 Task: Look for space in Rubio, Venezuela from 10th August, 2023 to 18th August, 2023 for 2 adults in price range Rs.10000 to Rs.14000. Place can be private room with 1  bedroom having 1 bed and 1 bathroom. Property type can be house, flat, guest house. Amenities needed are: wifi, TV, free parkinig on premises, gym, breakfast. Booking option can be shelf check-in. Required host language is English.
Action: Mouse moved to (491, 121)
Screenshot: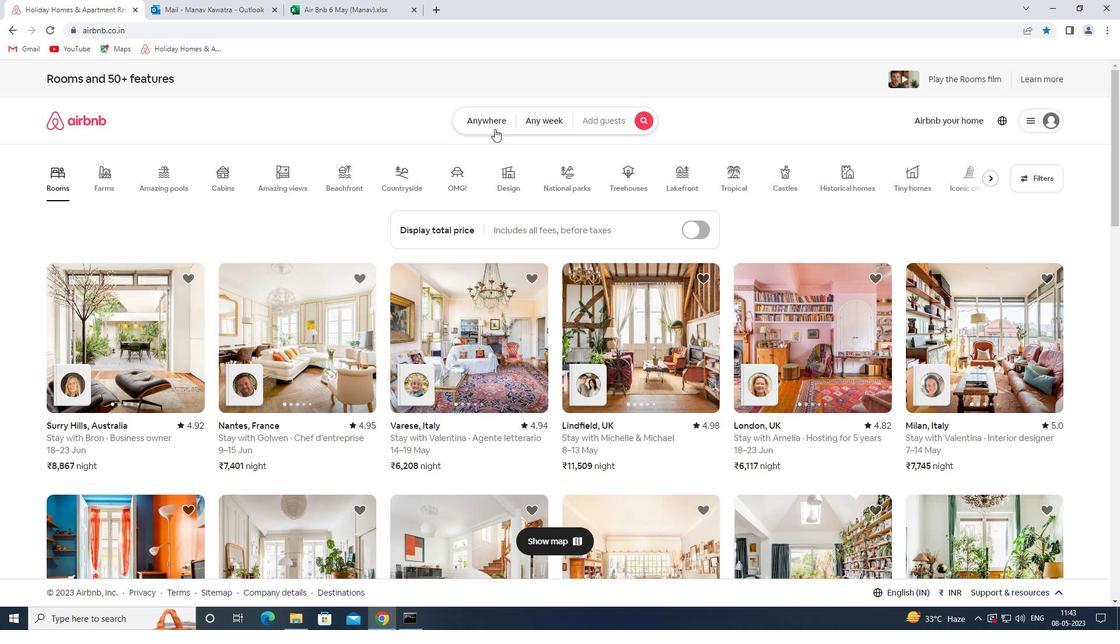 
Action: Mouse pressed left at (491, 121)
Screenshot: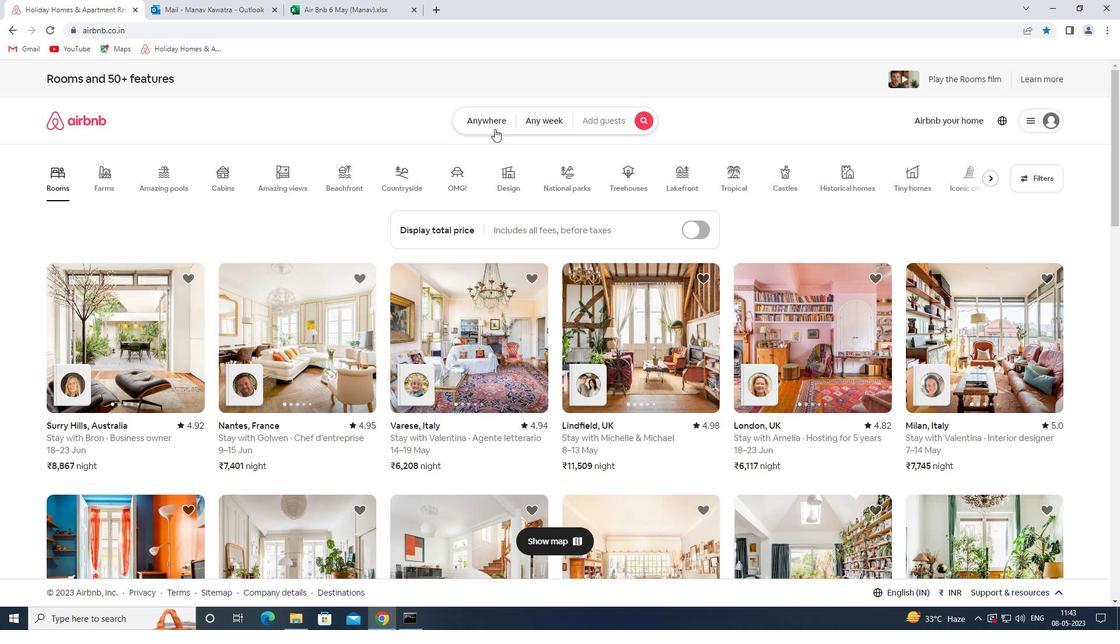 
Action: Mouse moved to (425, 169)
Screenshot: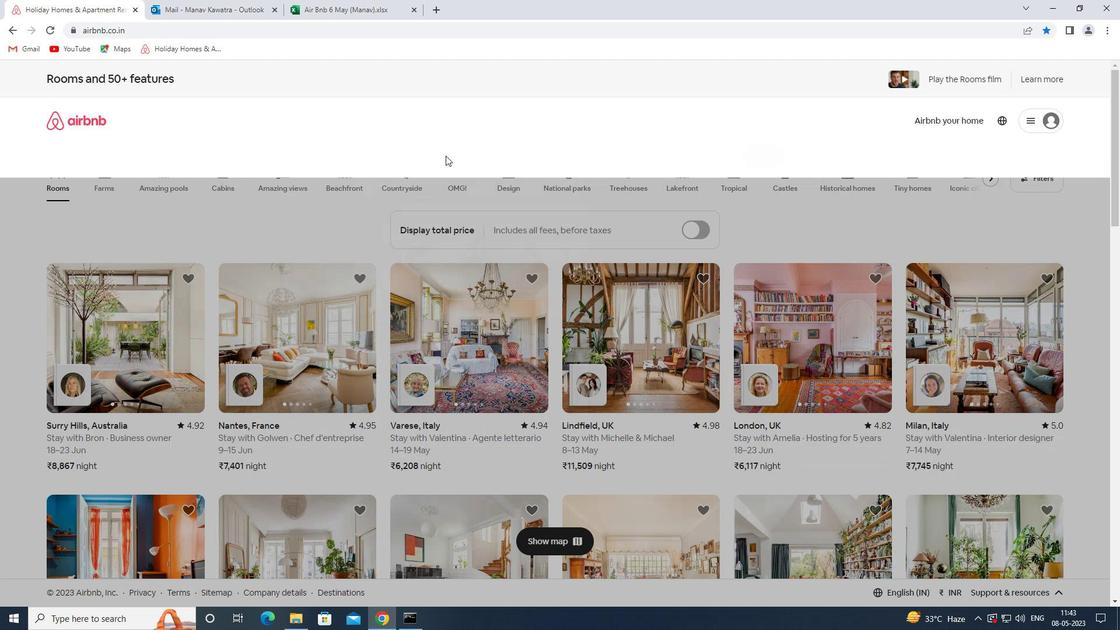 
Action: Mouse pressed left at (425, 169)
Screenshot: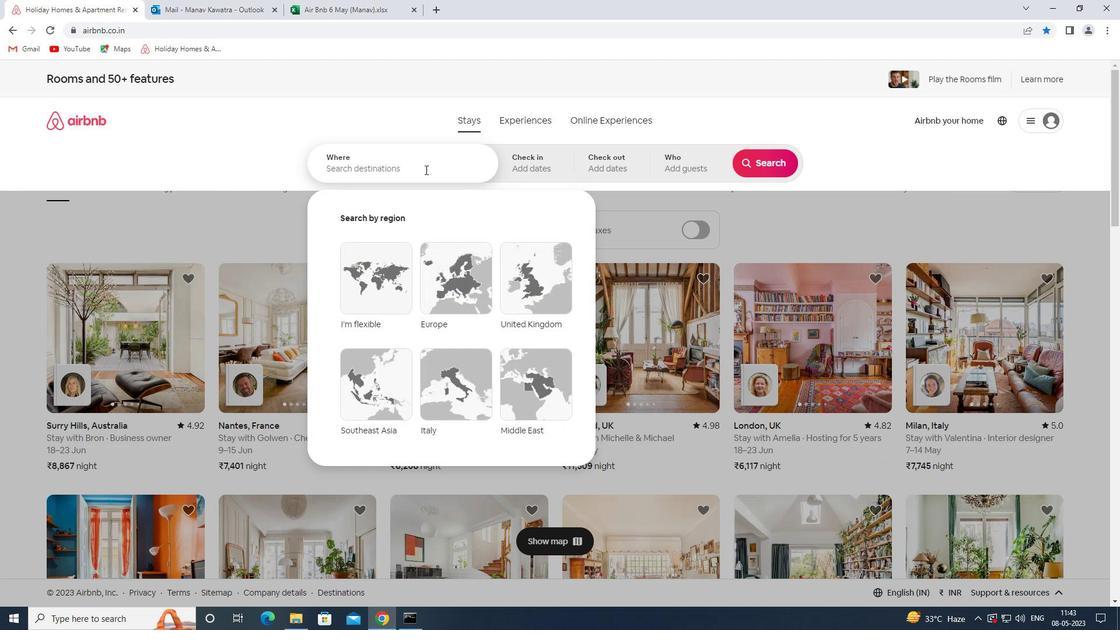 
Action: Mouse moved to (425, 169)
Screenshot: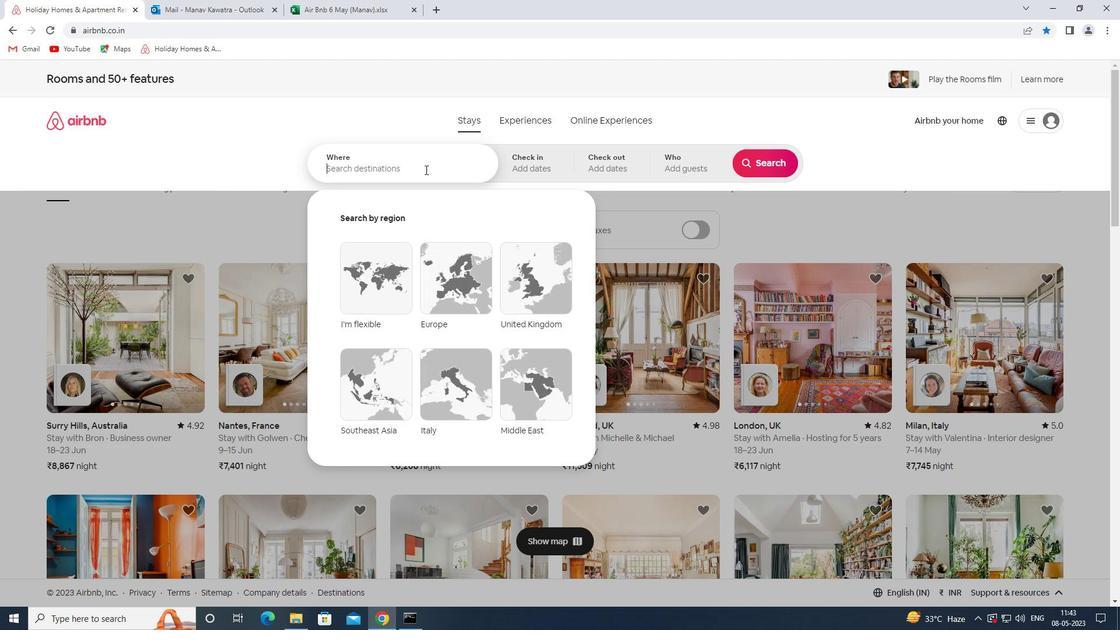 
Action: Key pressed <Key.shift>RUBIO<Key.space><Key.shift>VENEZUELA<Key.enter>
Screenshot: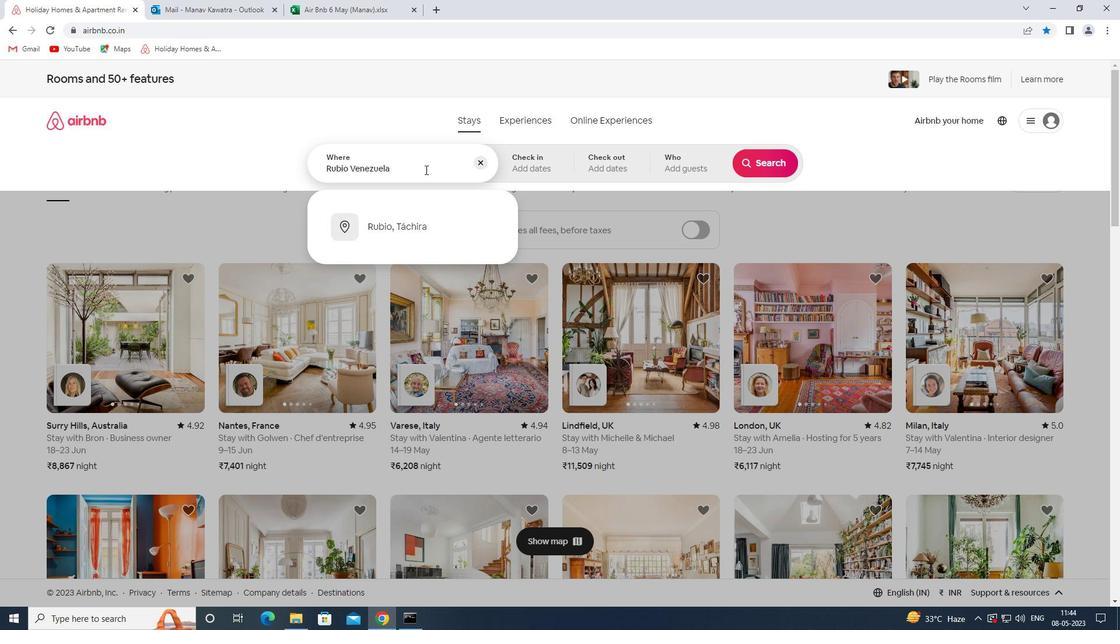 
Action: Mouse moved to (773, 249)
Screenshot: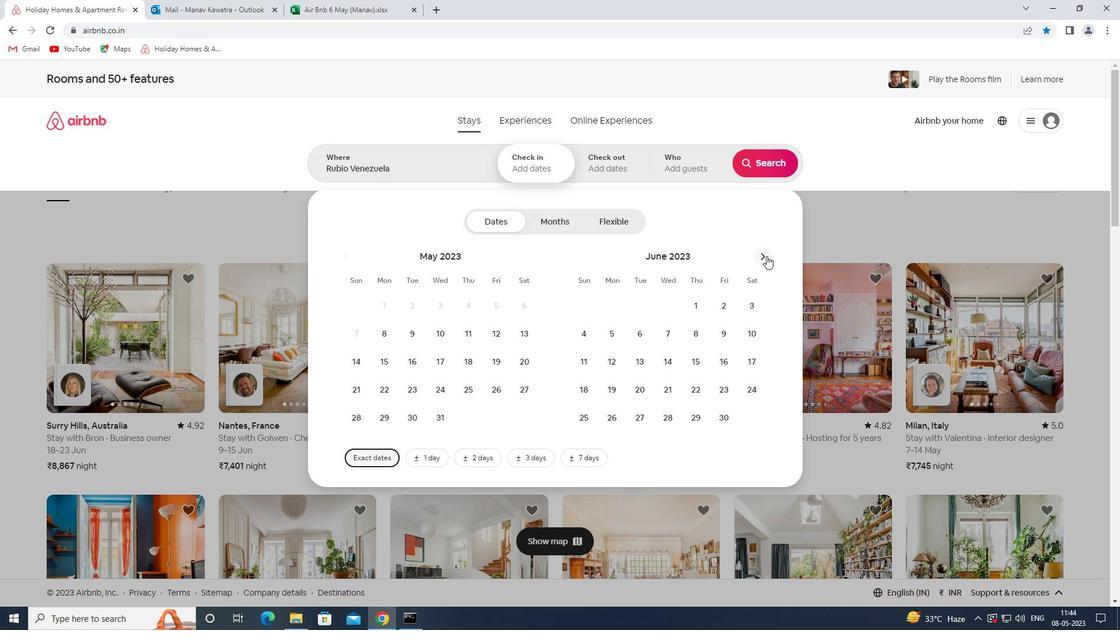 
Action: Mouse pressed left at (773, 249)
Screenshot: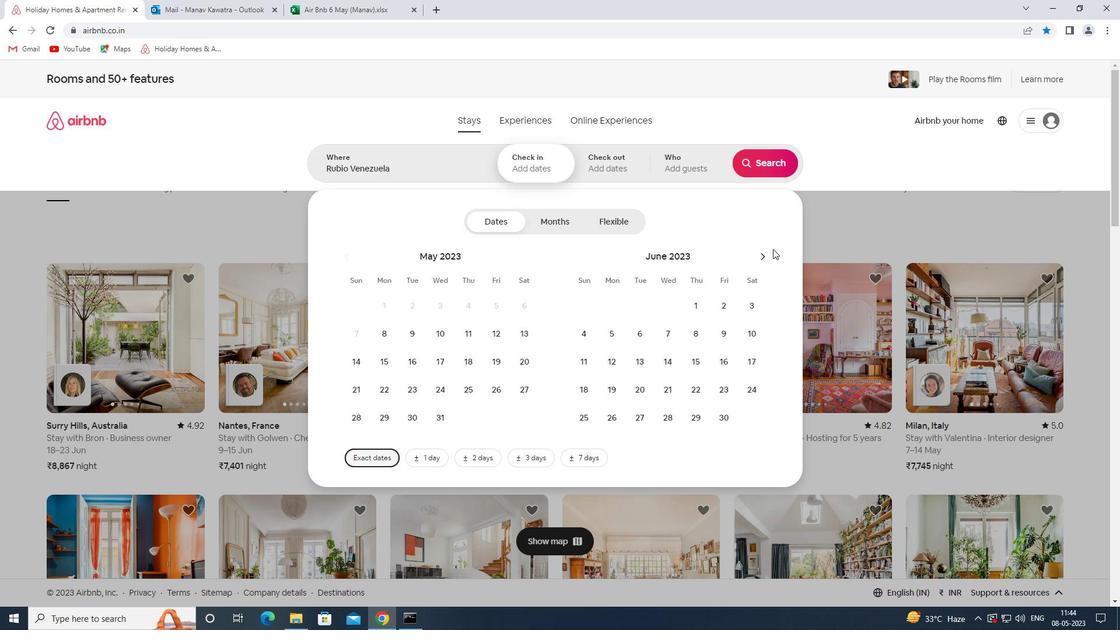 
Action: Mouse moved to (763, 252)
Screenshot: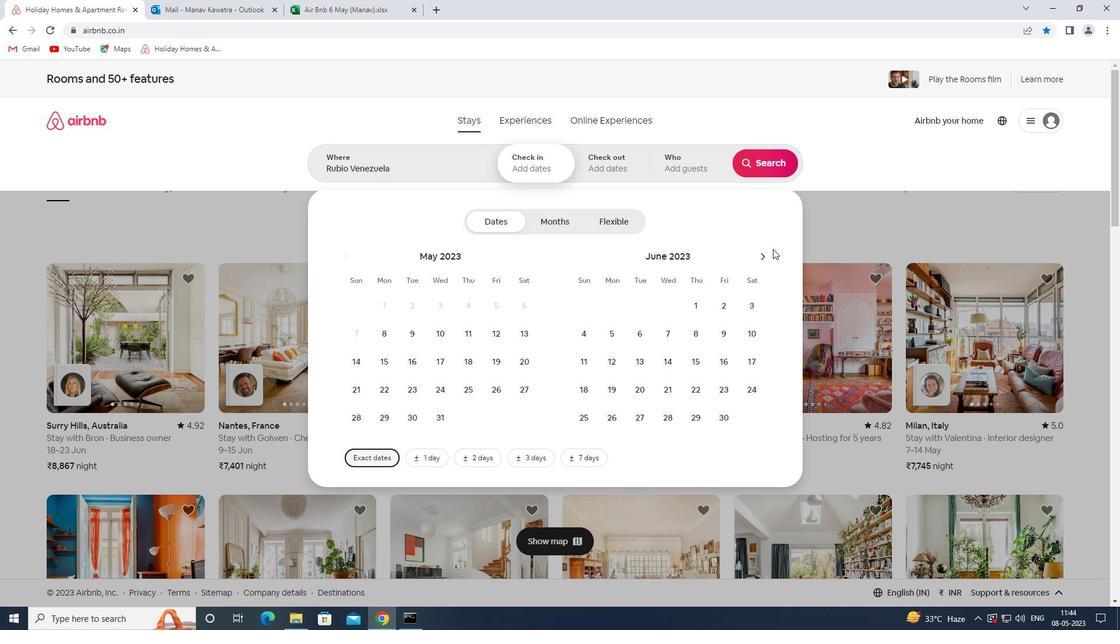 
Action: Mouse pressed left at (763, 252)
Screenshot: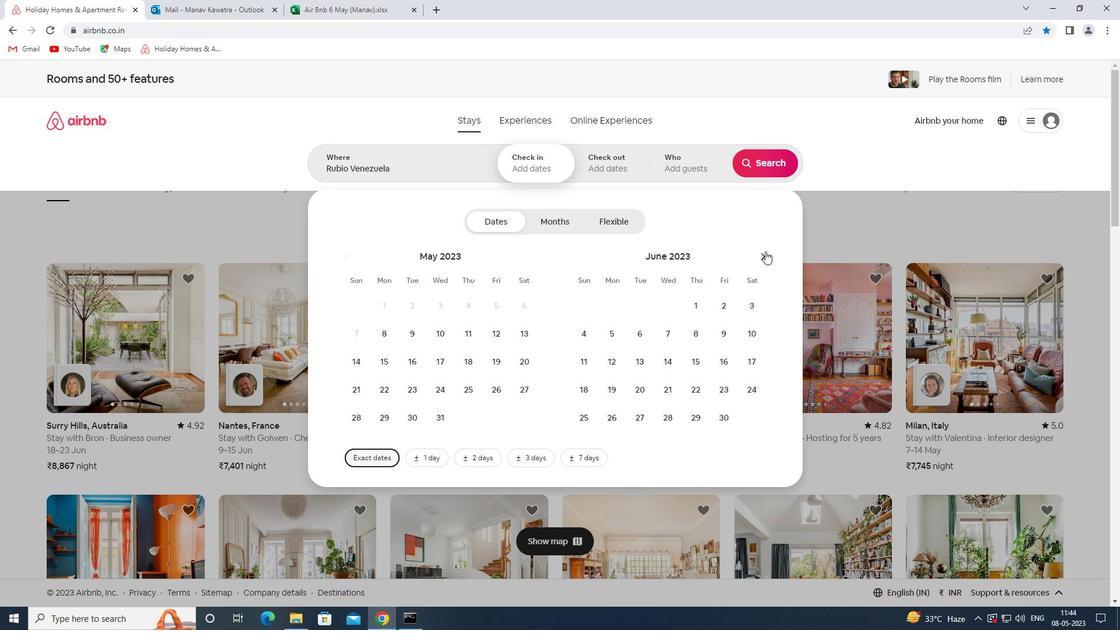 
Action: Mouse moved to (760, 252)
Screenshot: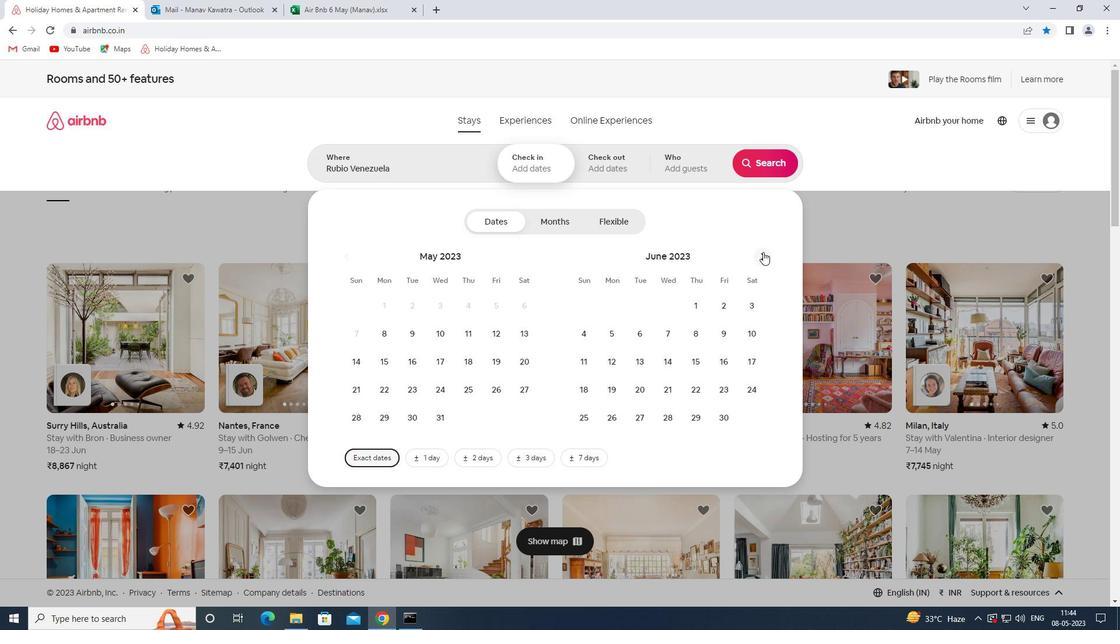 
Action: Mouse pressed left at (760, 252)
Screenshot: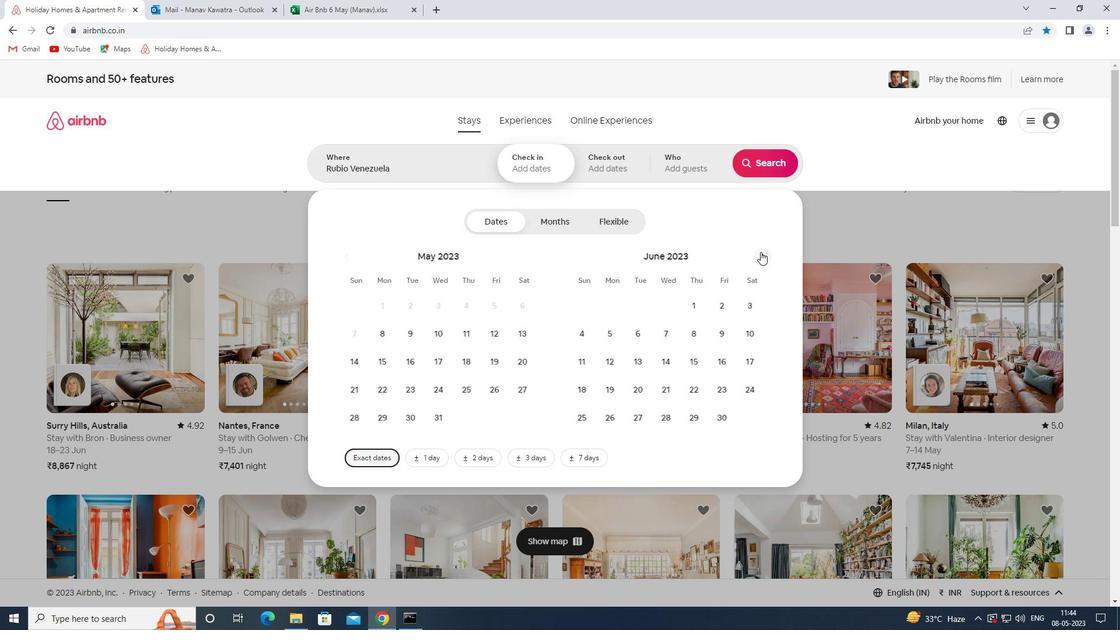 
Action: Mouse moved to (701, 336)
Screenshot: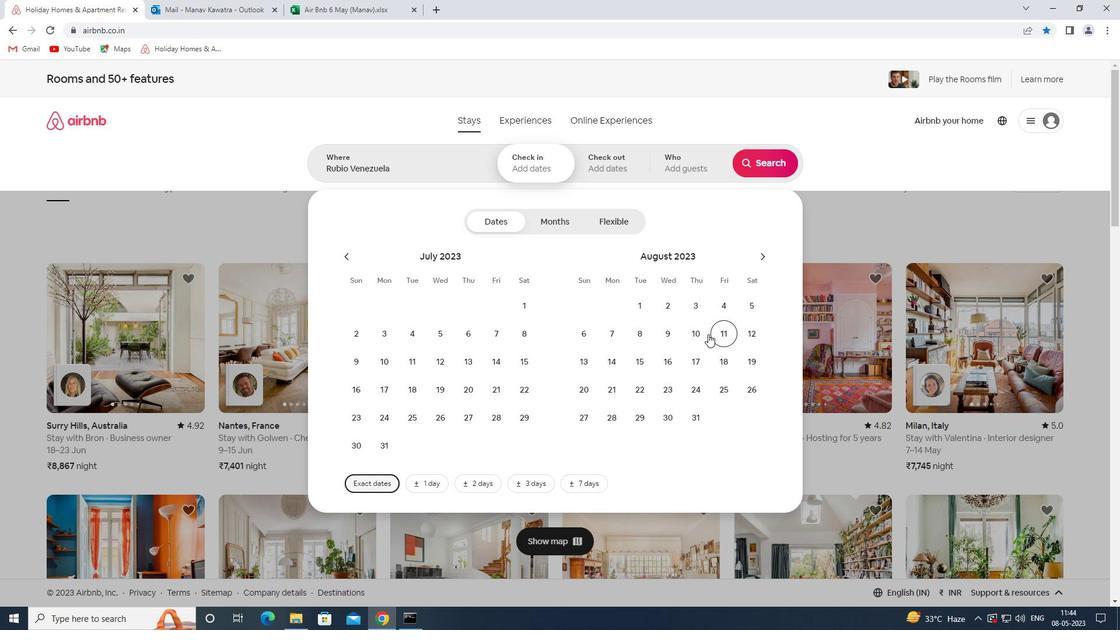 
Action: Mouse pressed left at (701, 336)
Screenshot: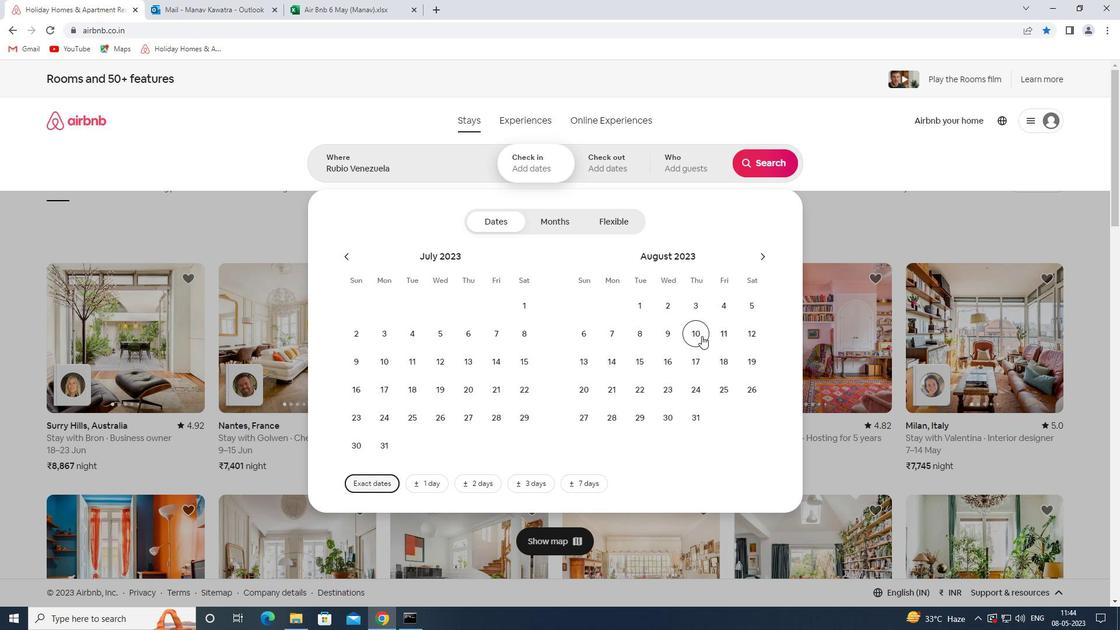 
Action: Mouse moved to (723, 367)
Screenshot: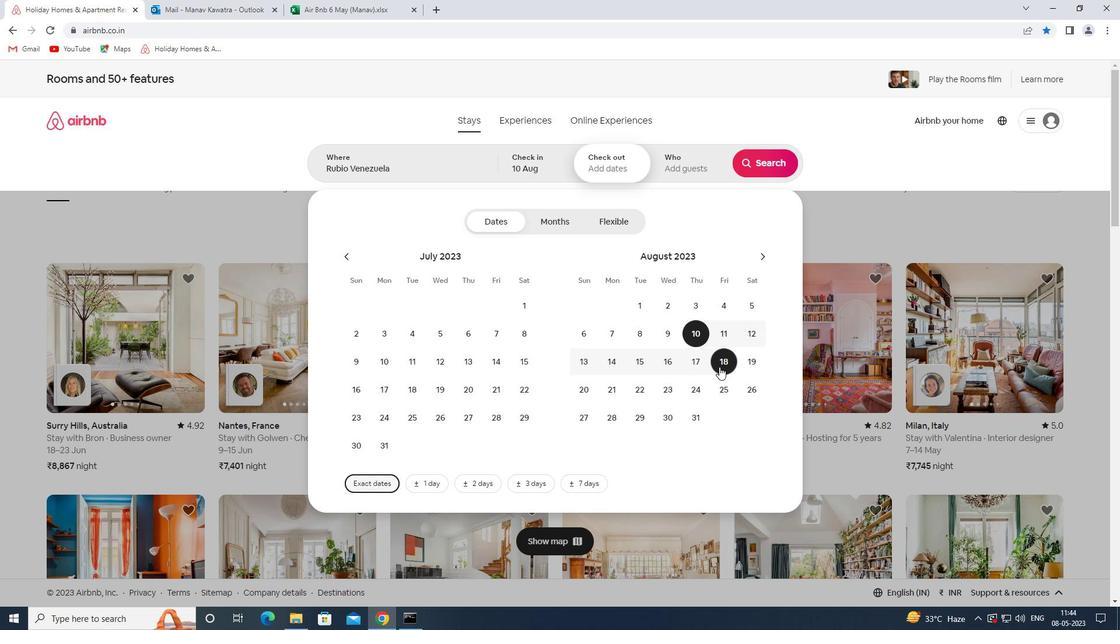 
Action: Mouse pressed left at (723, 367)
Screenshot: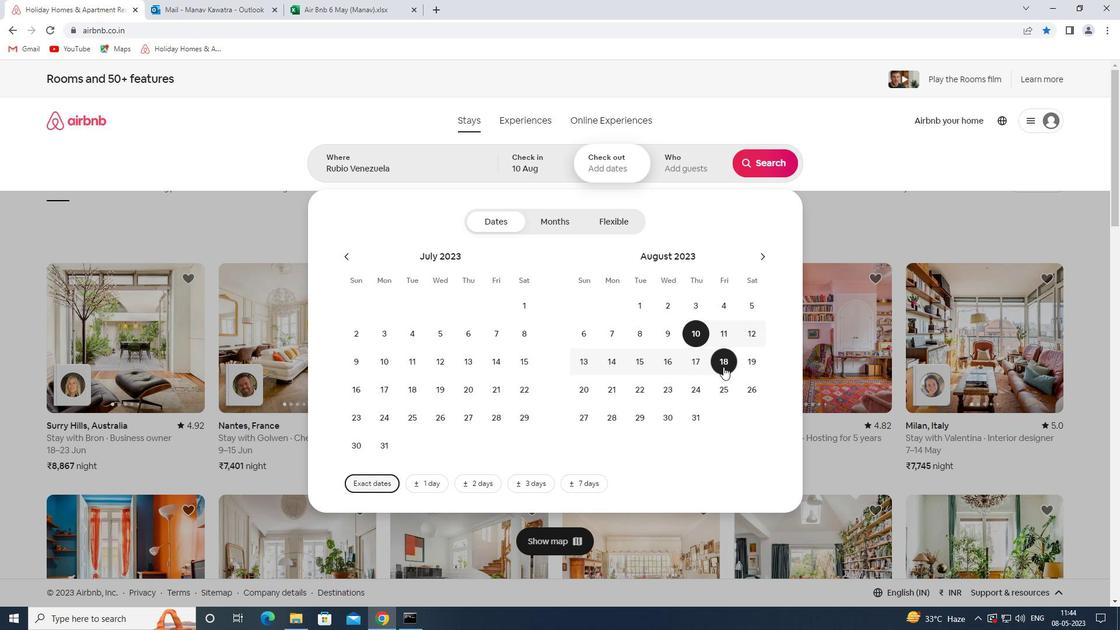 
Action: Mouse moved to (704, 162)
Screenshot: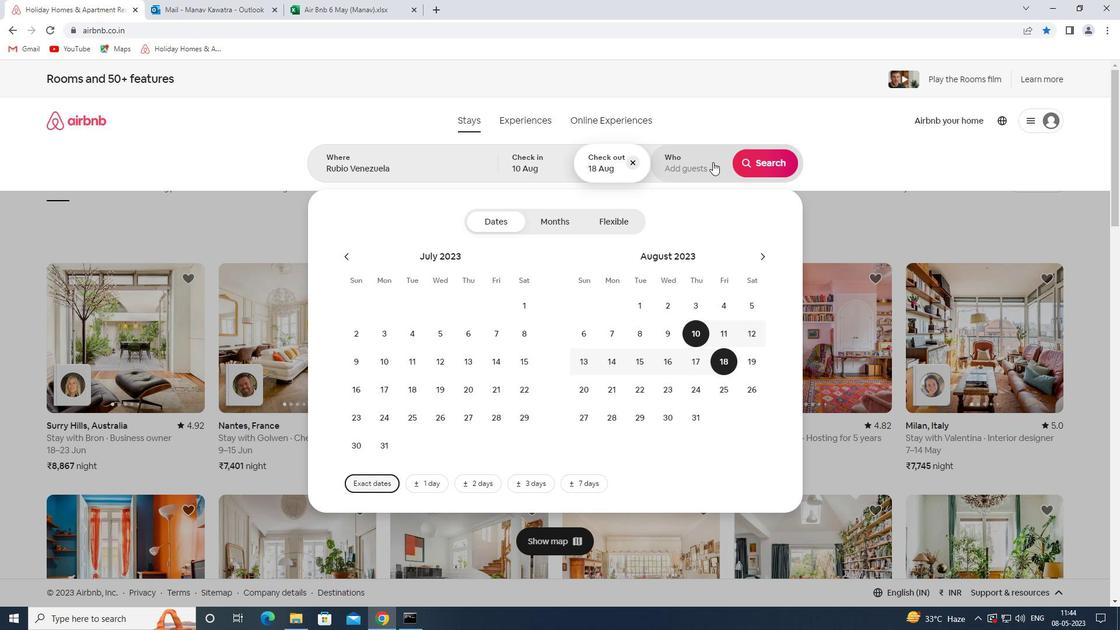 
Action: Mouse pressed left at (704, 162)
Screenshot: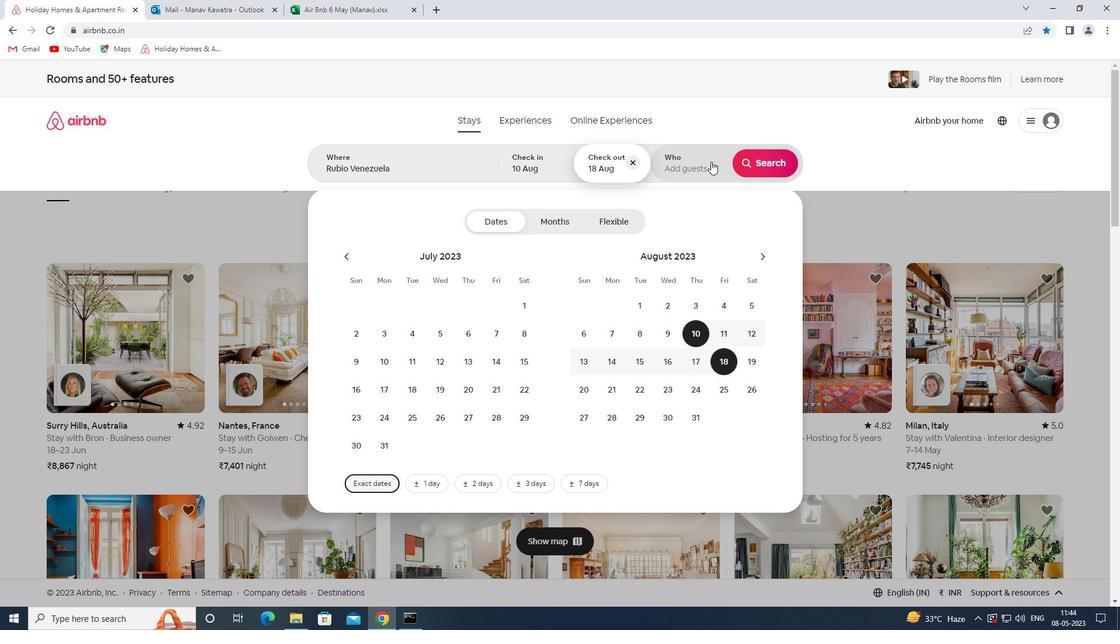 
Action: Mouse moved to (765, 221)
Screenshot: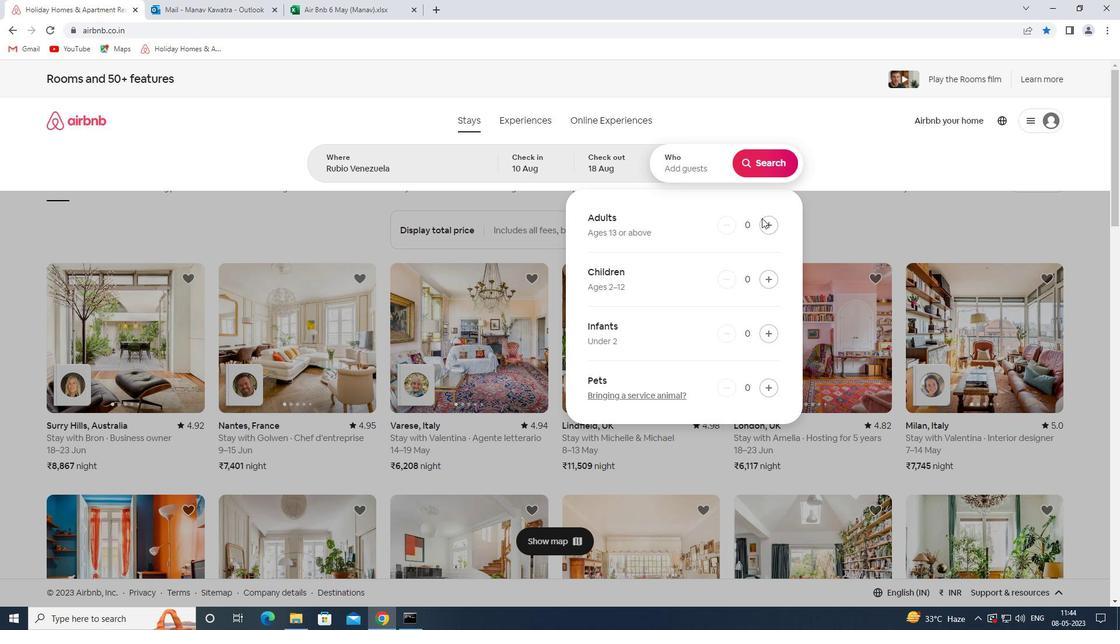 
Action: Mouse pressed left at (765, 221)
Screenshot: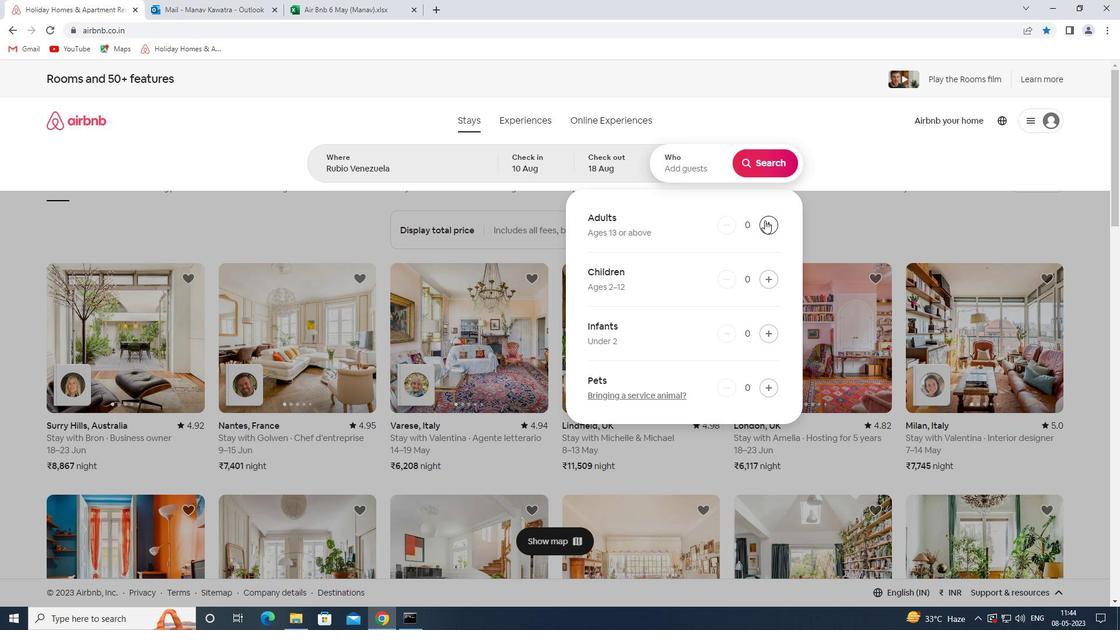 
Action: Mouse moved to (766, 221)
Screenshot: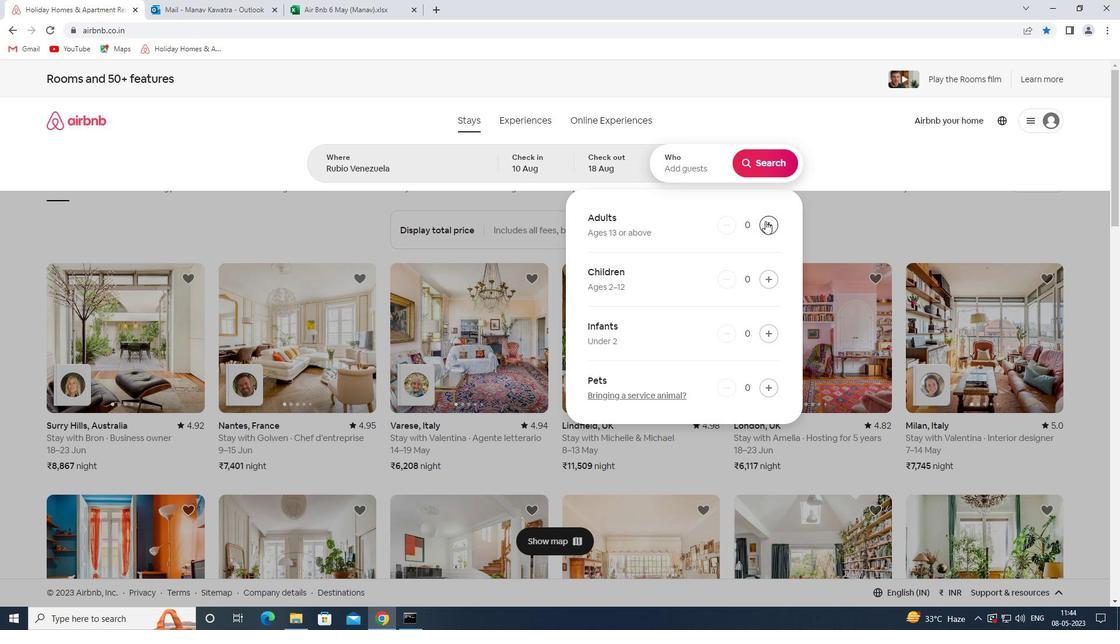 
Action: Mouse pressed left at (766, 221)
Screenshot: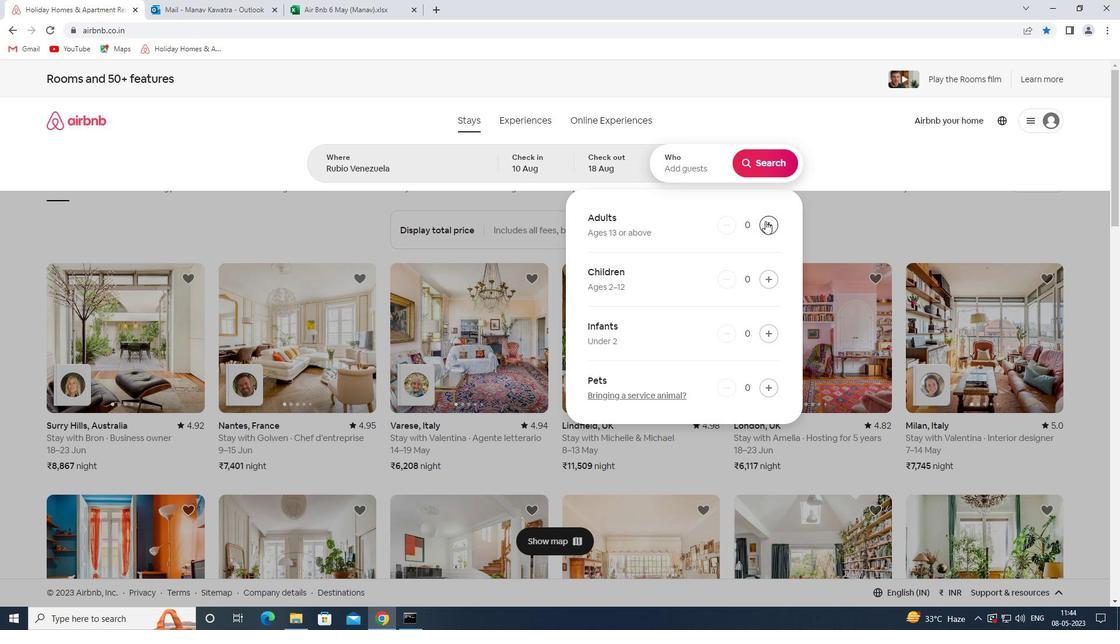 
Action: Mouse moved to (766, 158)
Screenshot: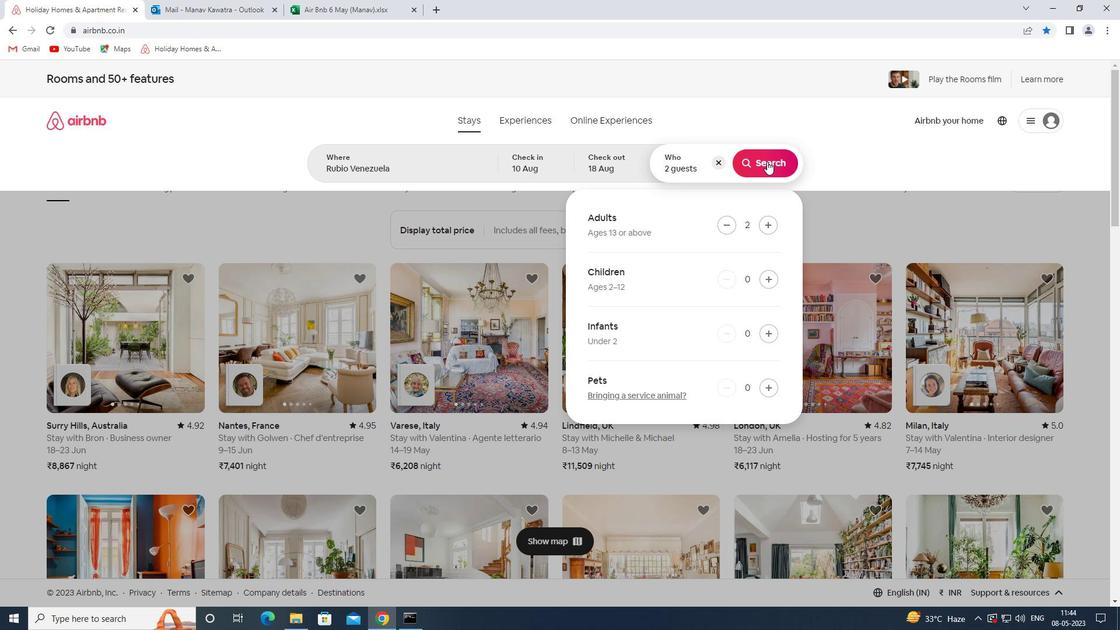 
Action: Mouse pressed left at (766, 158)
Screenshot: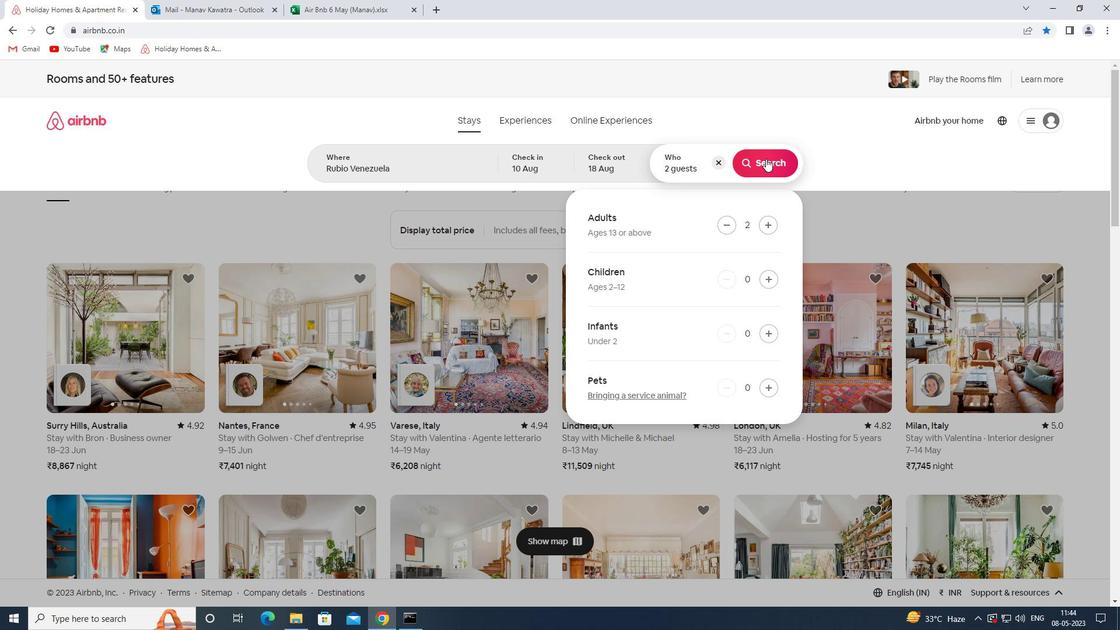 
Action: Mouse moved to (1057, 130)
Screenshot: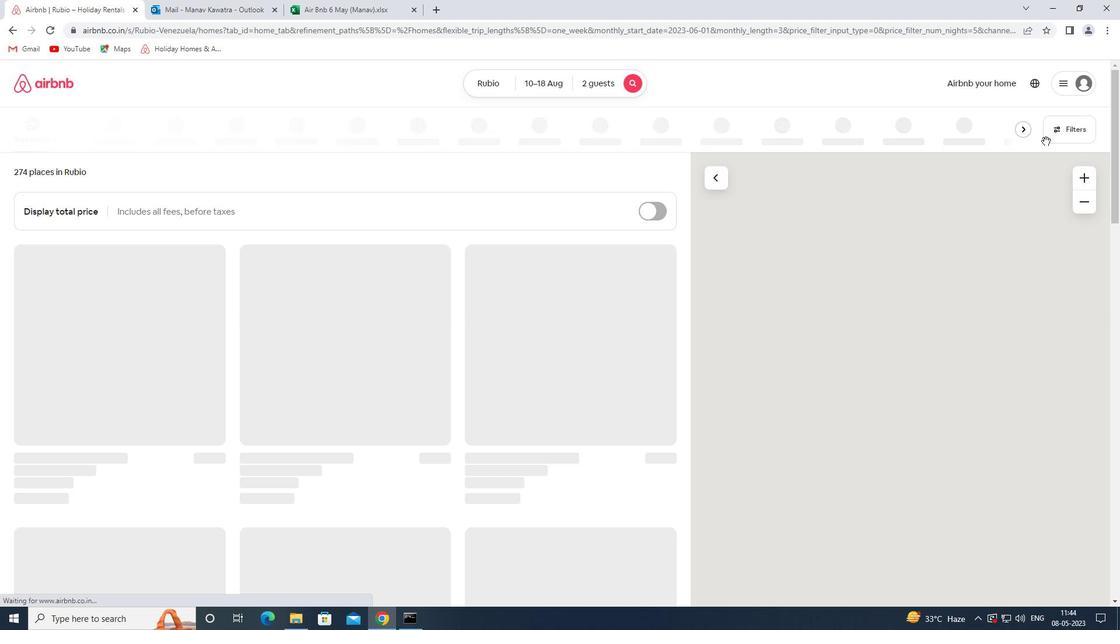 
Action: Mouse pressed left at (1057, 130)
Screenshot: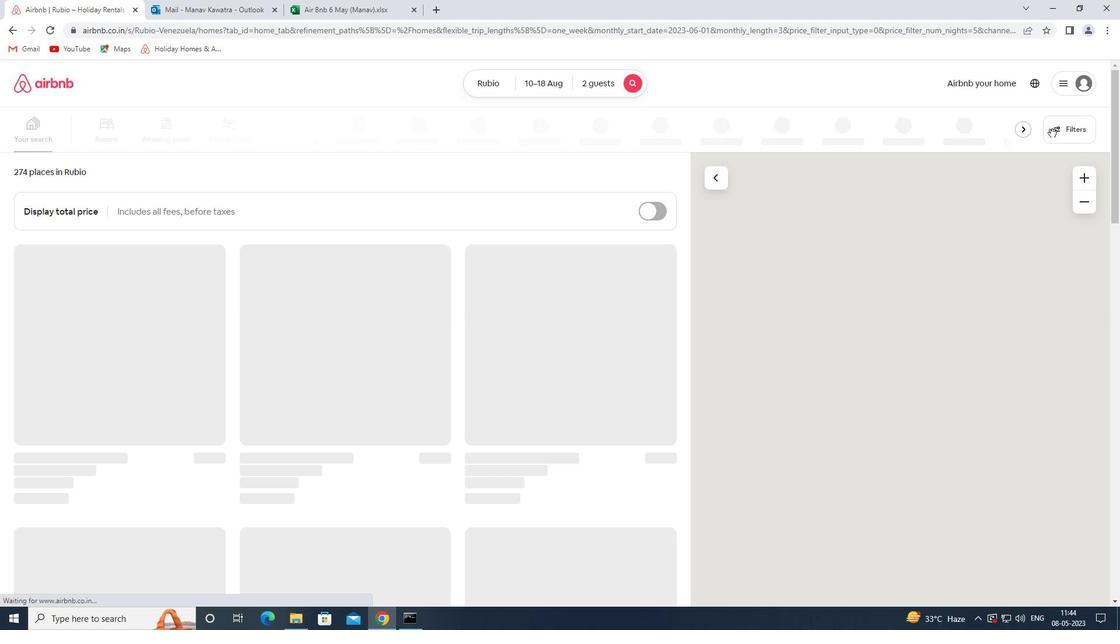 
Action: Mouse moved to (413, 413)
Screenshot: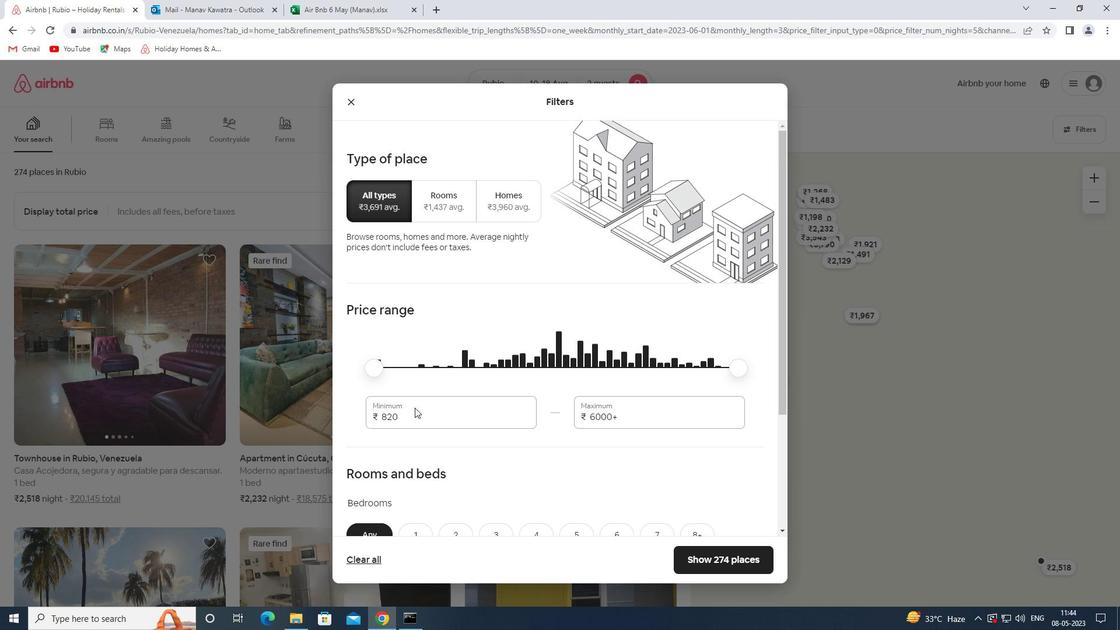 
Action: Mouse pressed left at (413, 413)
Screenshot: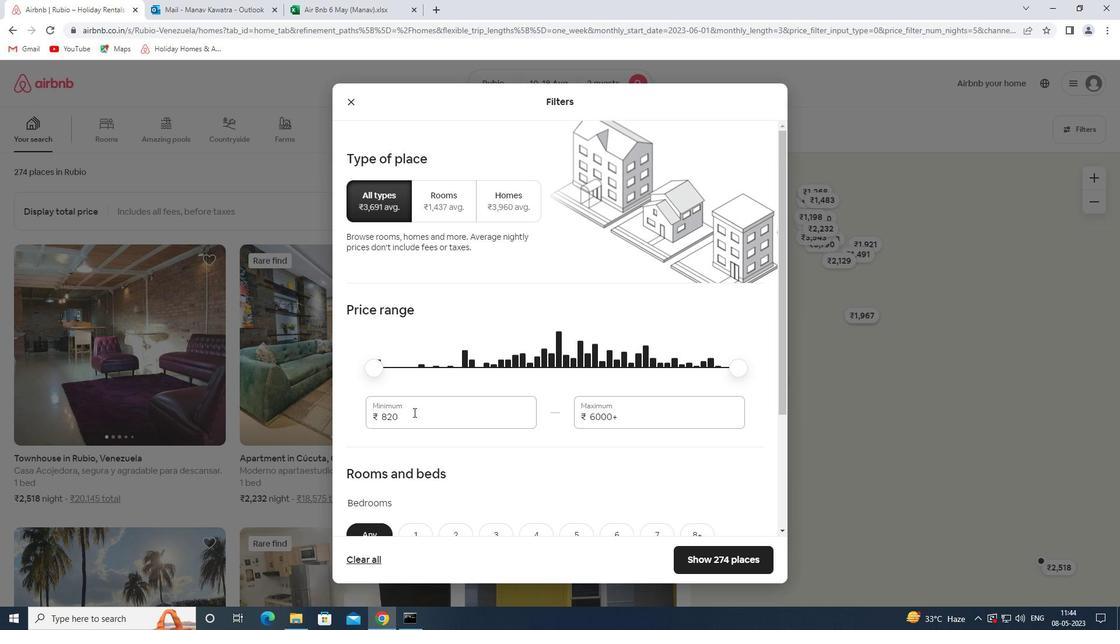 
Action: Mouse pressed left at (413, 413)
Screenshot: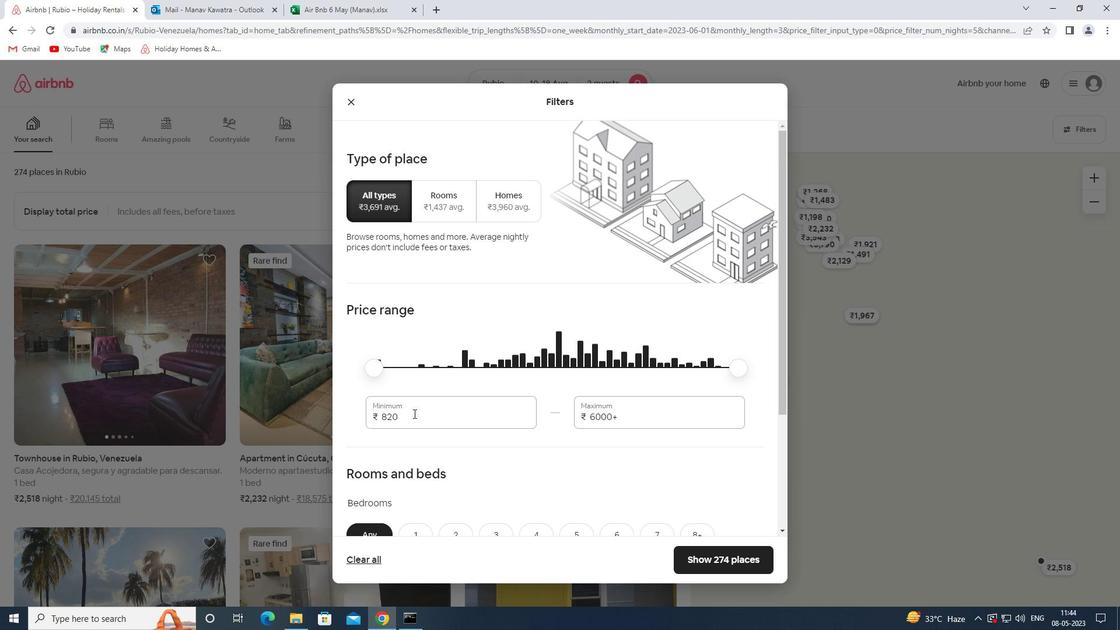 
Action: Key pressed 10000<Key.tab>14000
Screenshot: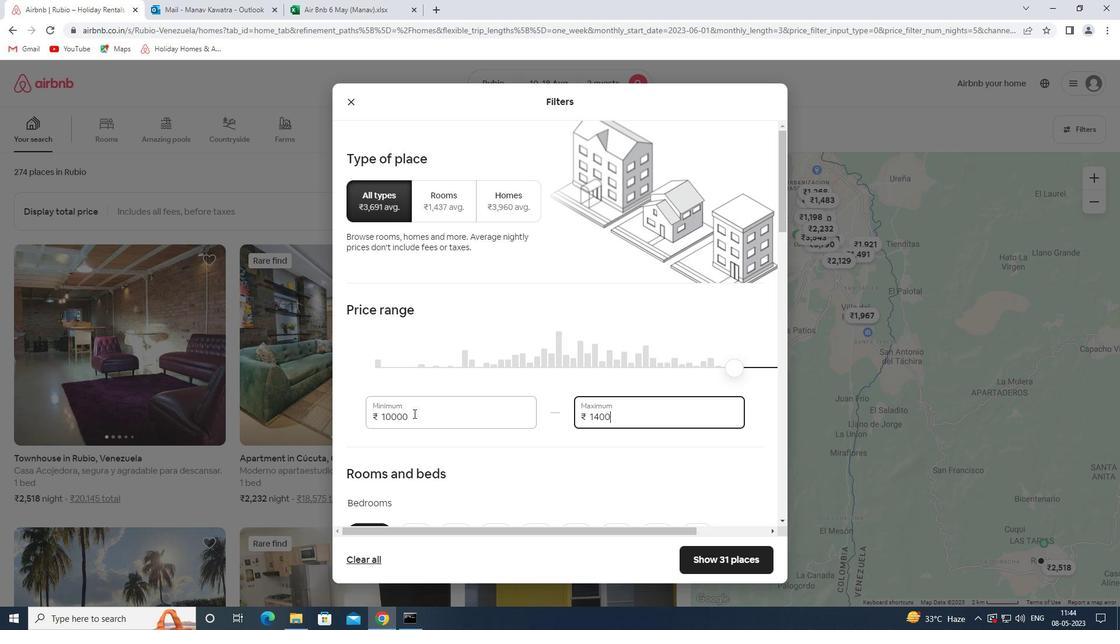 
Action: Mouse moved to (552, 435)
Screenshot: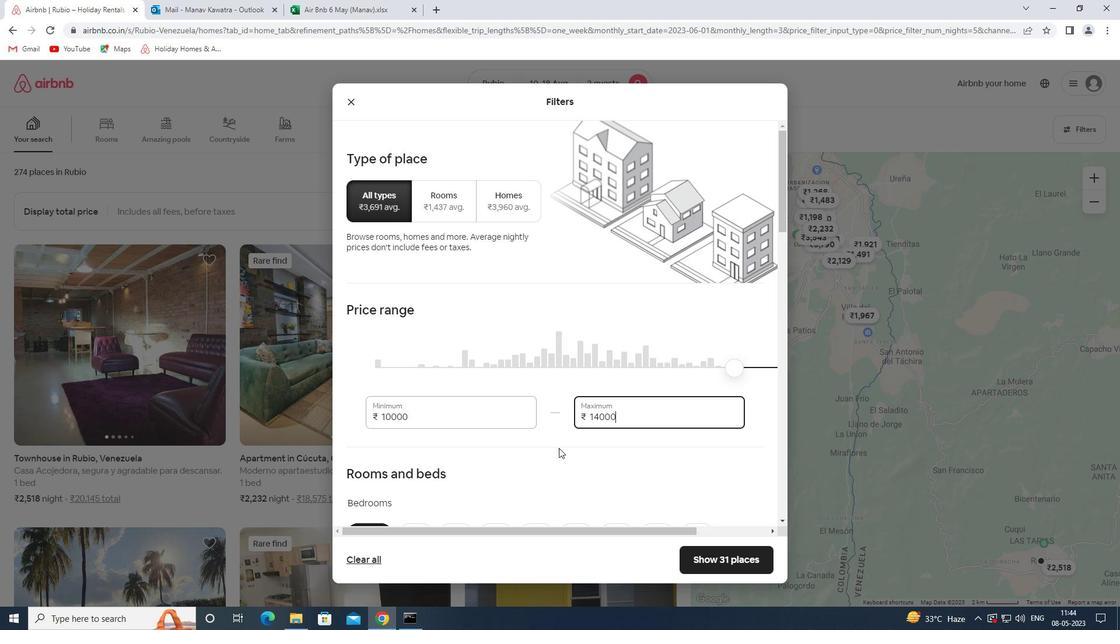 
Action: Mouse scrolled (552, 434) with delta (0, 0)
Screenshot: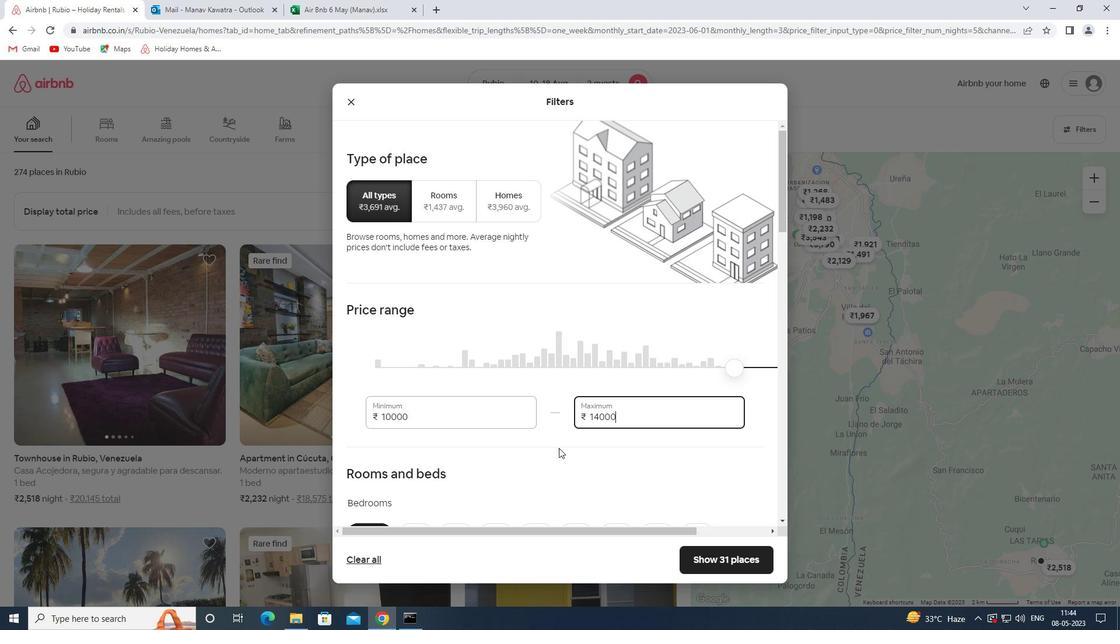
Action: Mouse moved to (549, 432)
Screenshot: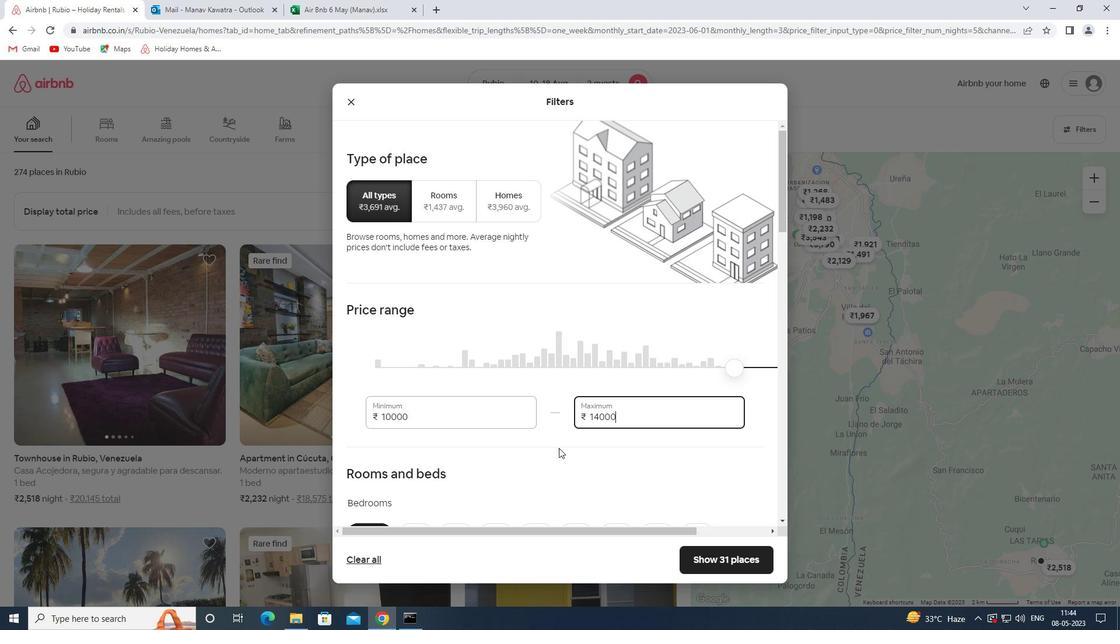 
Action: Mouse scrolled (549, 431) with delta (0, 0)
Screenshot: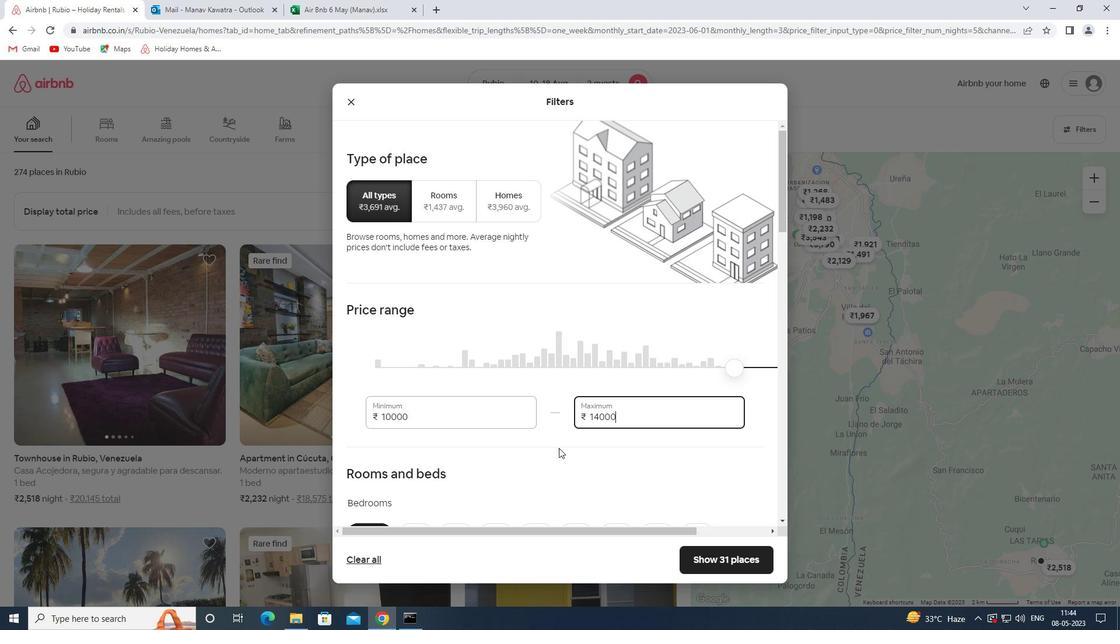 
Action: Mouse scrolled (549, 431) with delta (0, 0)
Screenshot: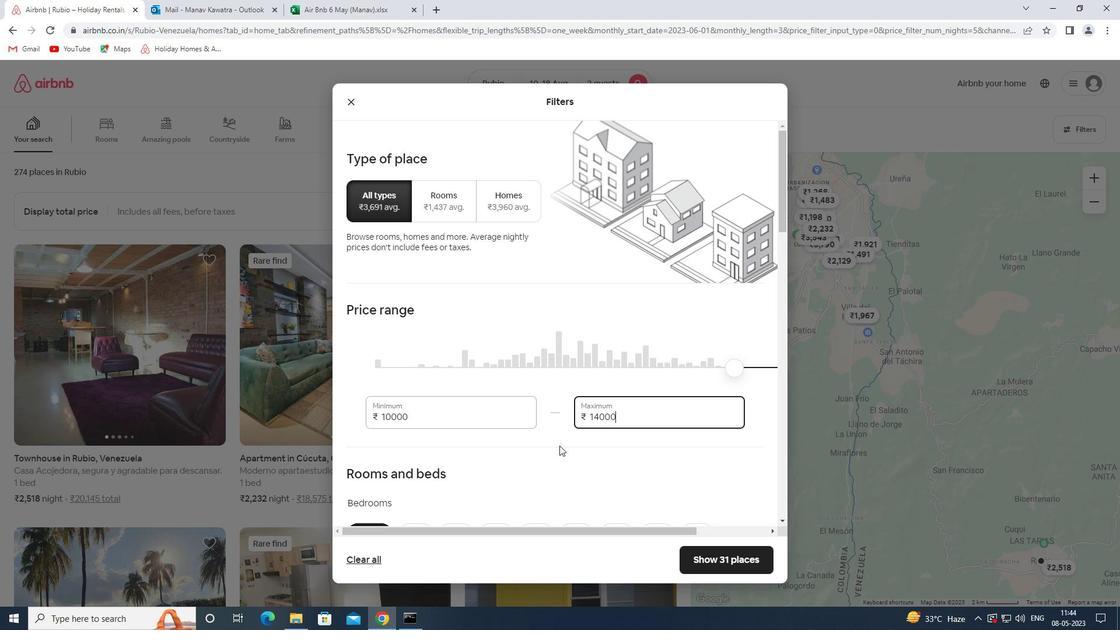 
Action: Mouse scrolled (549, 431) with delta (0, 0)
Screenshot: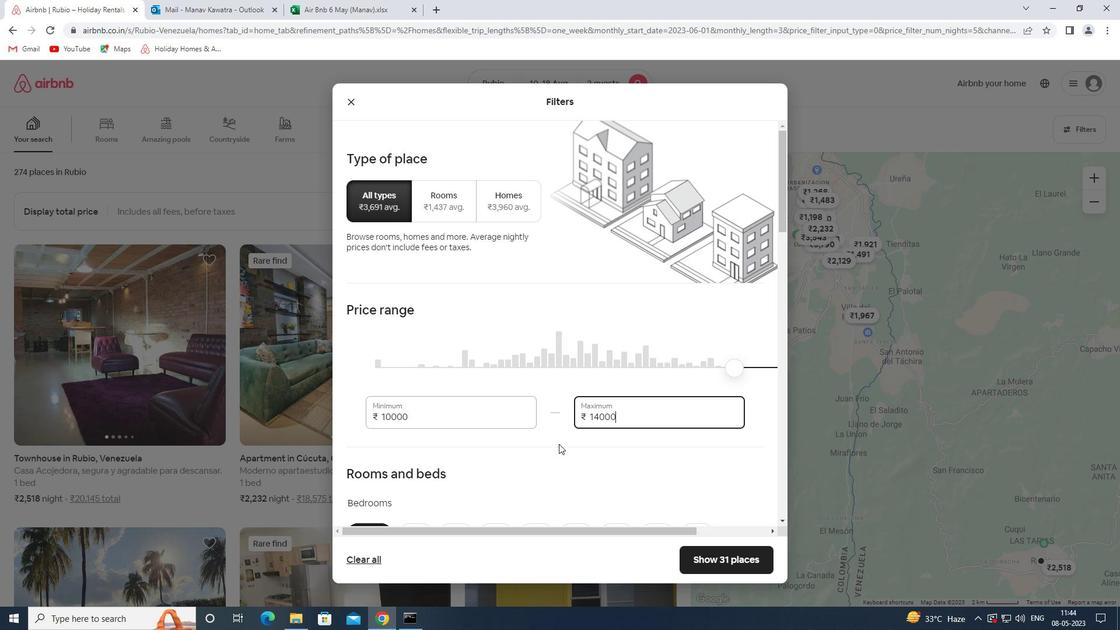 
Action: Mouse moved to (417, 303)
Screenshot: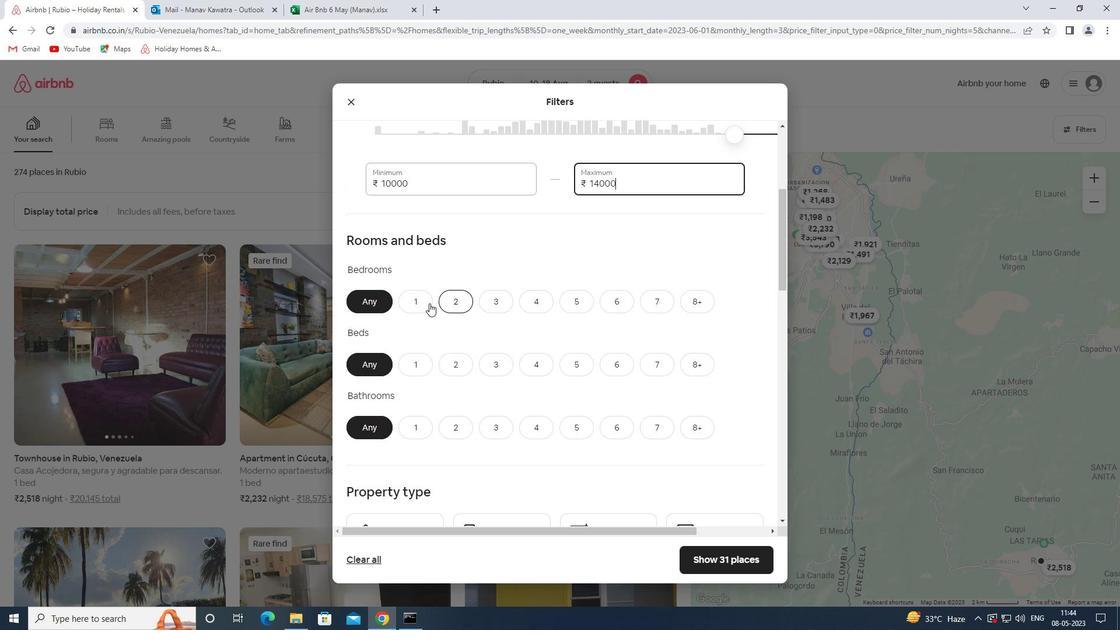 
Action: Mouse pressed left at (417, 303)
Screenshot: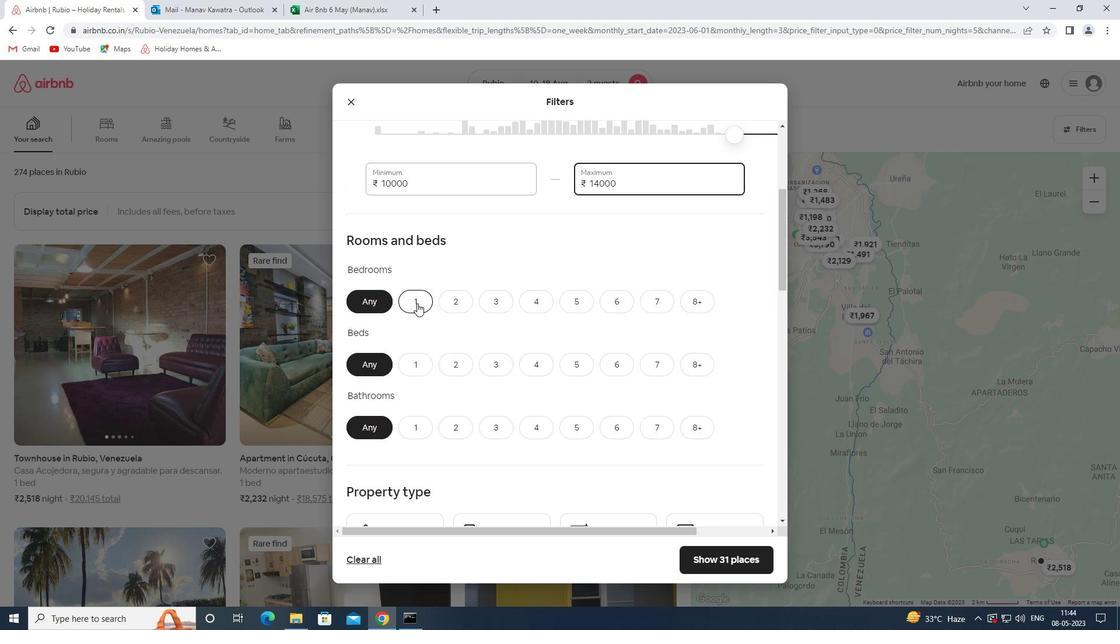 
Action: Mouse moved to (411, 363)
Screenshot: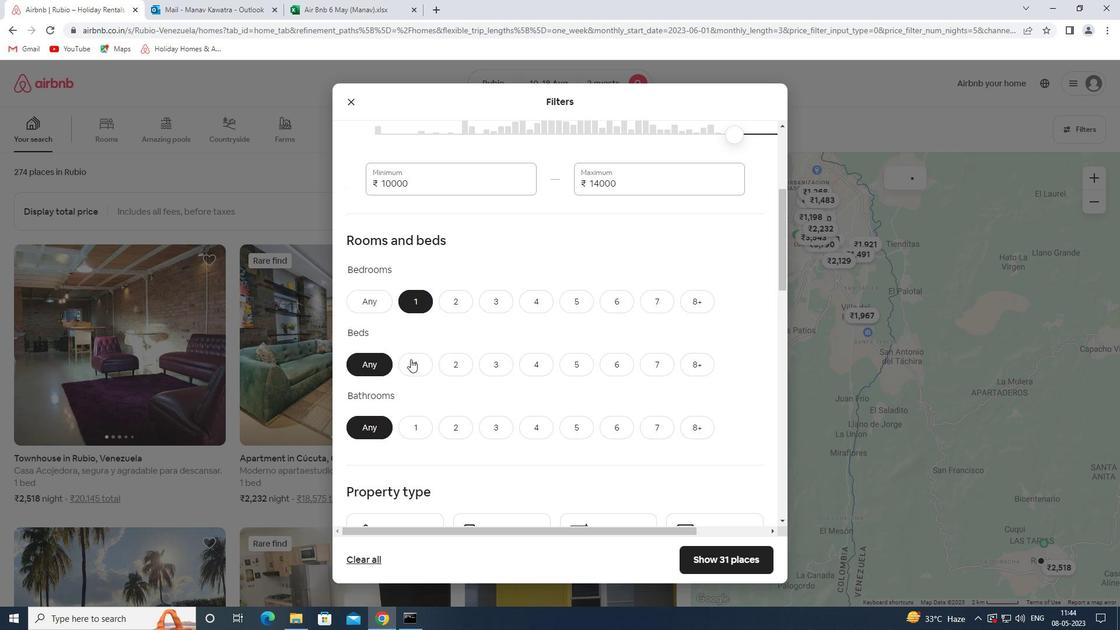 
Action: Mouse pressed left at (411, 363)
Screenshot: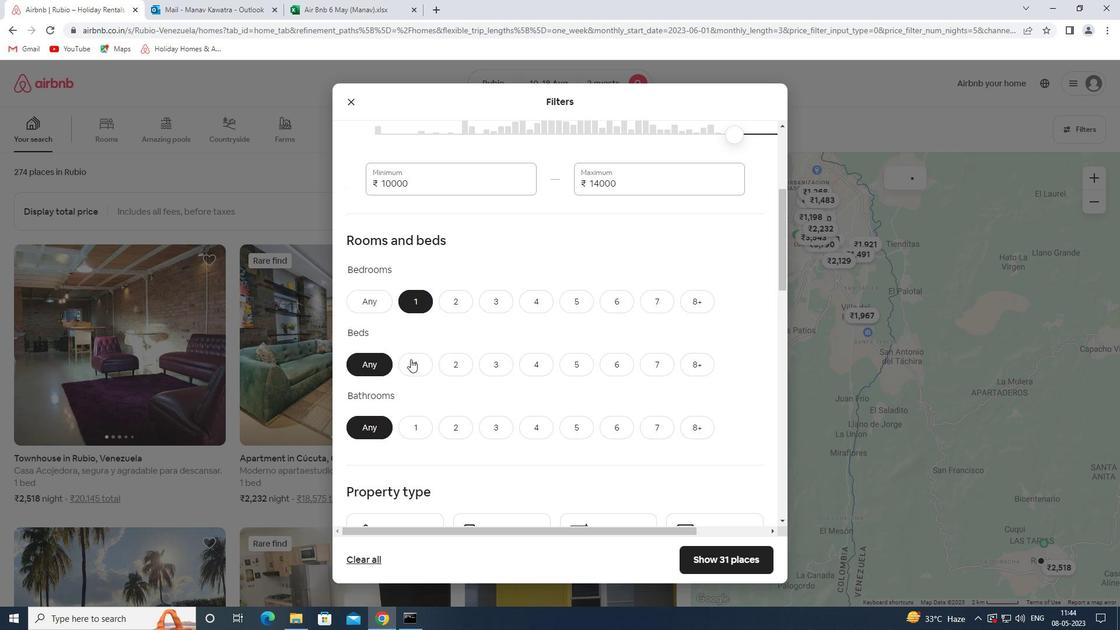 
Action: Mouse moved to (421, 430)
Screenshot: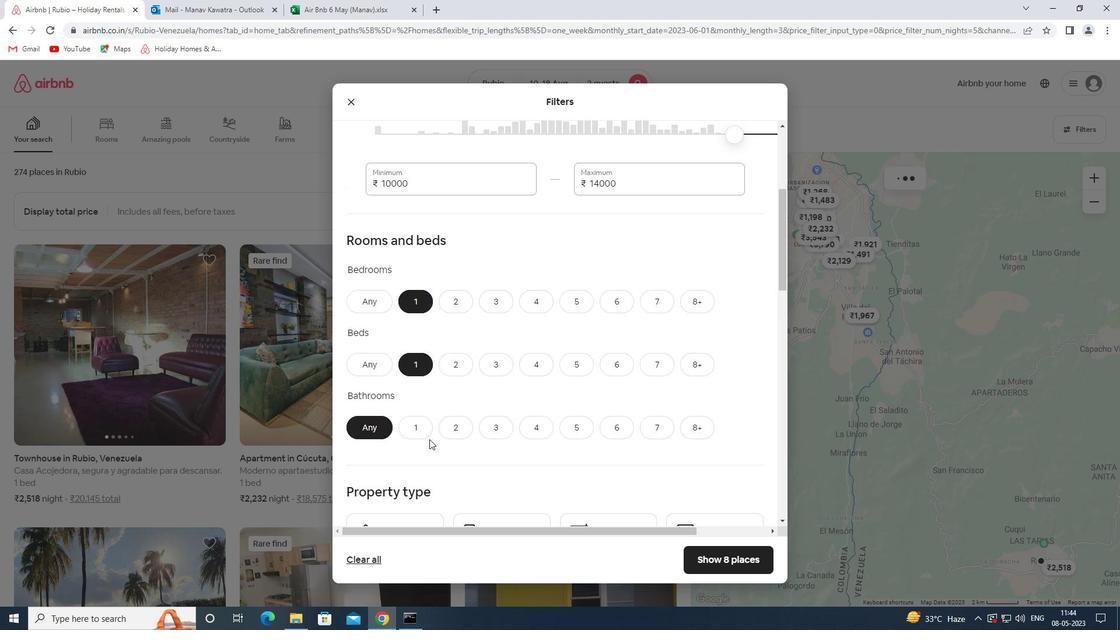 
Action: Mouse pressed left at (421, 430)
Screenshot: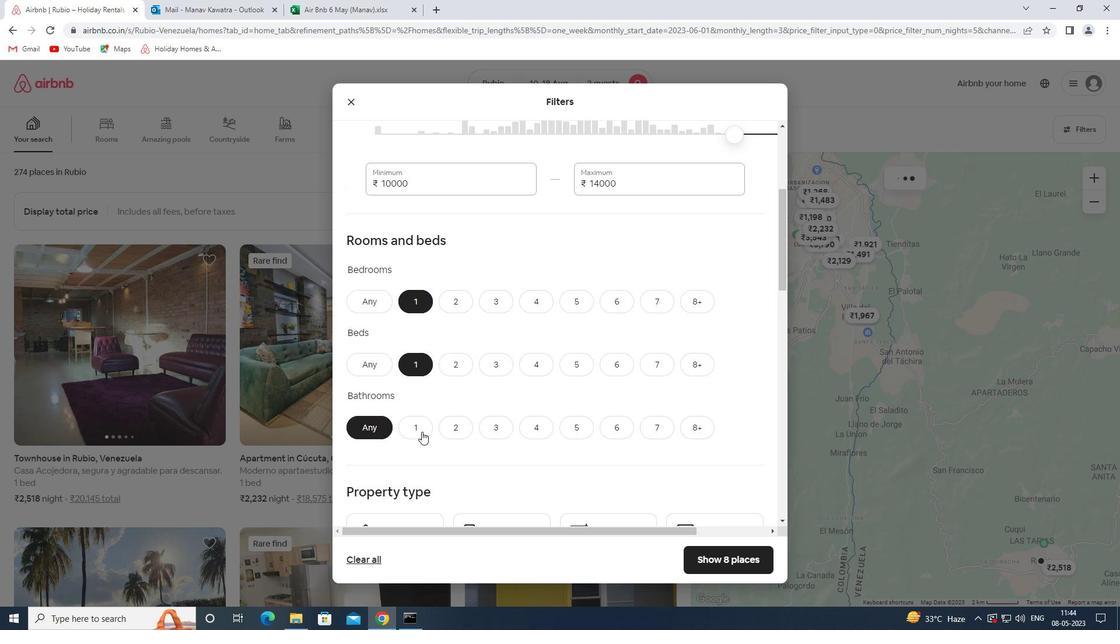 
Action: Mouse moved to (506, 316)
Screenshot: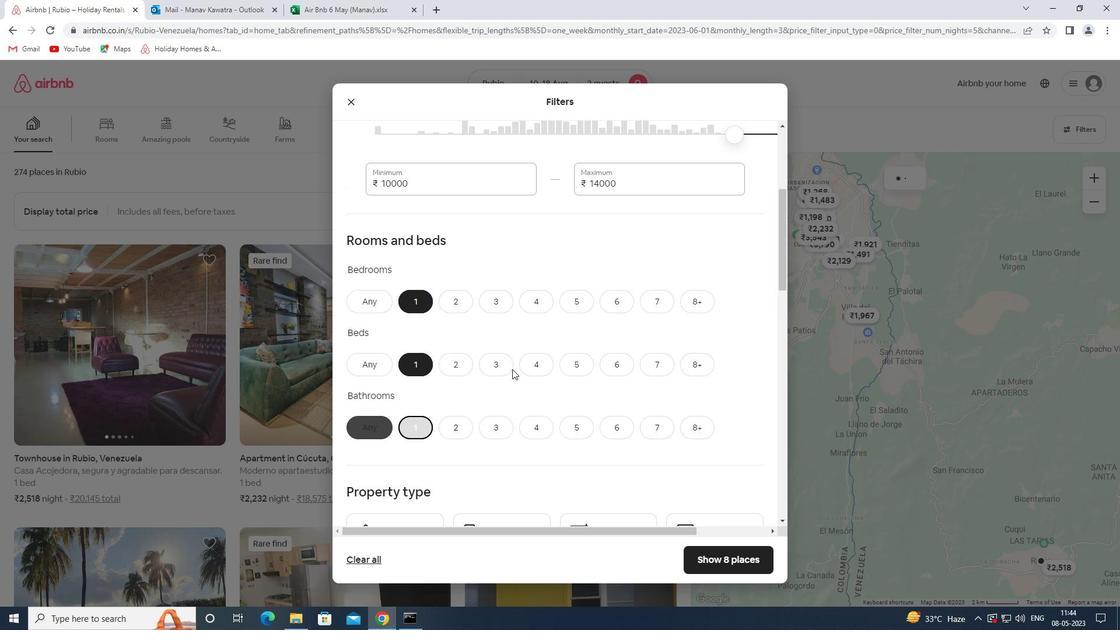 
Action: Mouse scrolled (506, 315) with delta (0, 0)
Screenshot: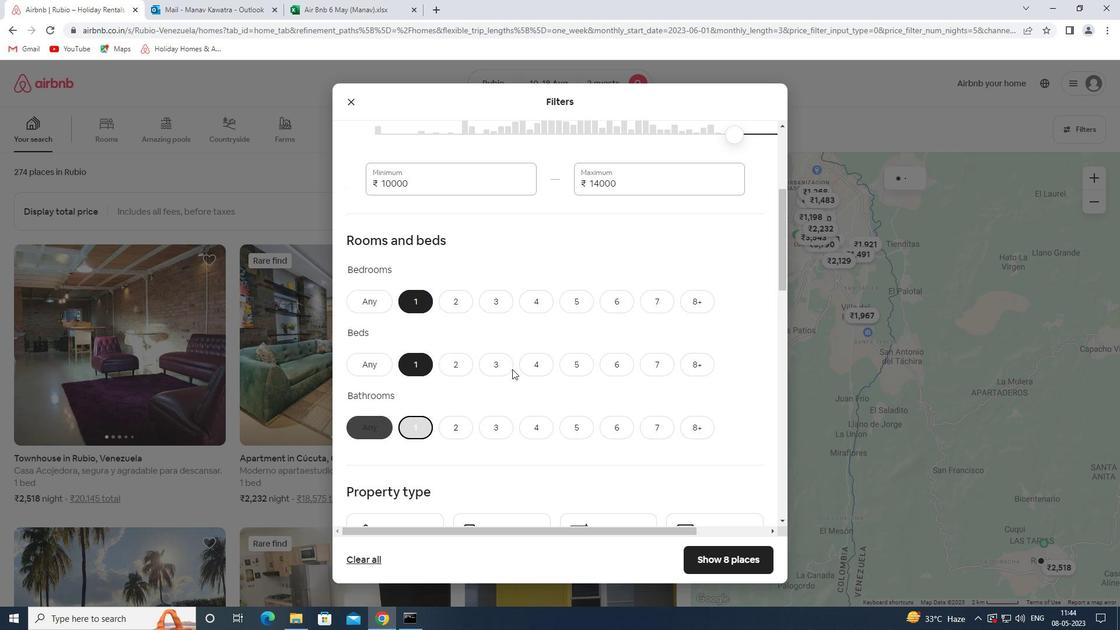 
Action: Mouse scrolled (506, 315) with delta (0, 0)
Screenshot: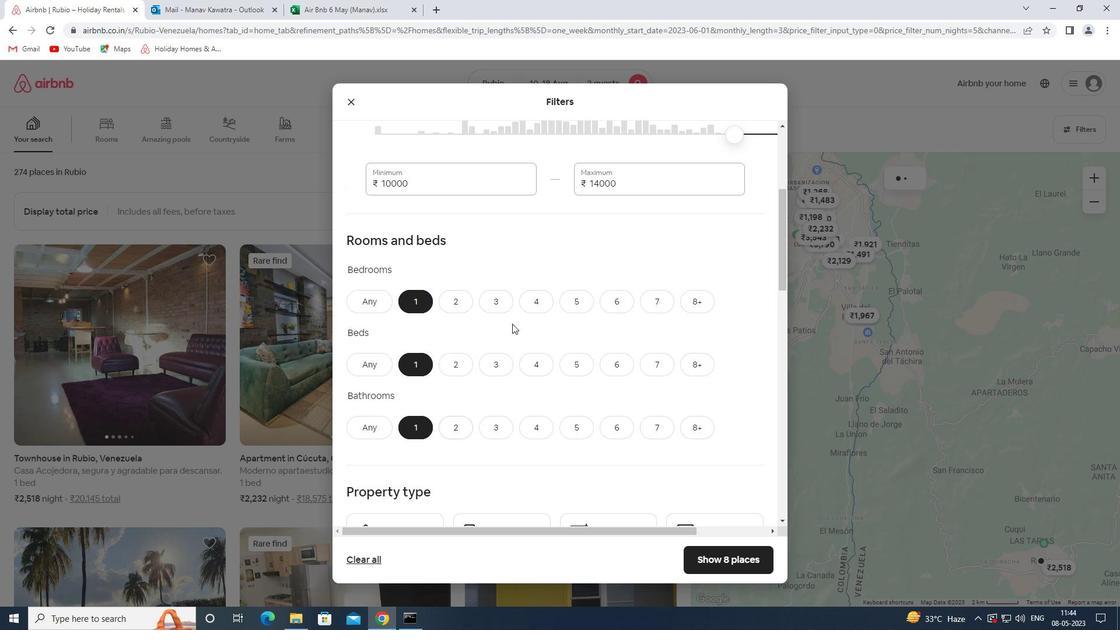 
Action: Mouse scrolled (506, 315) with delta (0, 0)
Screenshot: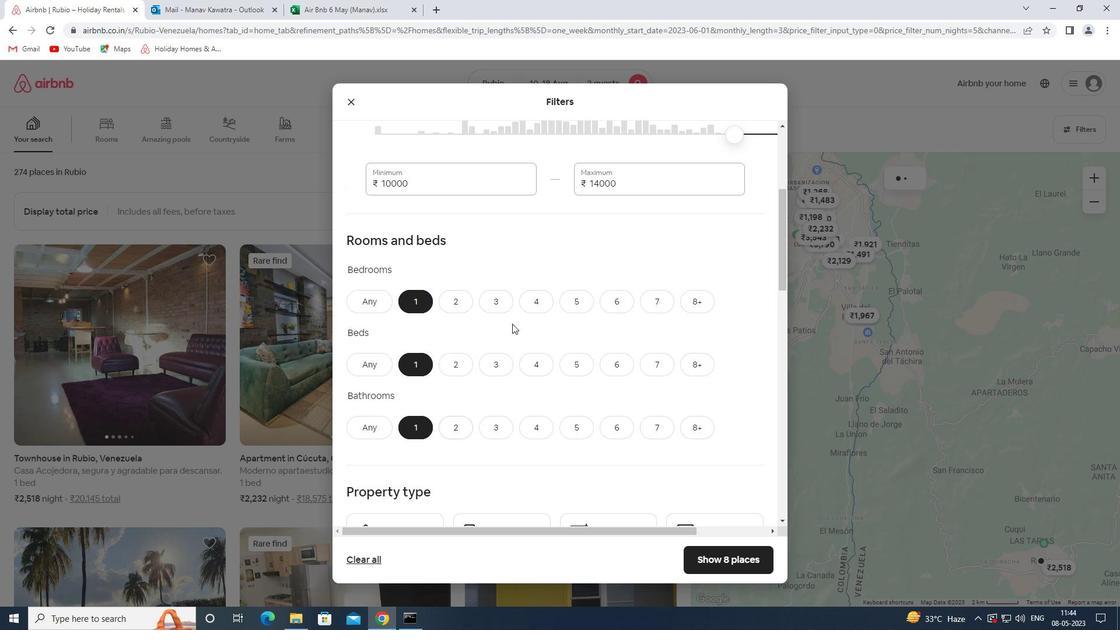 
Action: Mouse moved to (505, 316)
Screenshot: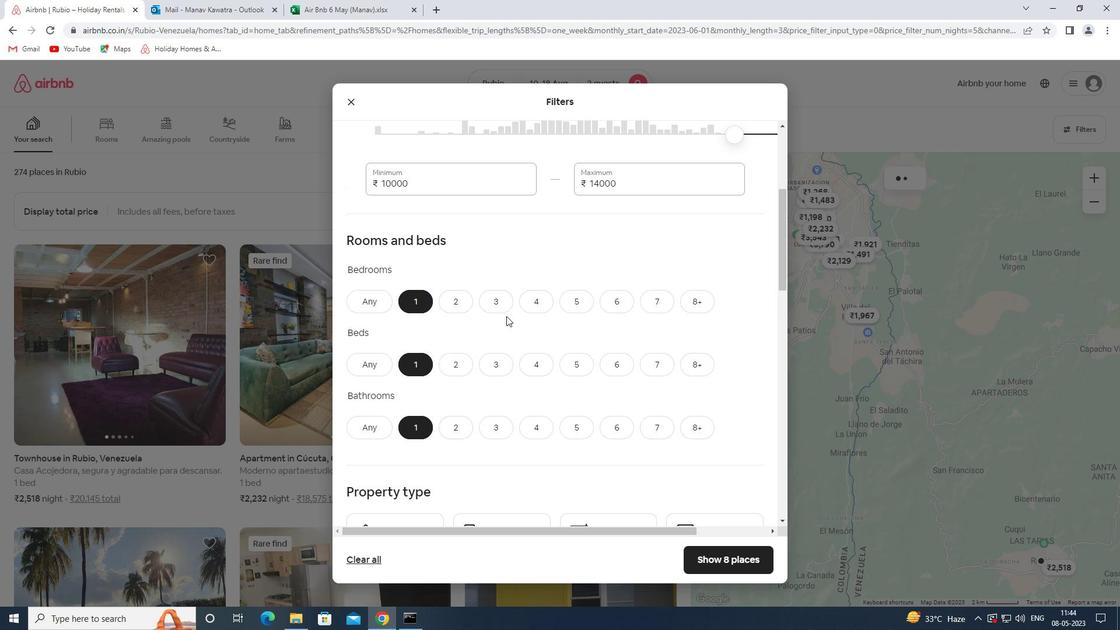 
Action: Mouse scrolled (505, 315) with delta (0, 0)
Screenshot: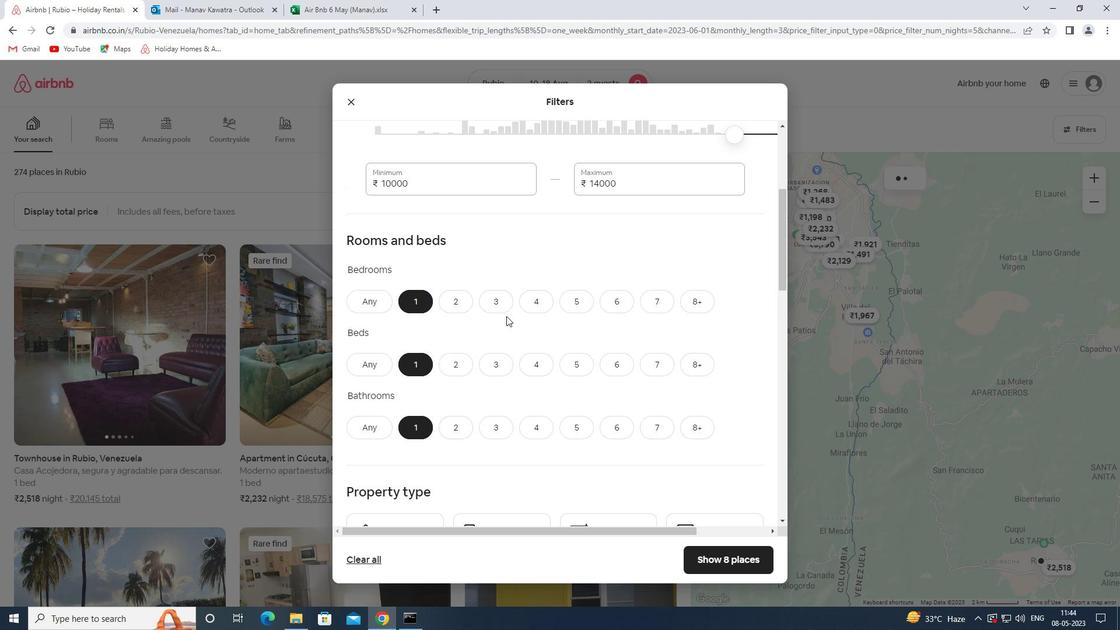 
Action: Mouse moved to (420, 311)
Screenshot: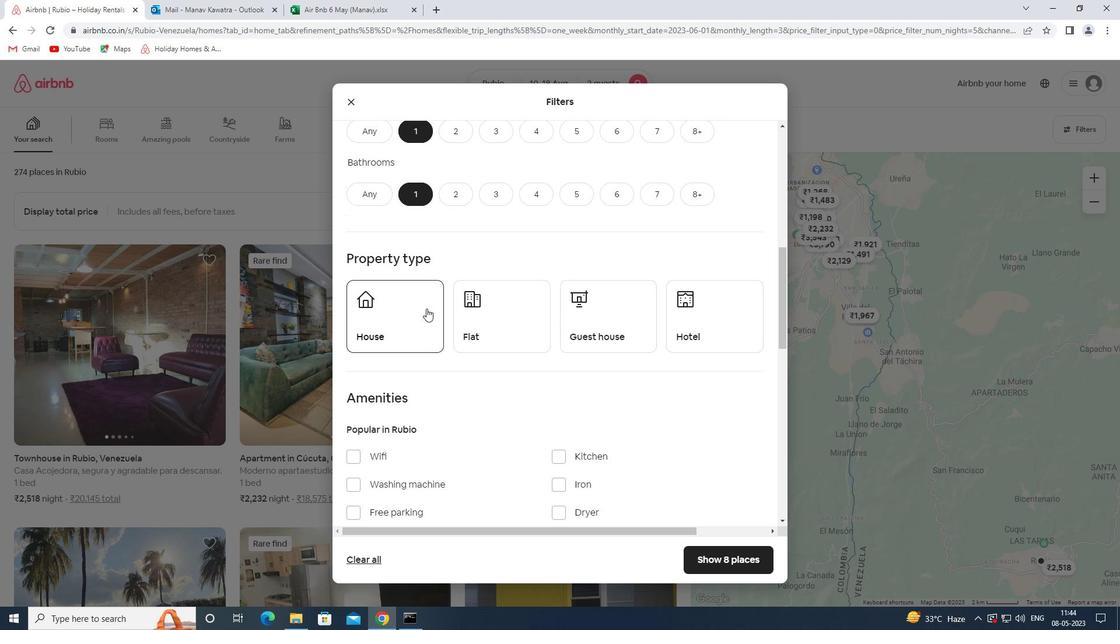
Action: Mouse pressed left at (420, 311)
Screenshot: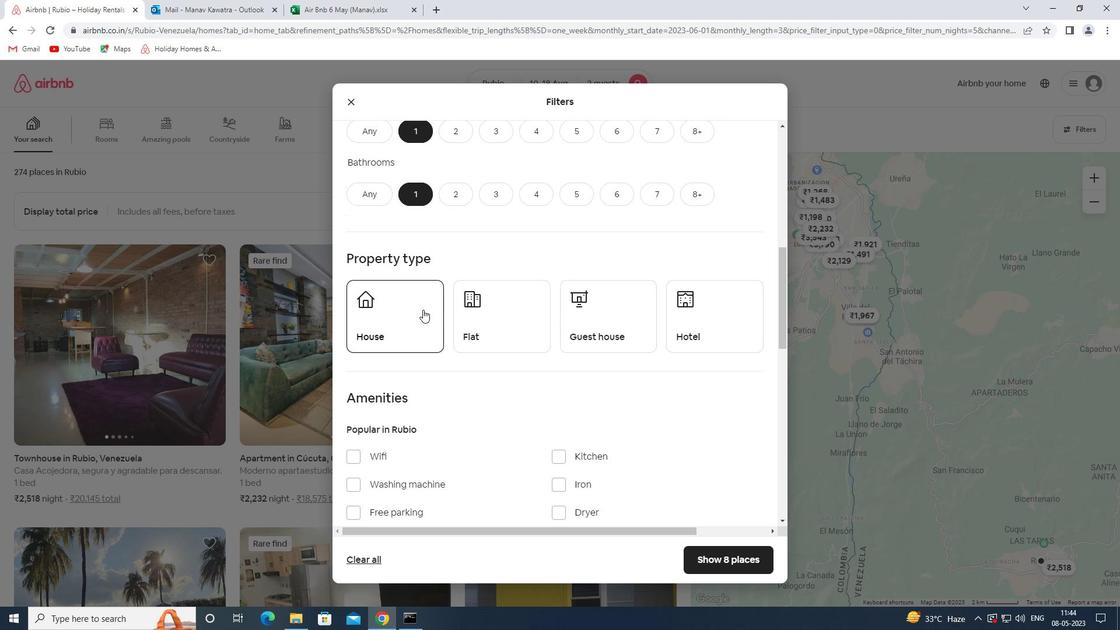 
Action: Mouse moved to (501, 326)
Screenshot: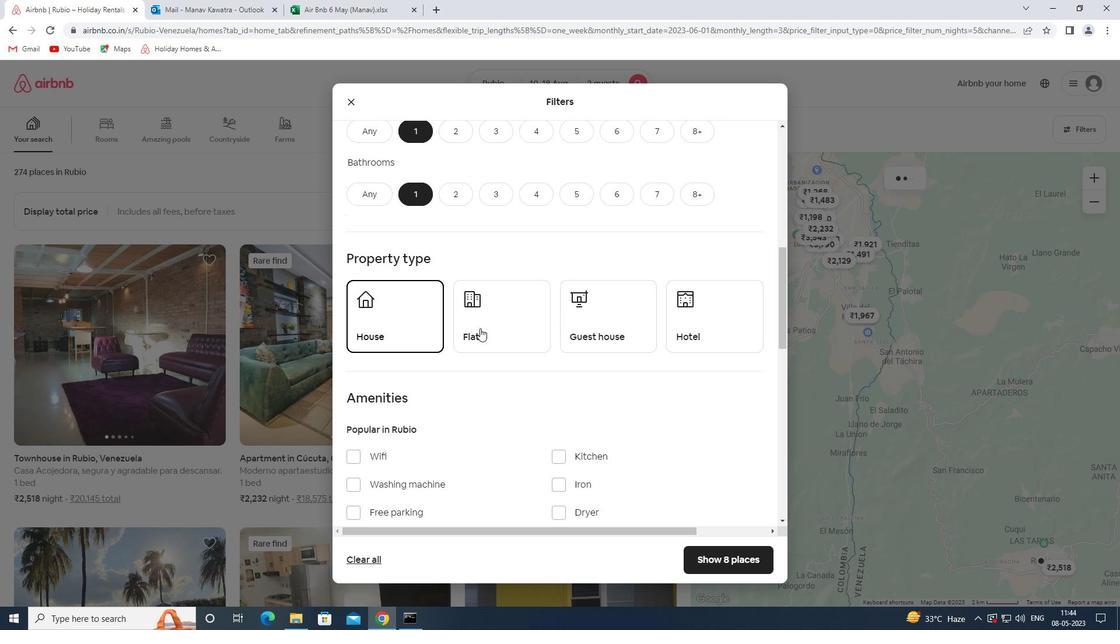 
Action: Mouse pressed left at (501, 326)
Screenshot: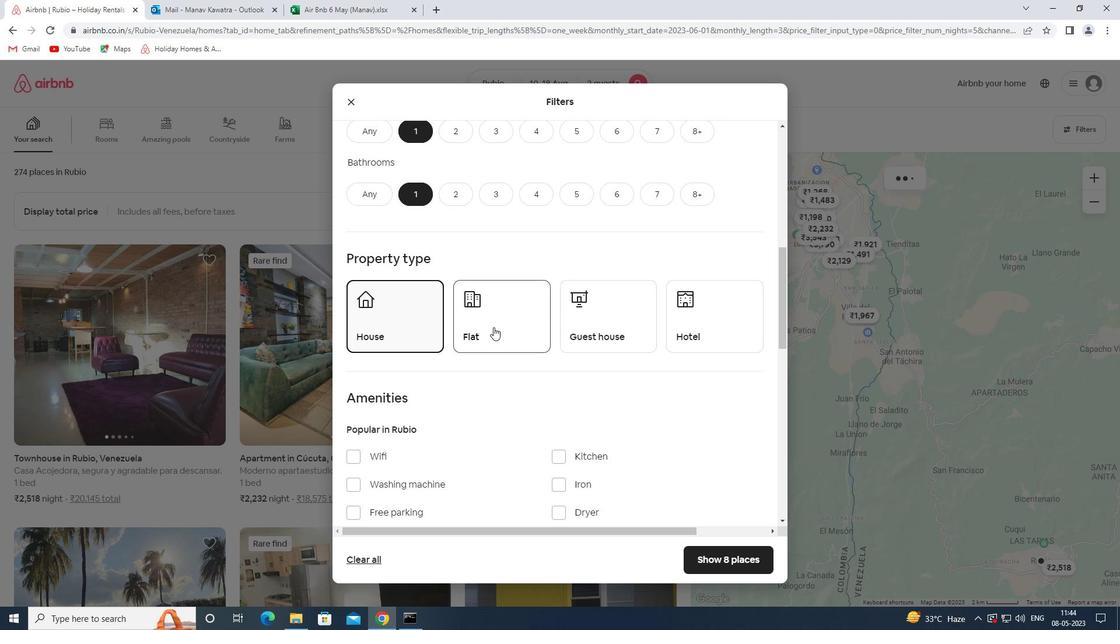 
Action: Mouse moved to (582, 318)
Screenshot: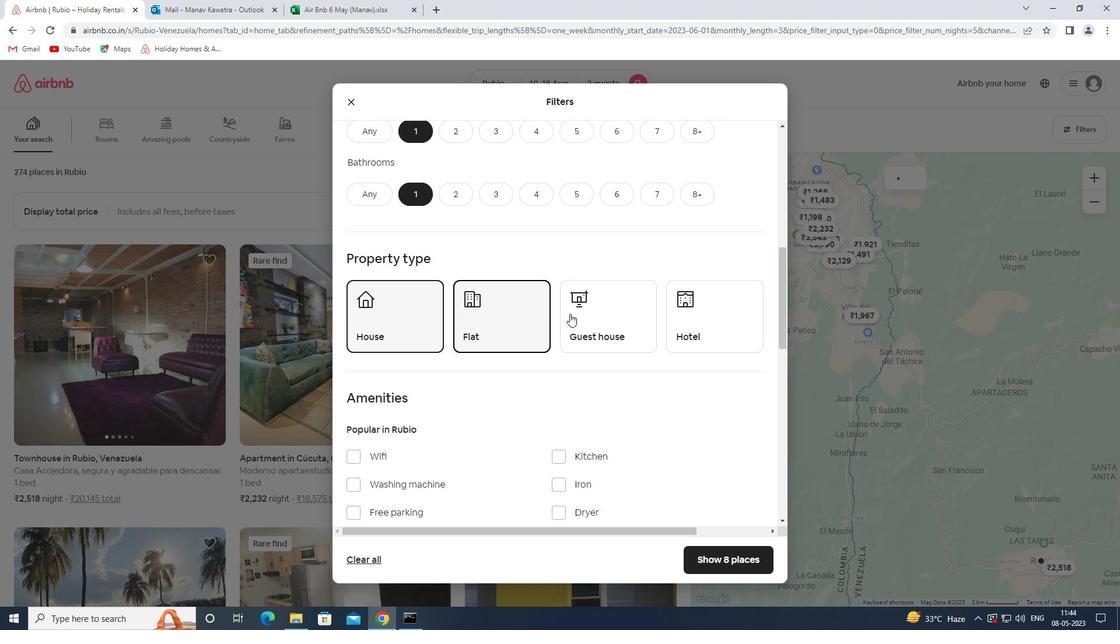 
Action: Mouse pressed left at (582, 318)
Screenshot: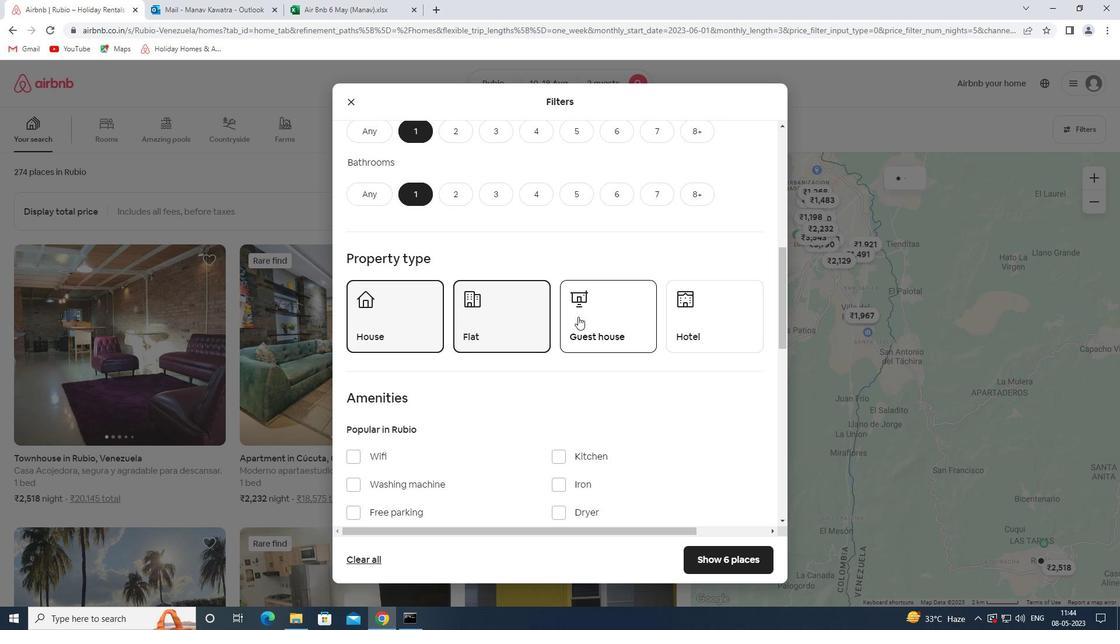 
Action: Mouse moved to (668, 316)
Screenshot: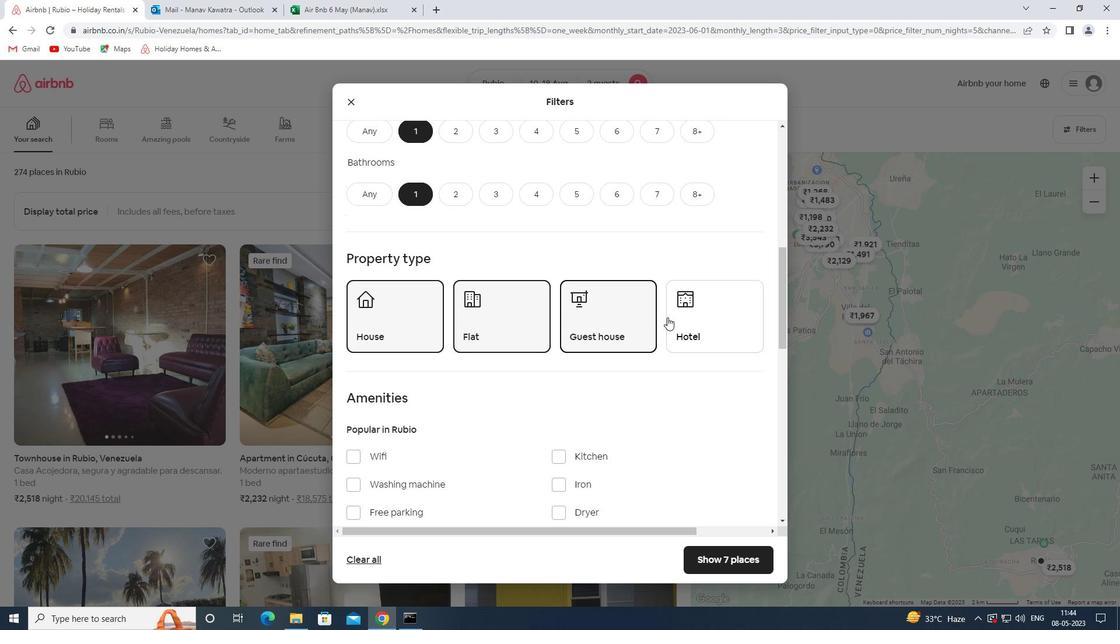 
Action: Mouse scrolled (668, 316) with delta (0, 0)
Screenshot: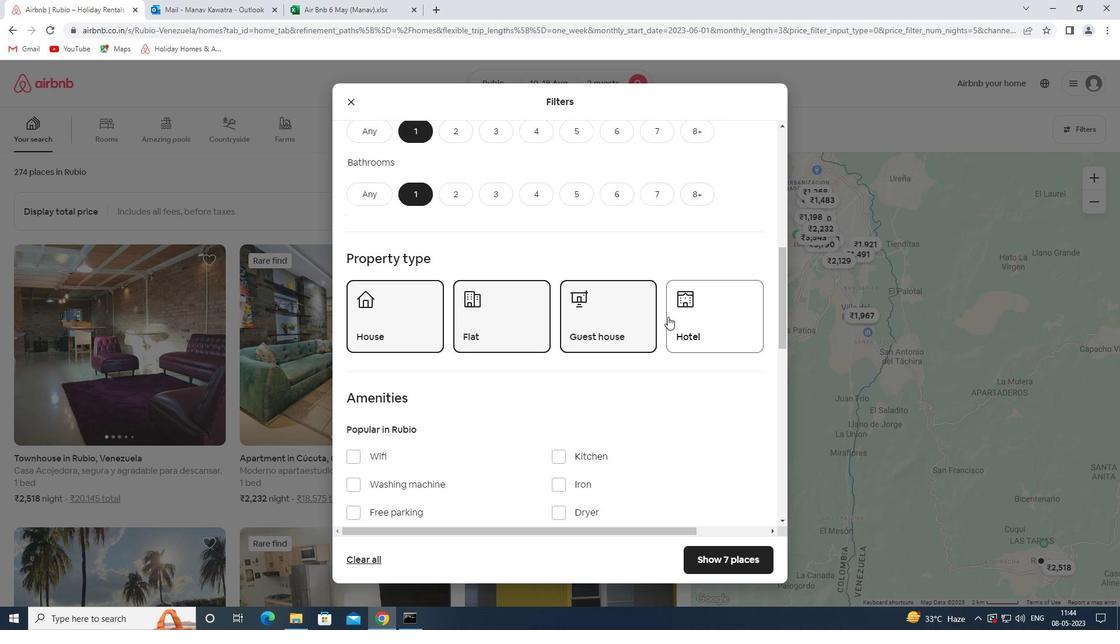 
Action: Mouse scrolled (668, 316) with delta (0, 0)
Screenshot: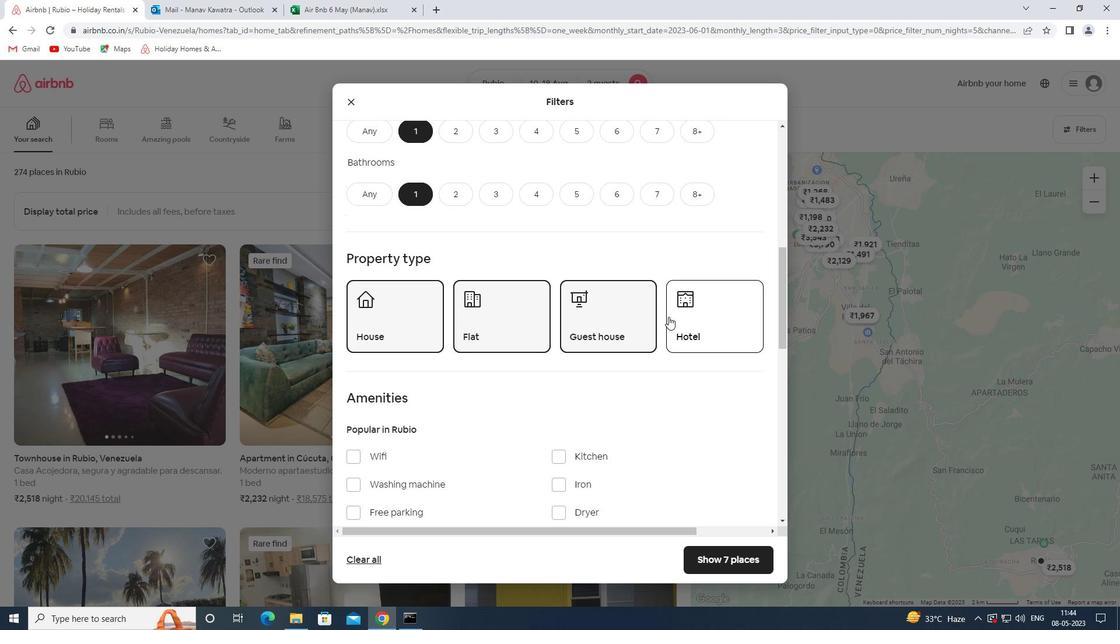 
Action: Mouse moved to (385, 337)
Screenshot: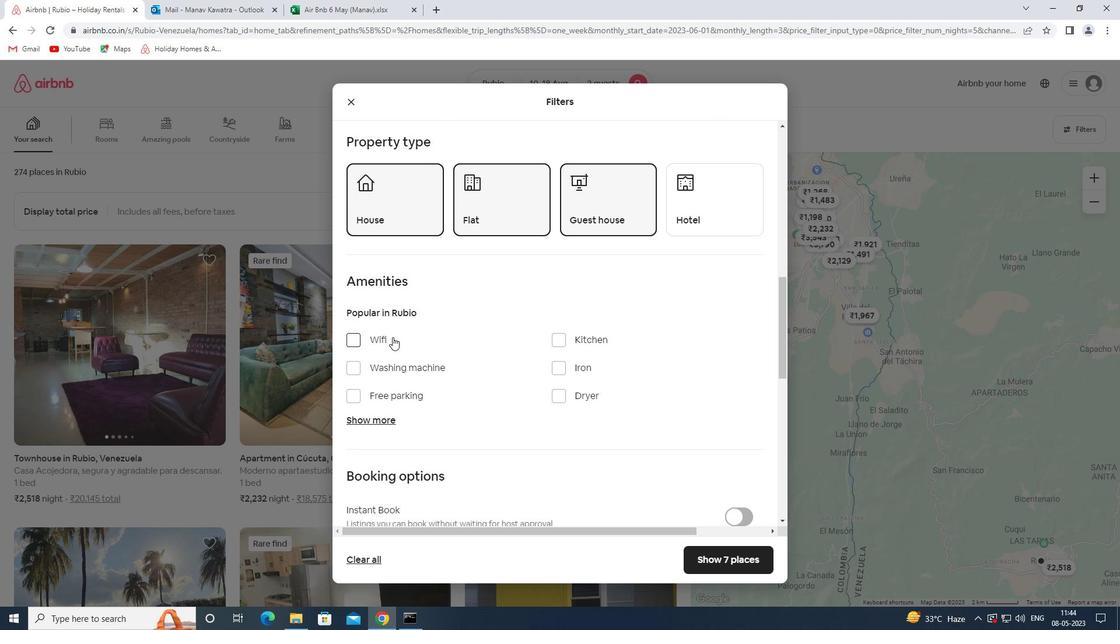 
Action: Mouse pressed left at (385, 337)
Screenshot: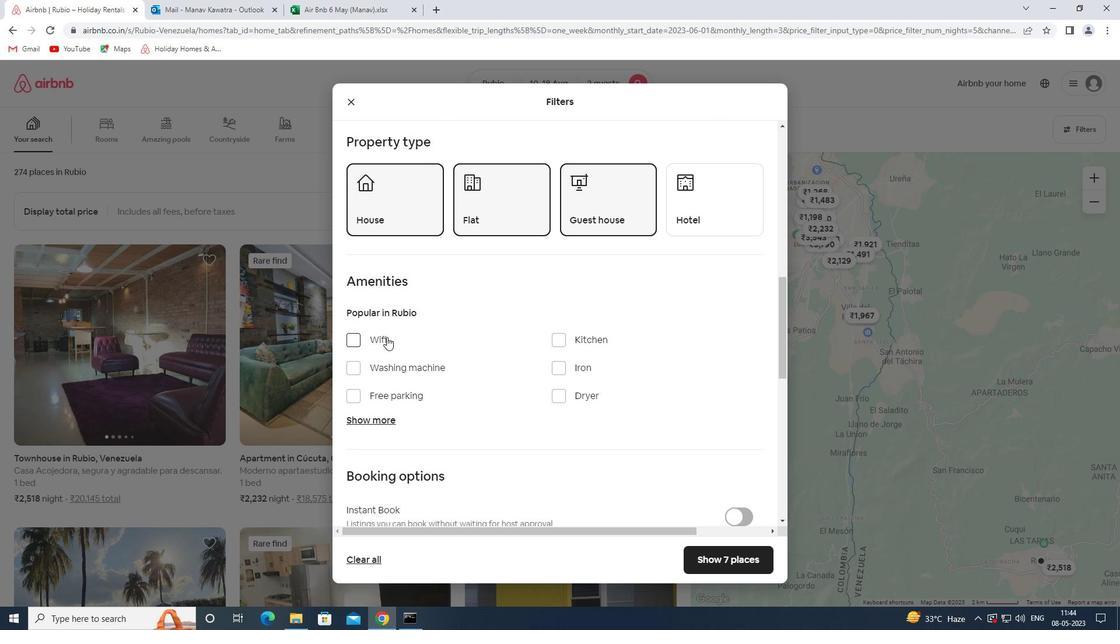 
Action: Mouse moved to (402, 393)
Screenshot: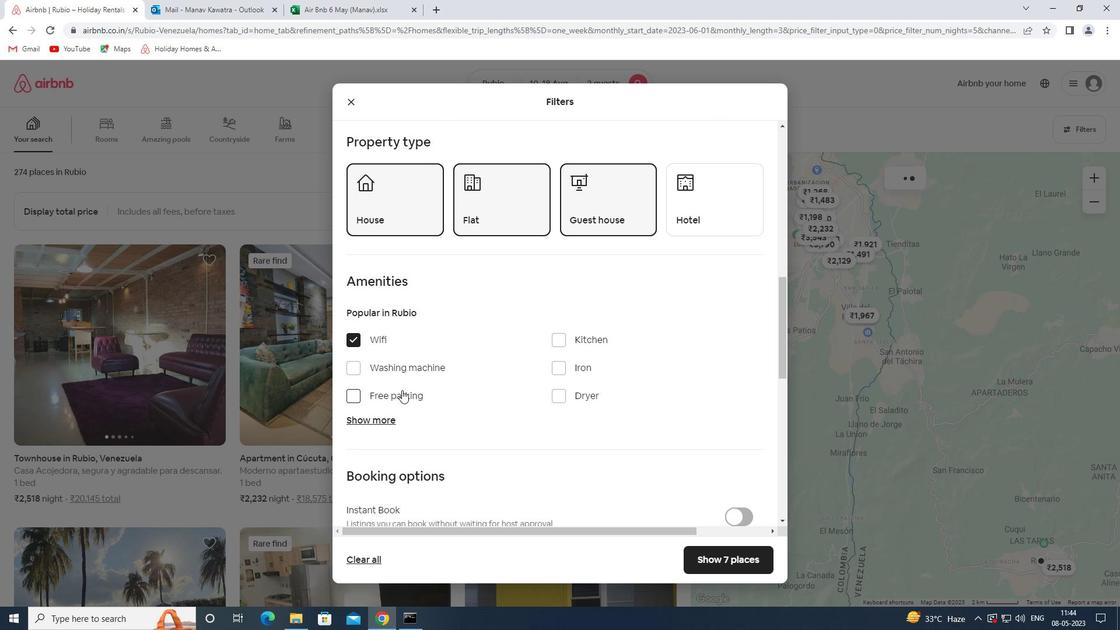 
Action: Mouse pressed left at (402, 393)
Screenshot: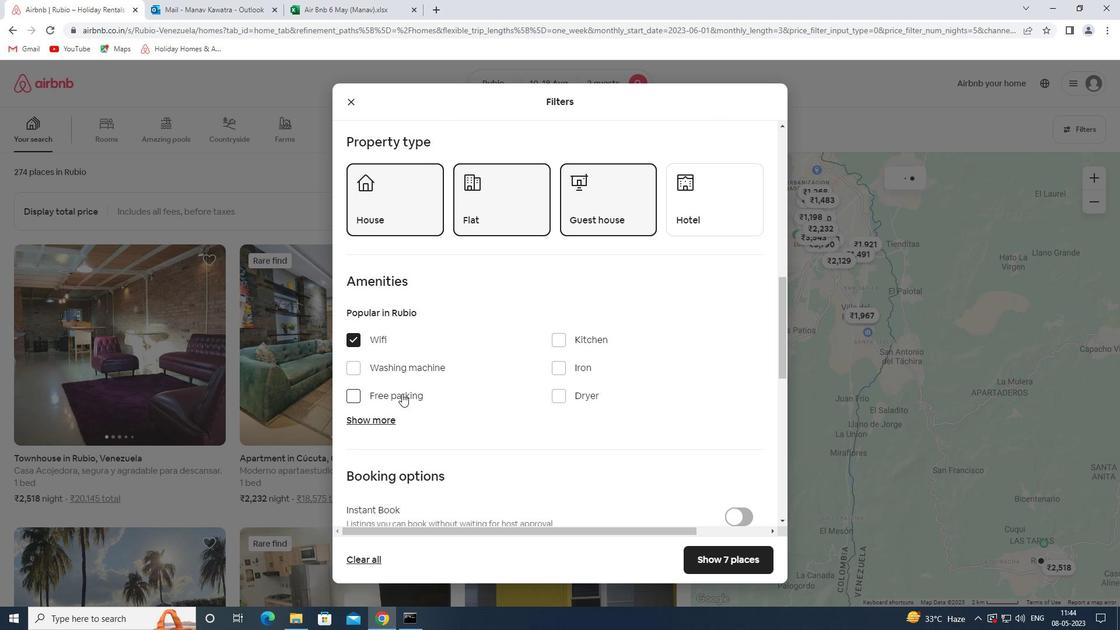 
Action: Mouse moved to (533, 373)
Screenshot: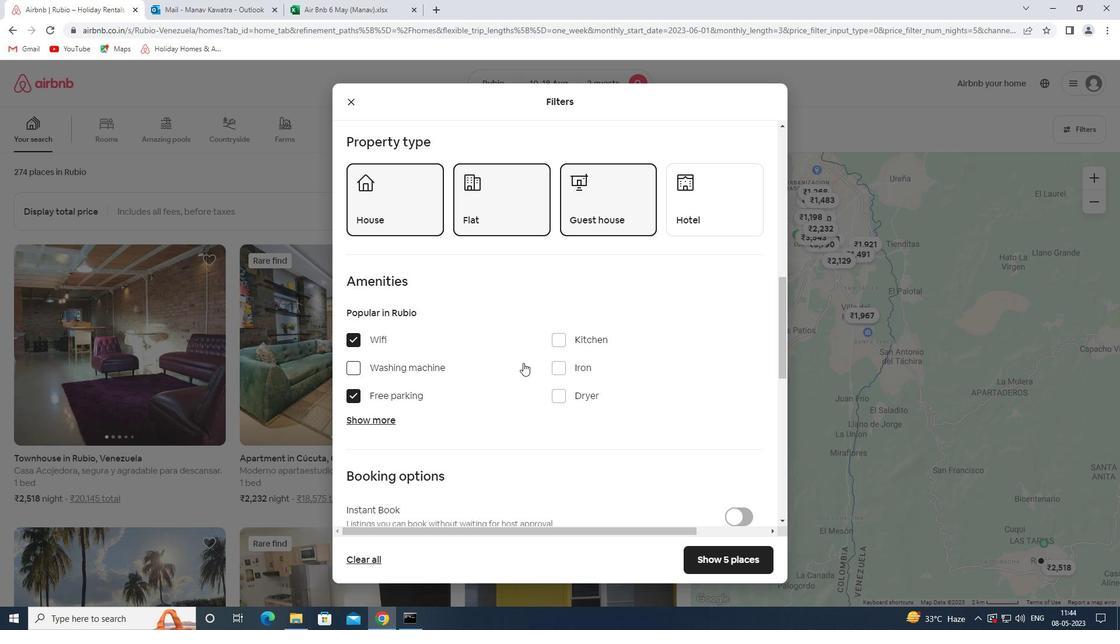 
Action: Mouse scrolled (533, 372) with delta (0, 0)
Screenshot: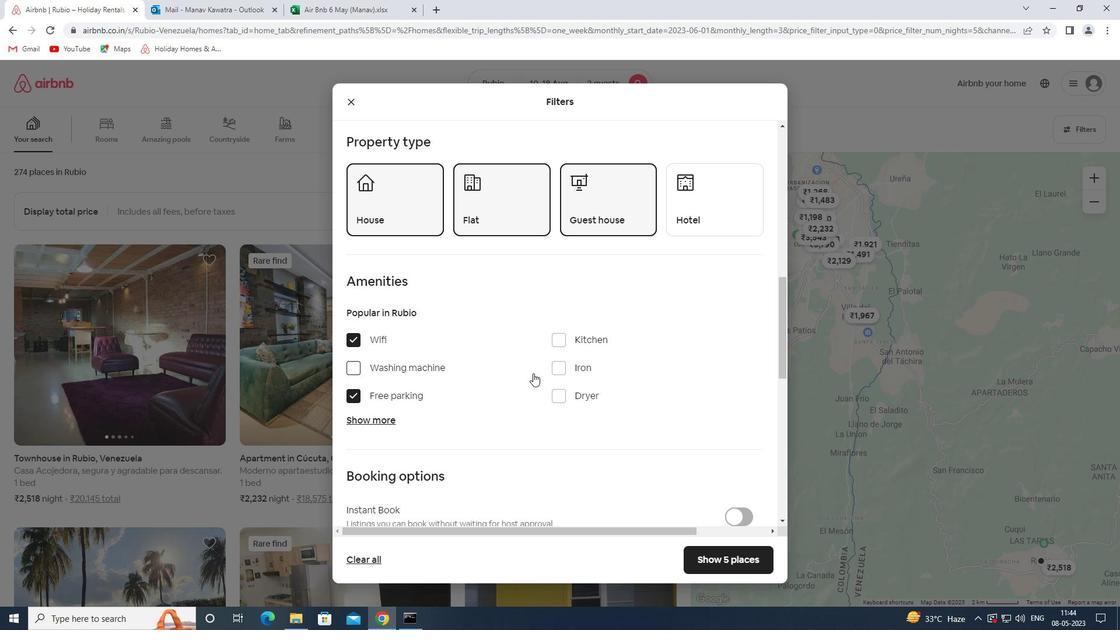 
Action: Mouse scrolled (533, 372) with delta (0, 0)
Screenshot: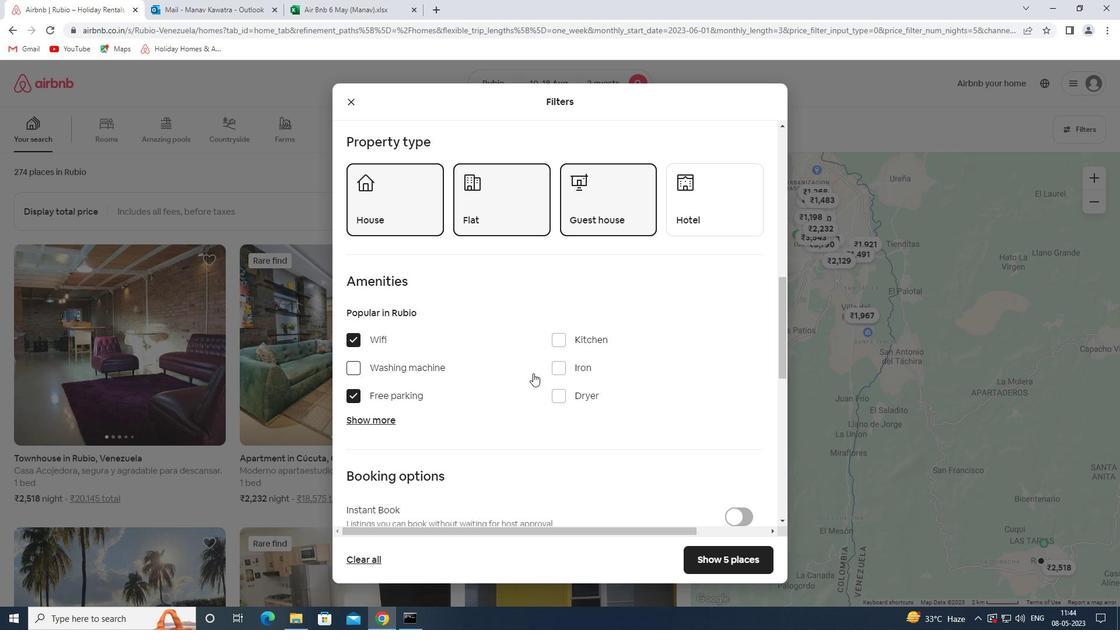 
Action: Mouse moved to (389, 299)
Screenshot: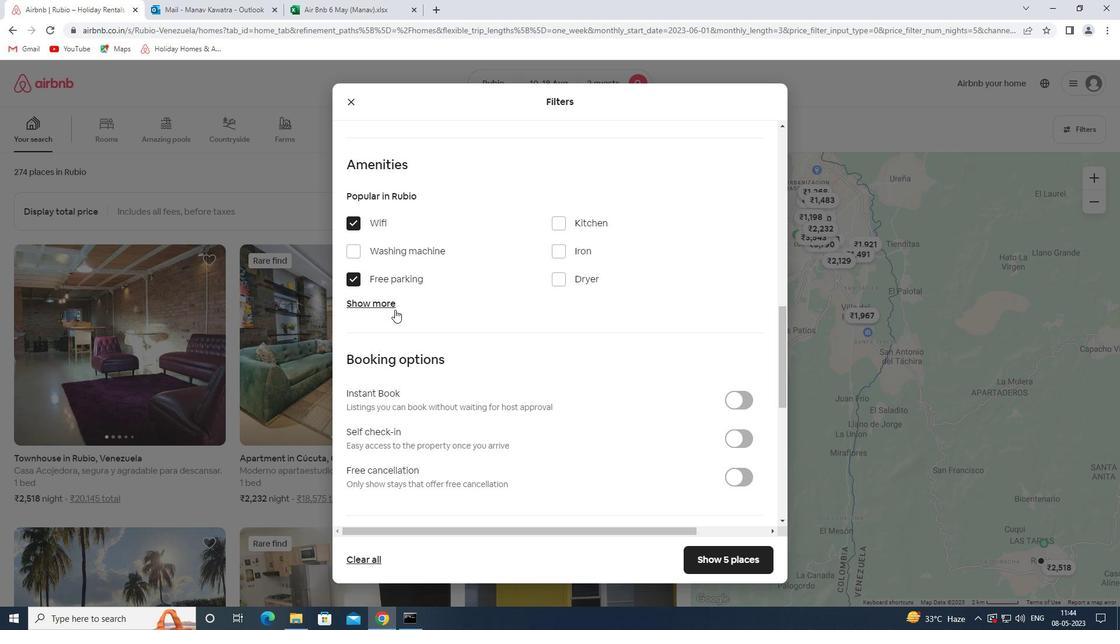 
Action: Mouse pressed left at (389, 299)
Screenshot: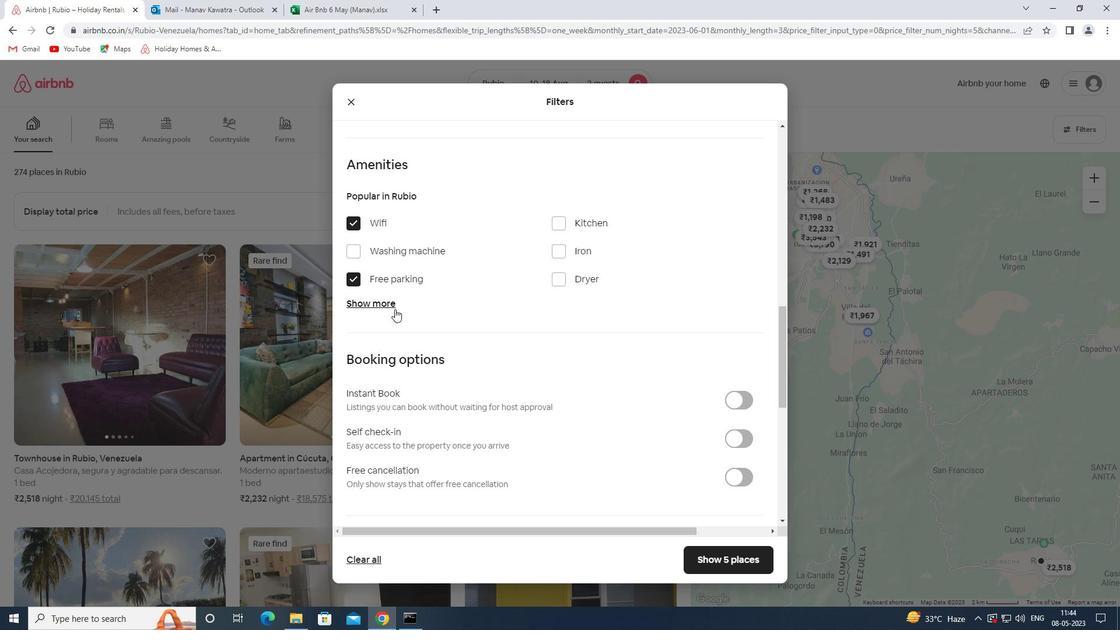 
Action: Mouse moved to (558, 378)
Screenshot: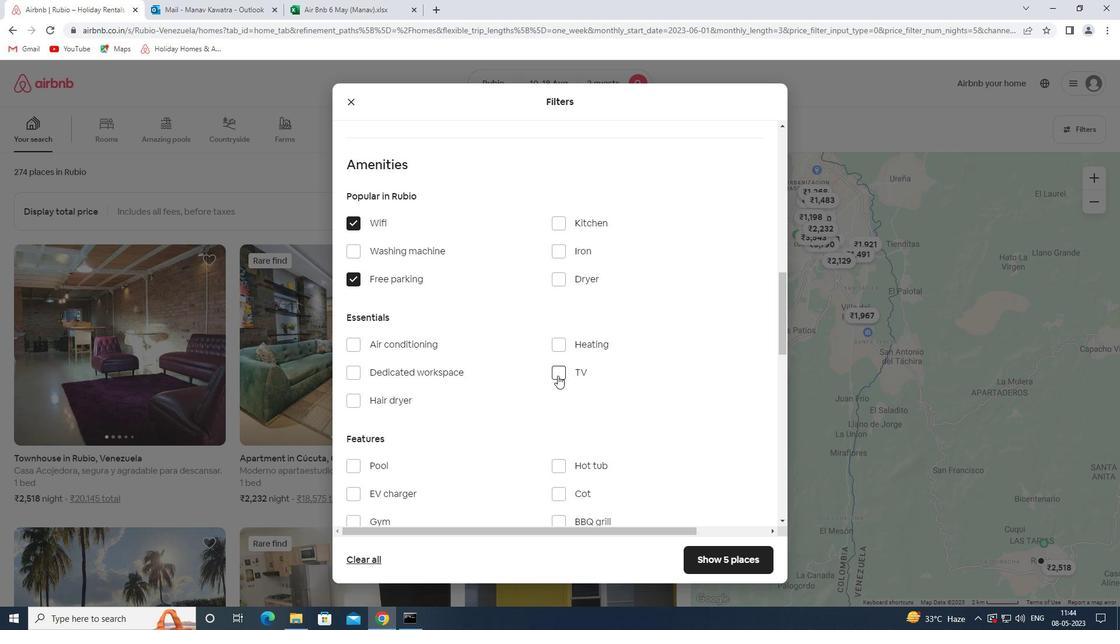 
Action: Mouse pressed left at (558, 378)
Screenshot: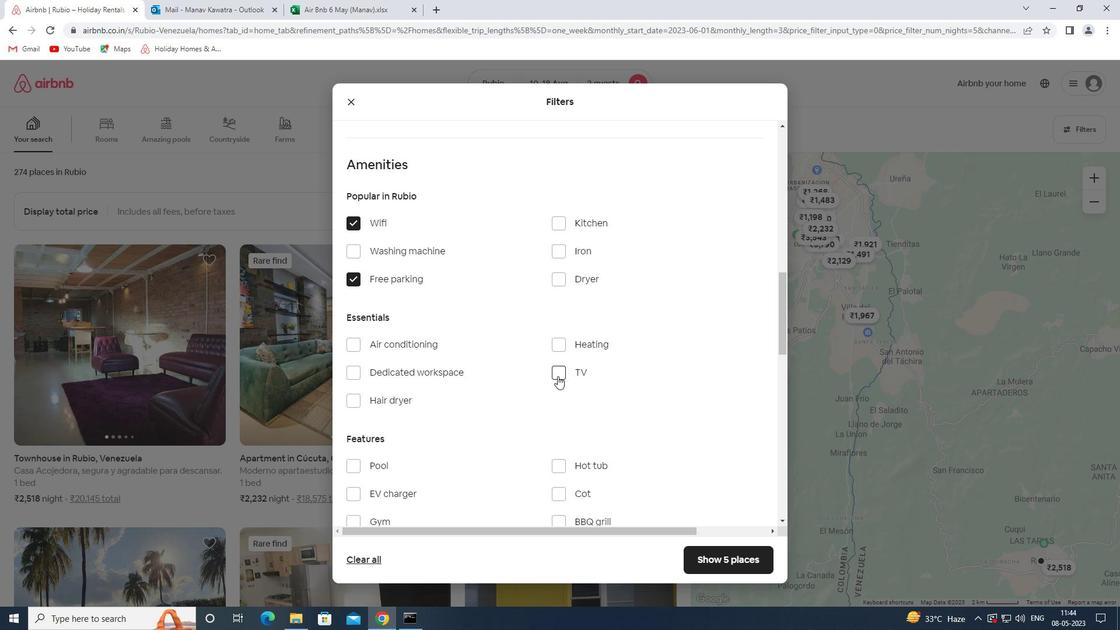 
Action: Mouse moved to (526, 427)
Screenshot: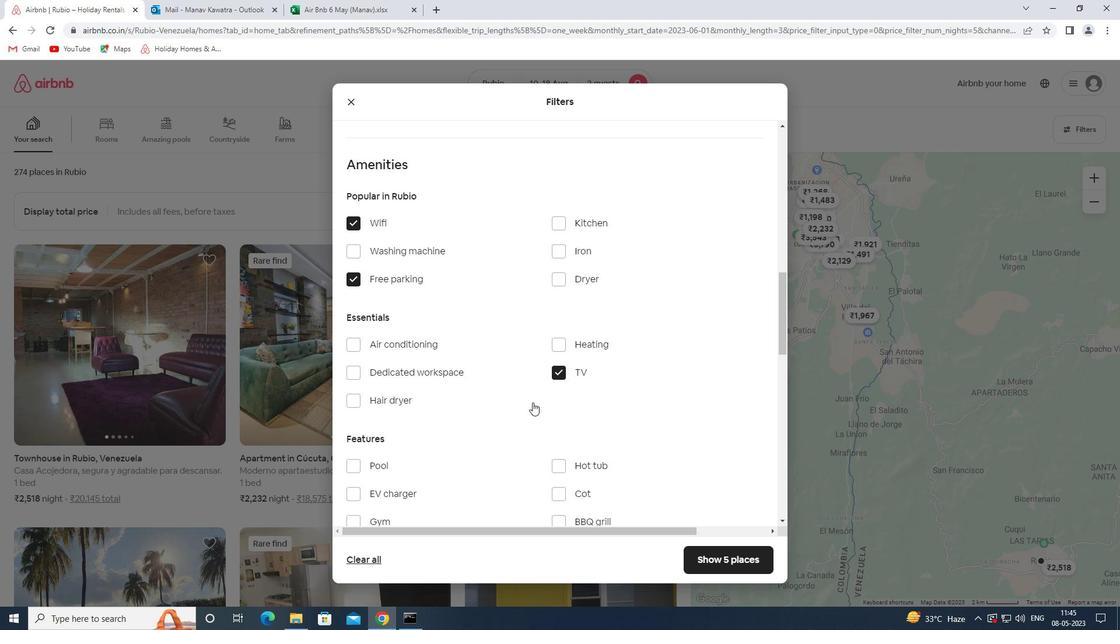 
Action: Mouse scrolled (526, 427) with delta (0, 0)
Screenshot: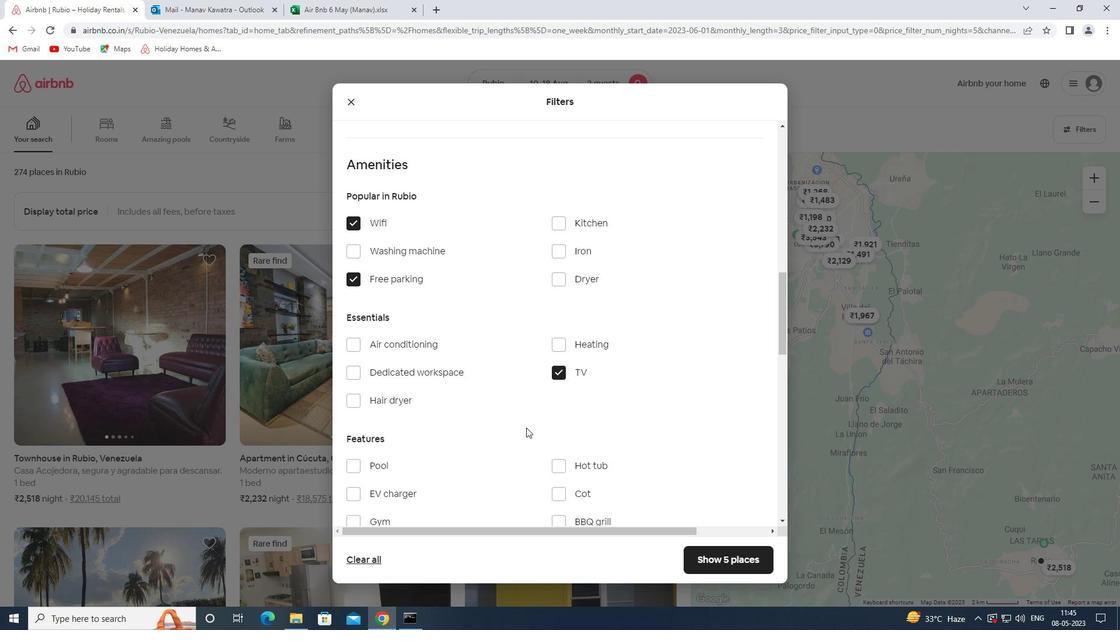 
Action: Mouse scrolled (526, 427) with delta (0, 0)
Screenshot: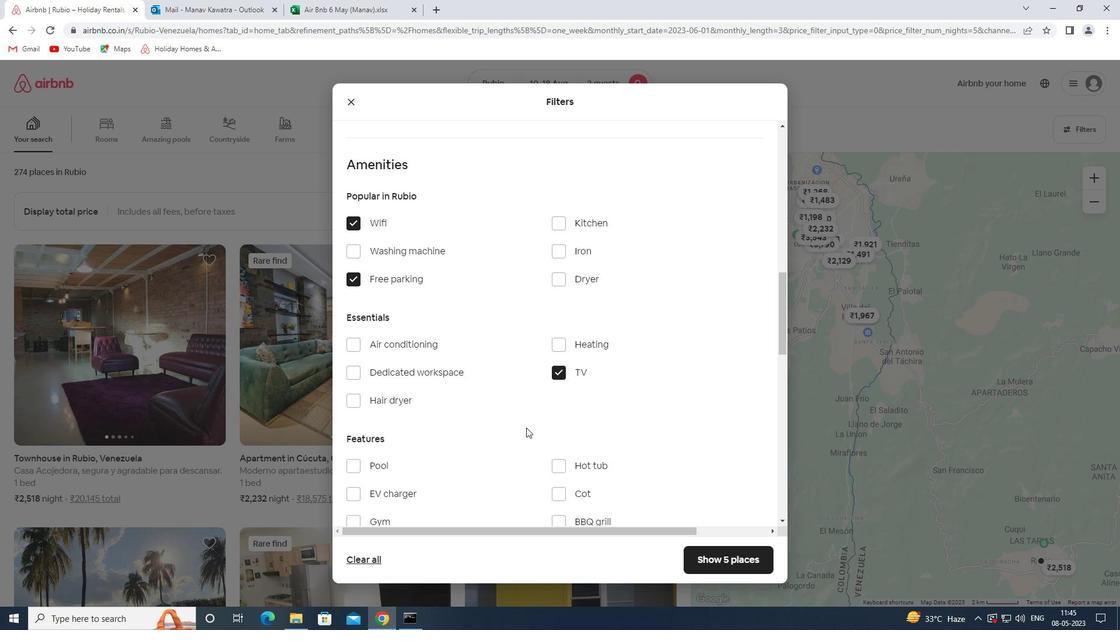 
Action: Mouse scrolled (526, 427) with delta (0, 0)
Screenshot: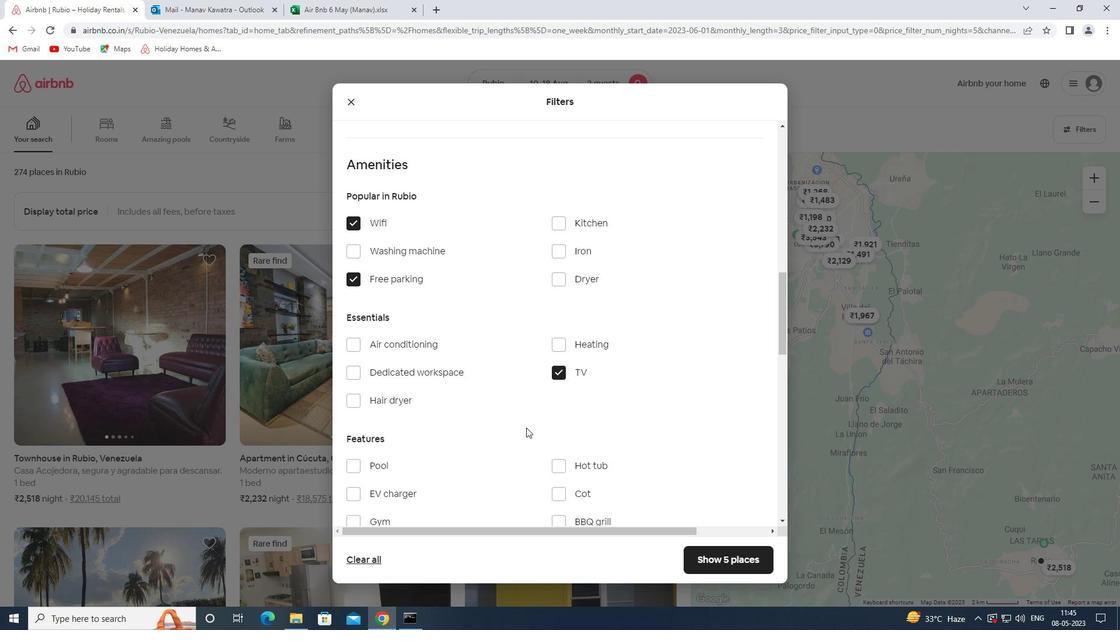 
Action: Mouse moved to (370, 345)
Screenshot: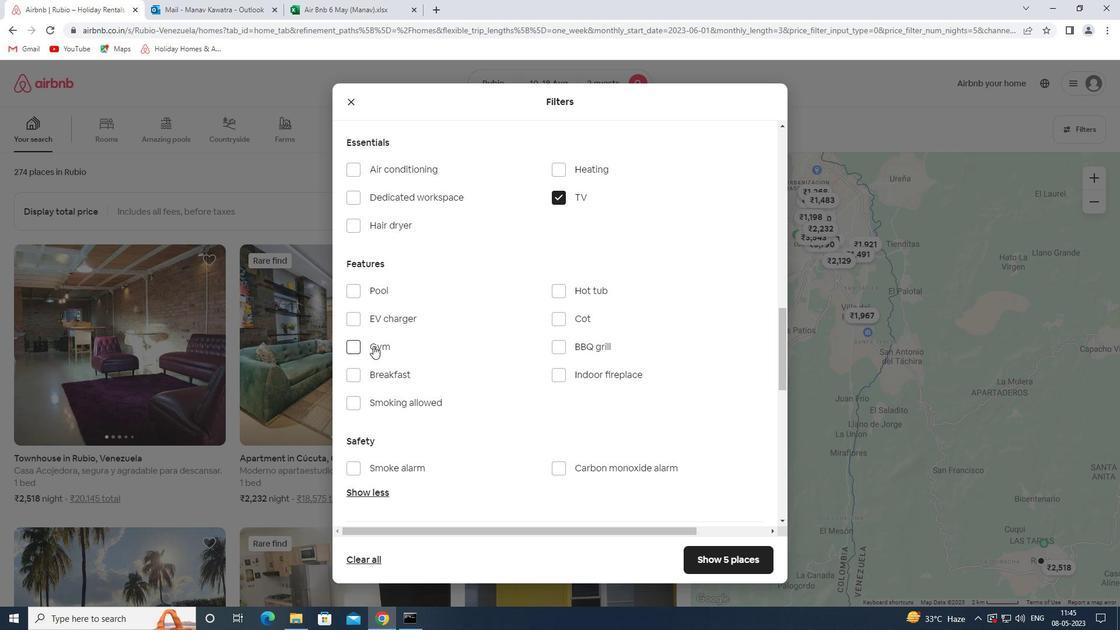 
Action: Mouse pressed left at (370, 345)
Screenshot: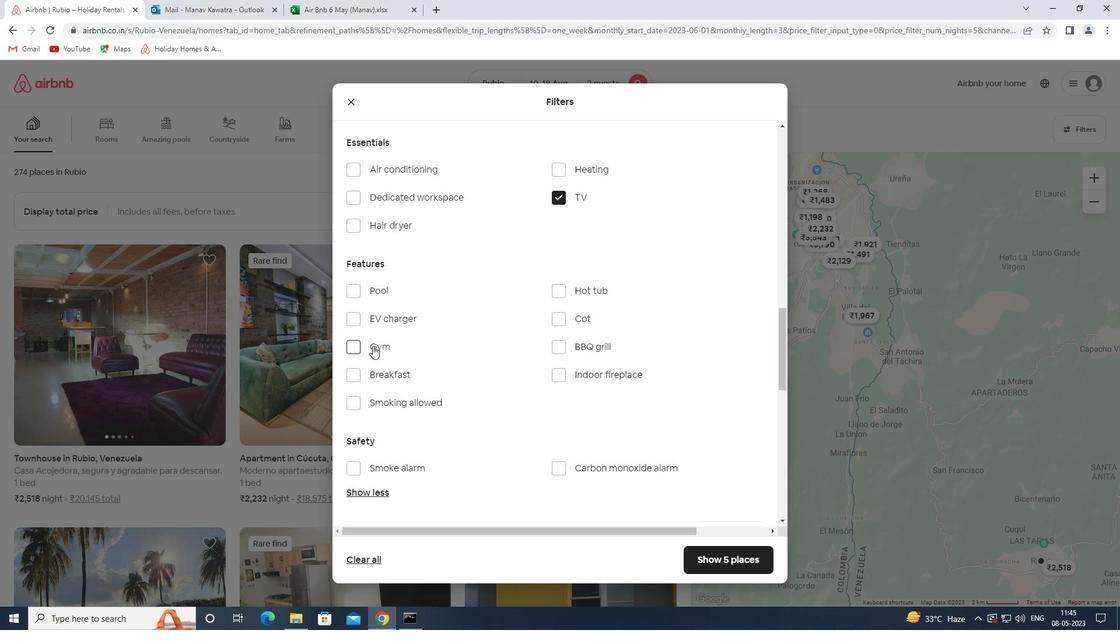 
Action: Mouse moved to (378, 374)
Screenshot: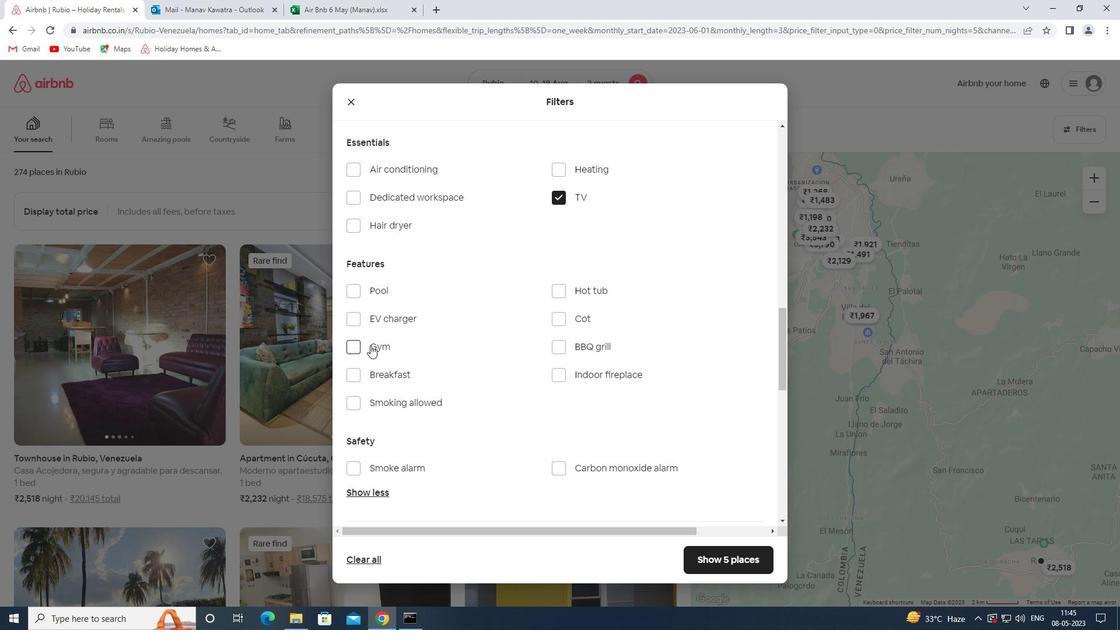 
Action: Mouse pressed left at (378, 374)
Screenshot: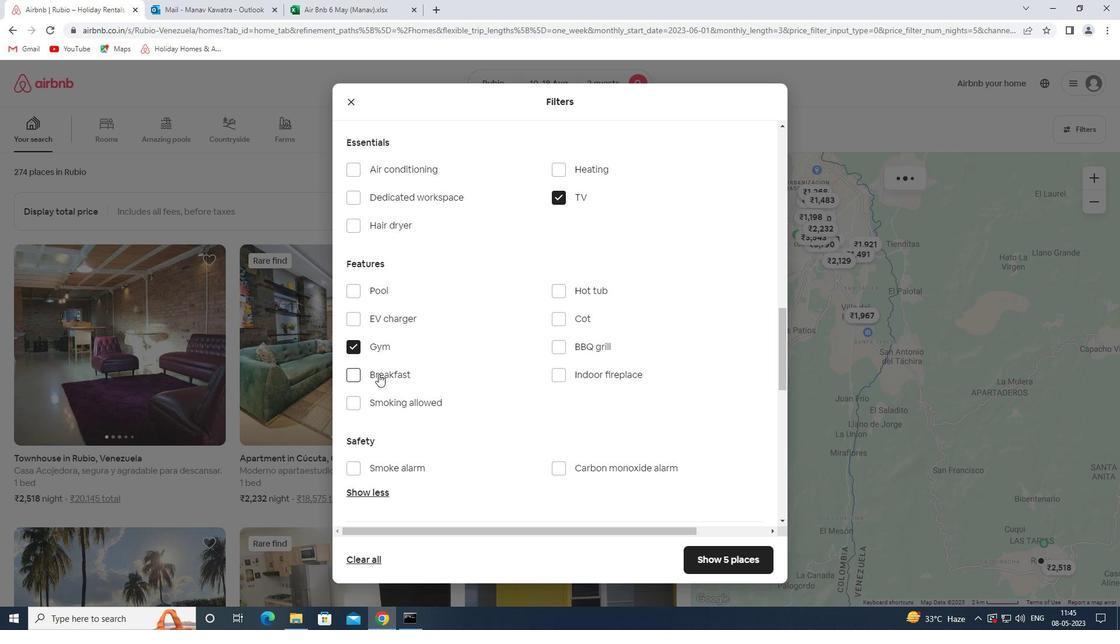 
Action: Mouse scrolled (378, 373) with delta (0, 0)
Screenshot: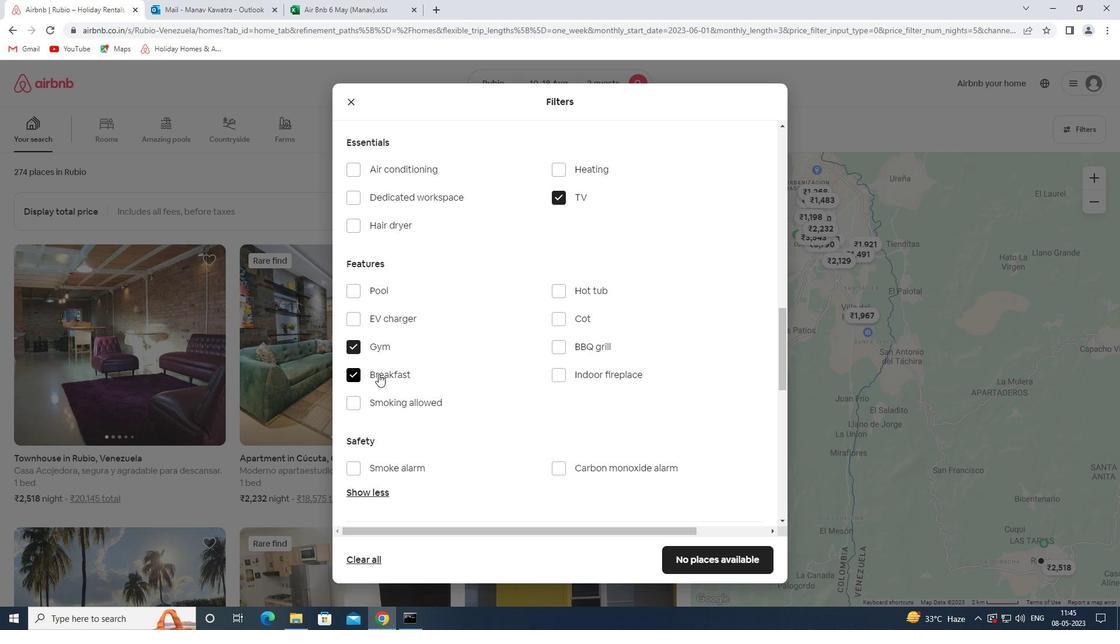 
Action: Mouse scrolled (378, 373) with delta (0, 0)
Screenshot: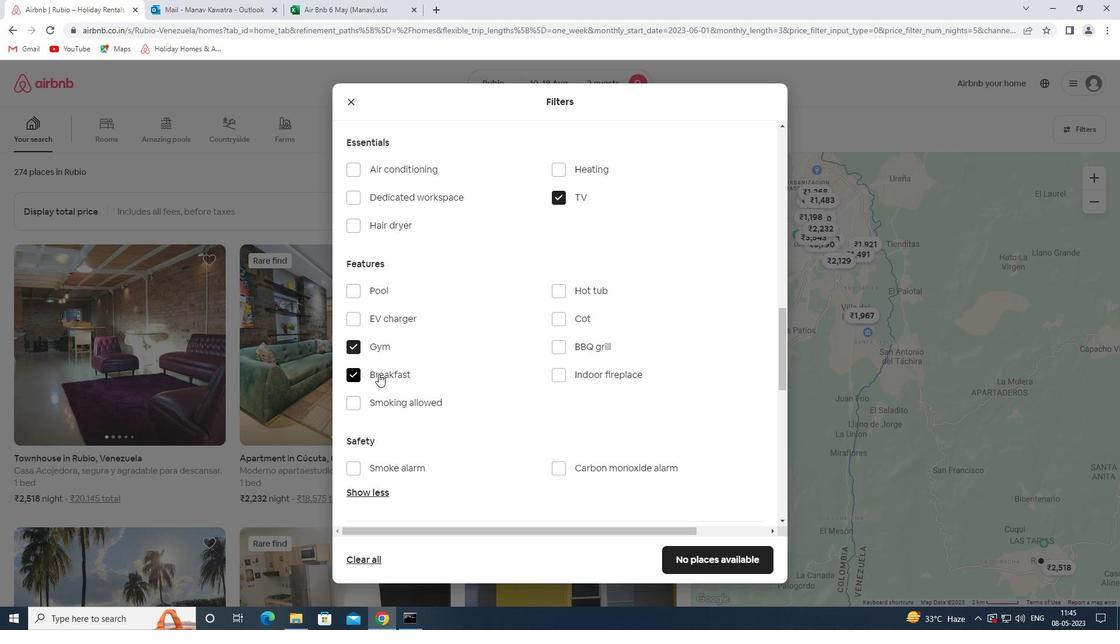 
Action: Mouse scrolled (378, 373) with delta (0, 0)
Screenshot: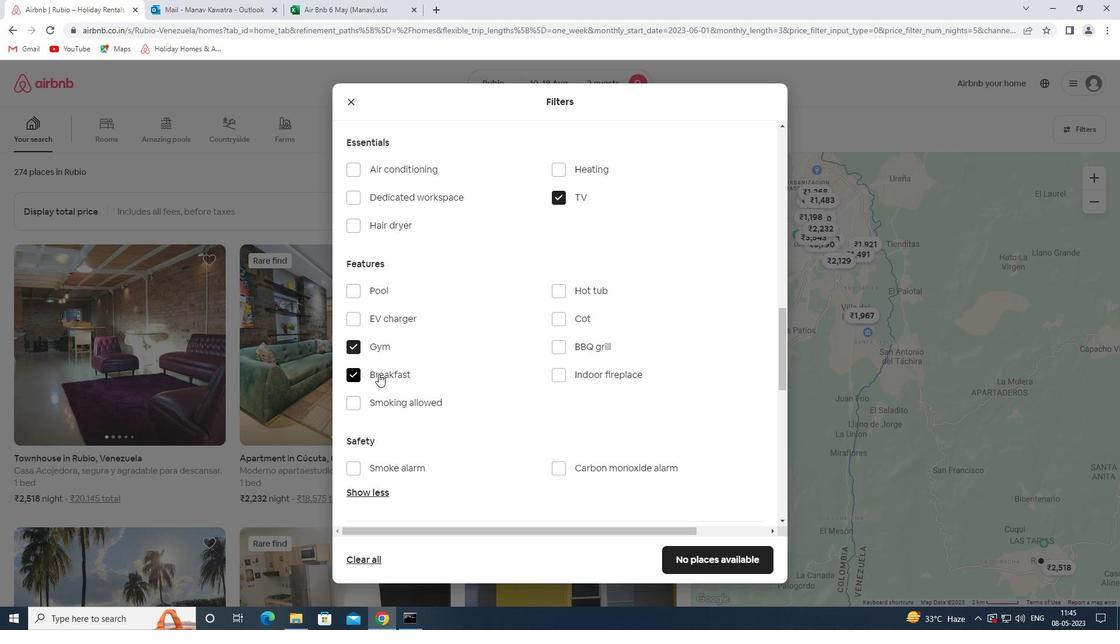
Action: Mouse scrolled (378, 373) with delta (0, 0)
Screenshot: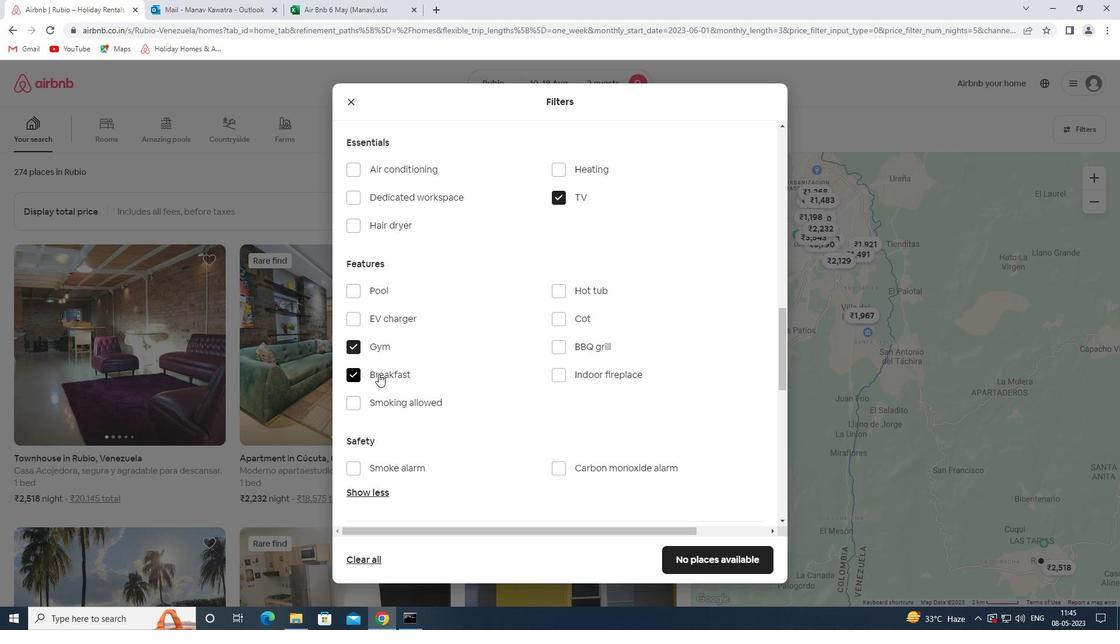 
Action: Mouse scrolled (378, 373) with delta (0, 0)
Screenshot: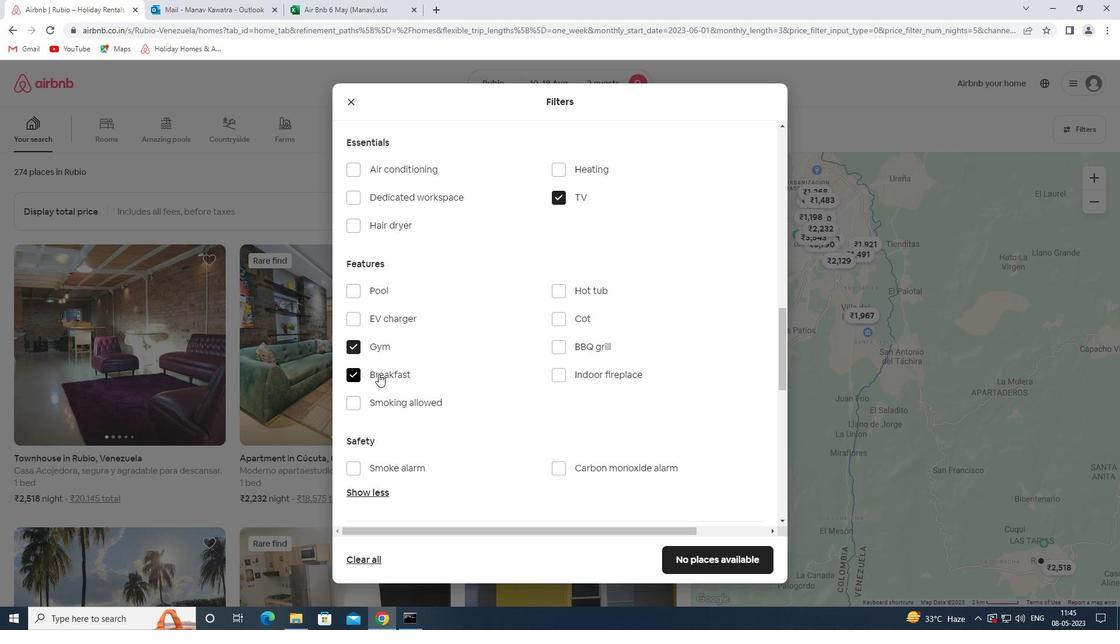 
Action: Mouse scrolled (378, 373) with delta (0, 0)
Screenshot: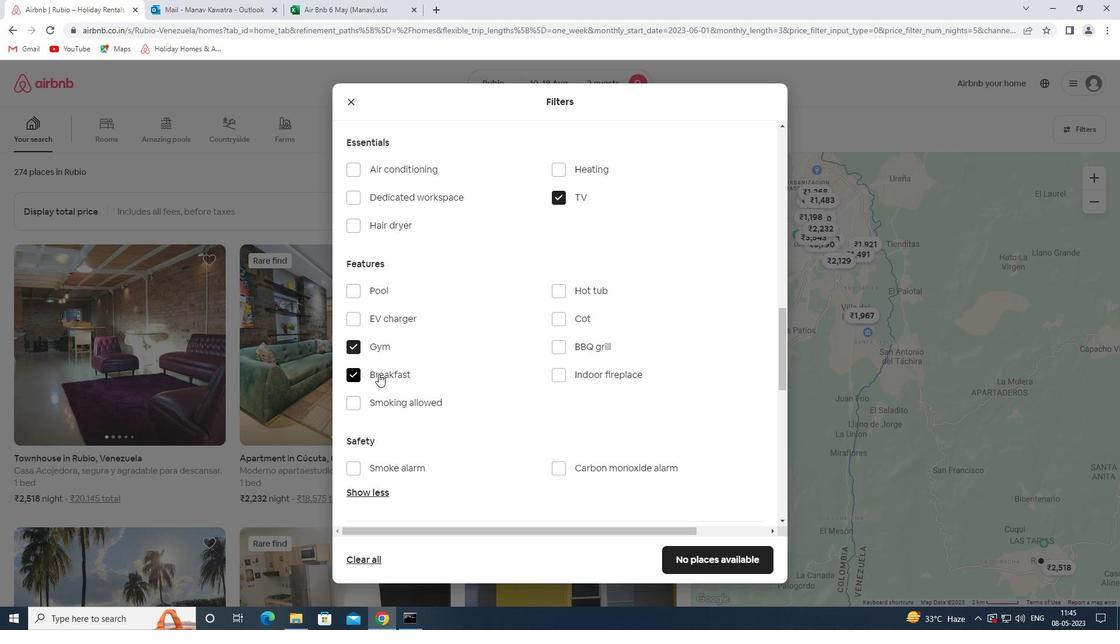 
Action: Mouse moved to (732, 276)
Screenshot: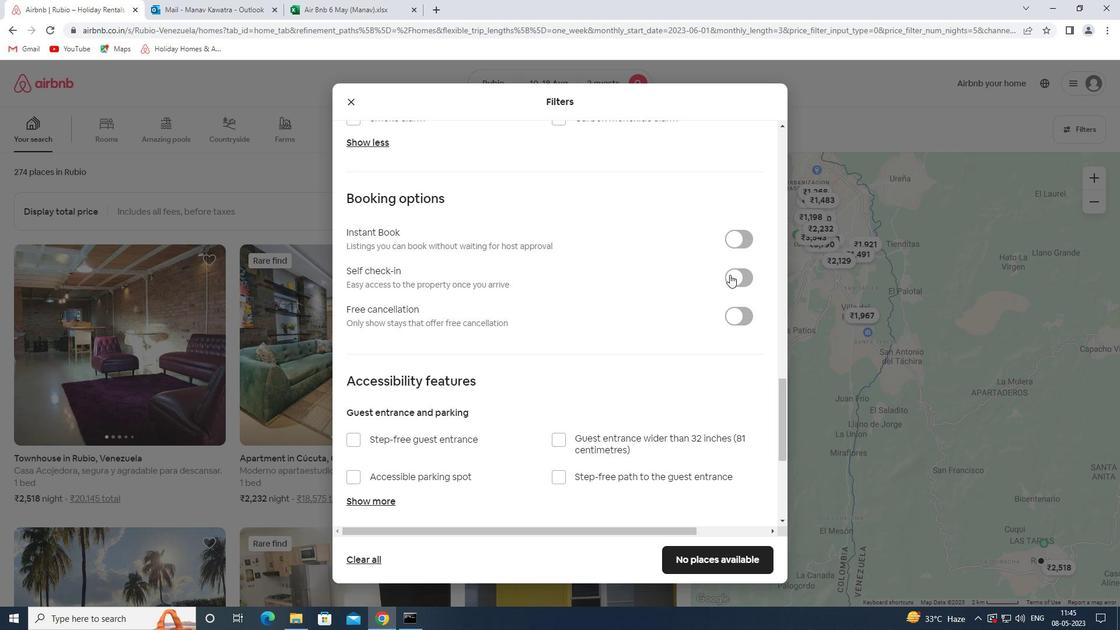 
Action: Mouse pressed left at (732, 276)
Screenshot: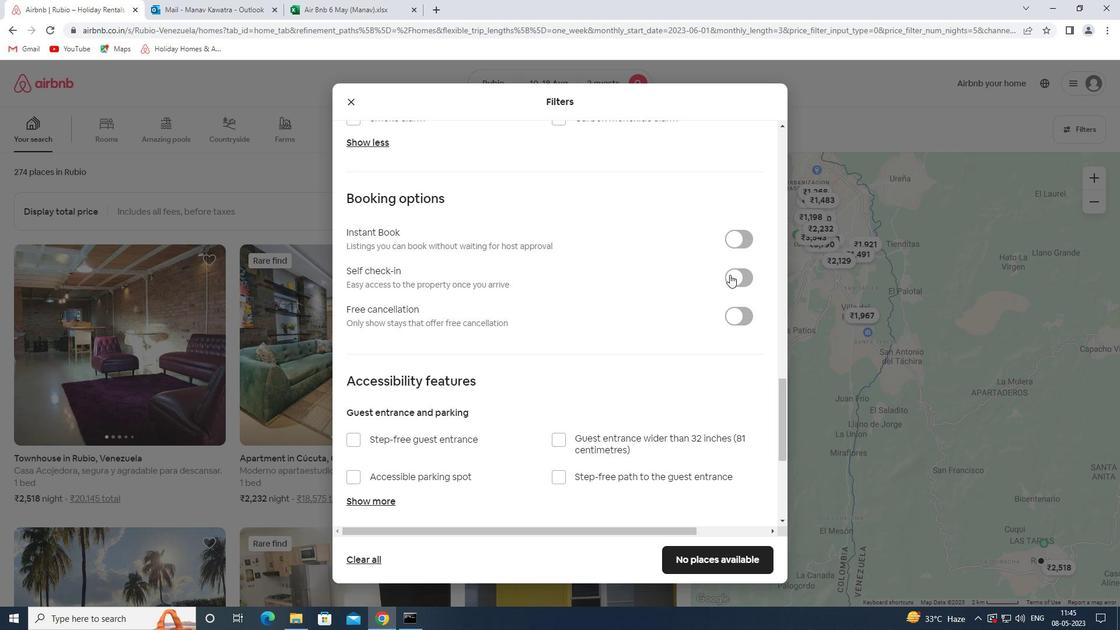 
Action: Mouse moved to (554, 256)
Screenshot: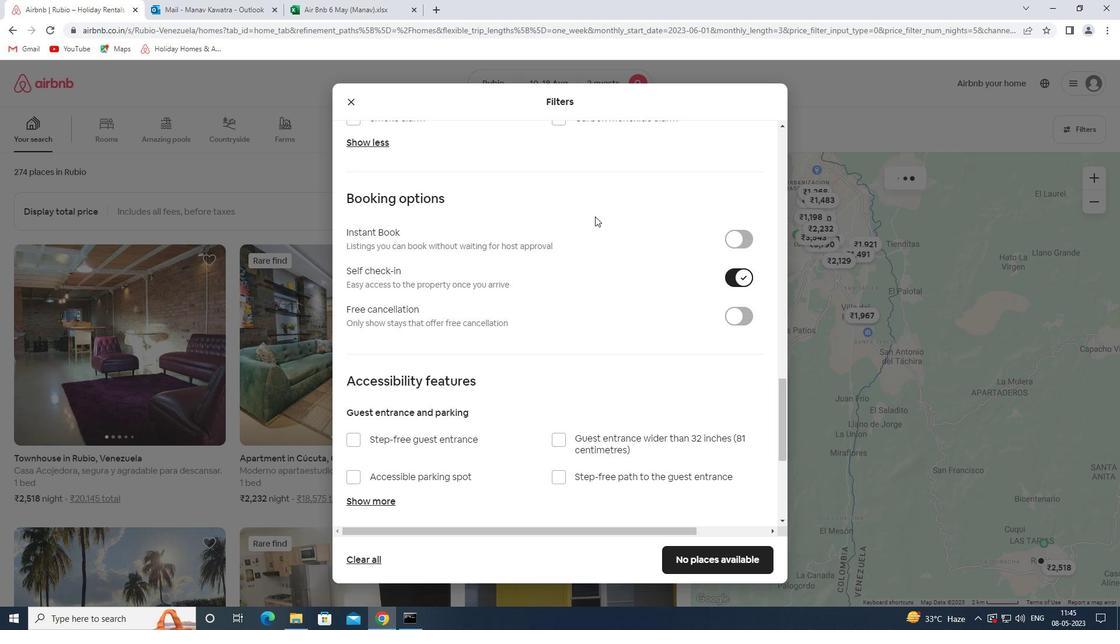 
Action: Mouse scrolled (554, 256) with delta (0, 0)
Screenshot: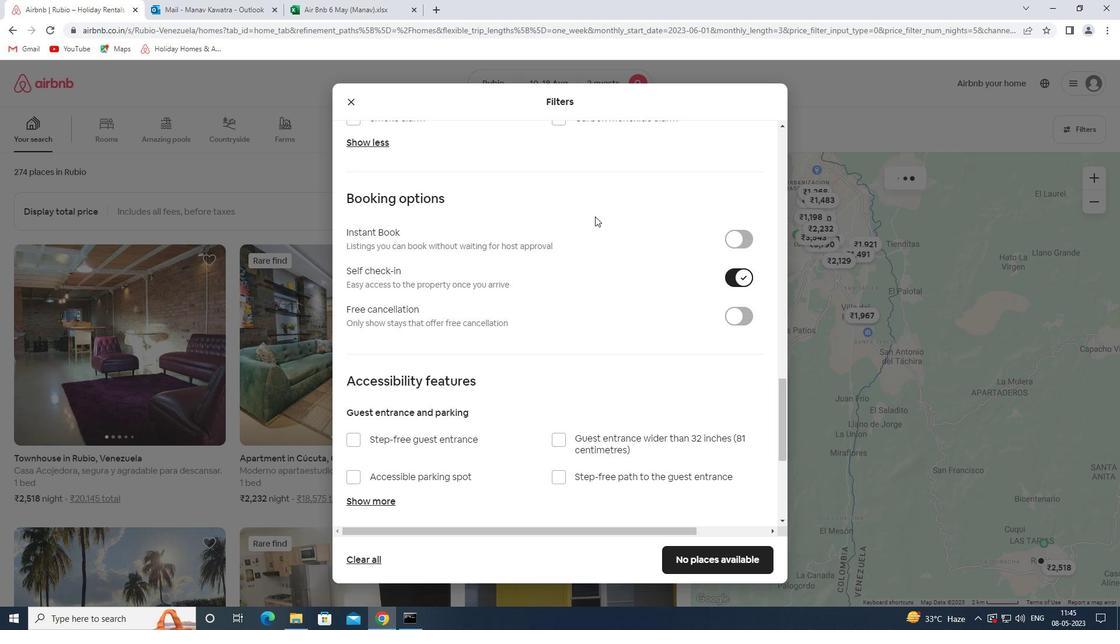 
Action: Mouse moved to (549, 275)
Screenshot: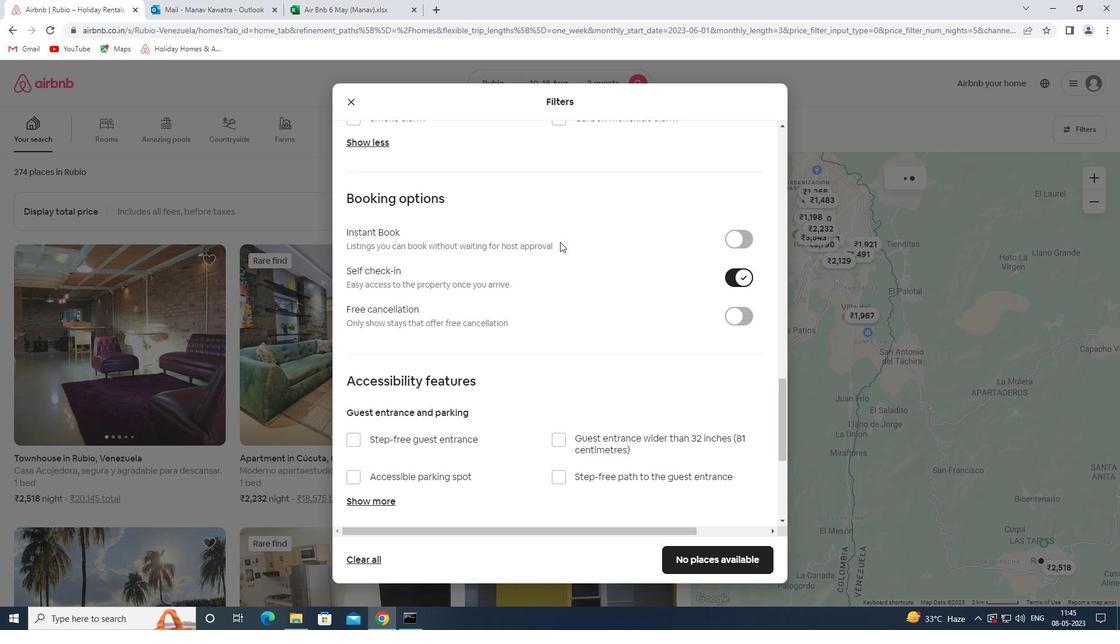 
Action: Mouse scrolled (549, 275) with delta (0, 0)
Screenshot: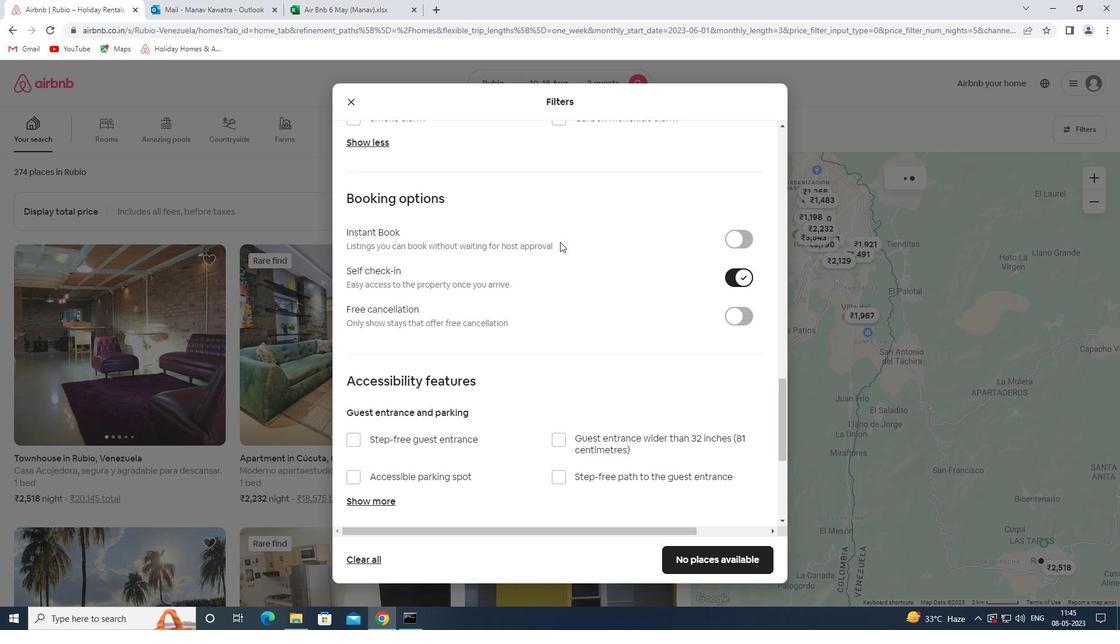 
Action: Mouse moved to (547, 280)
Screenshot: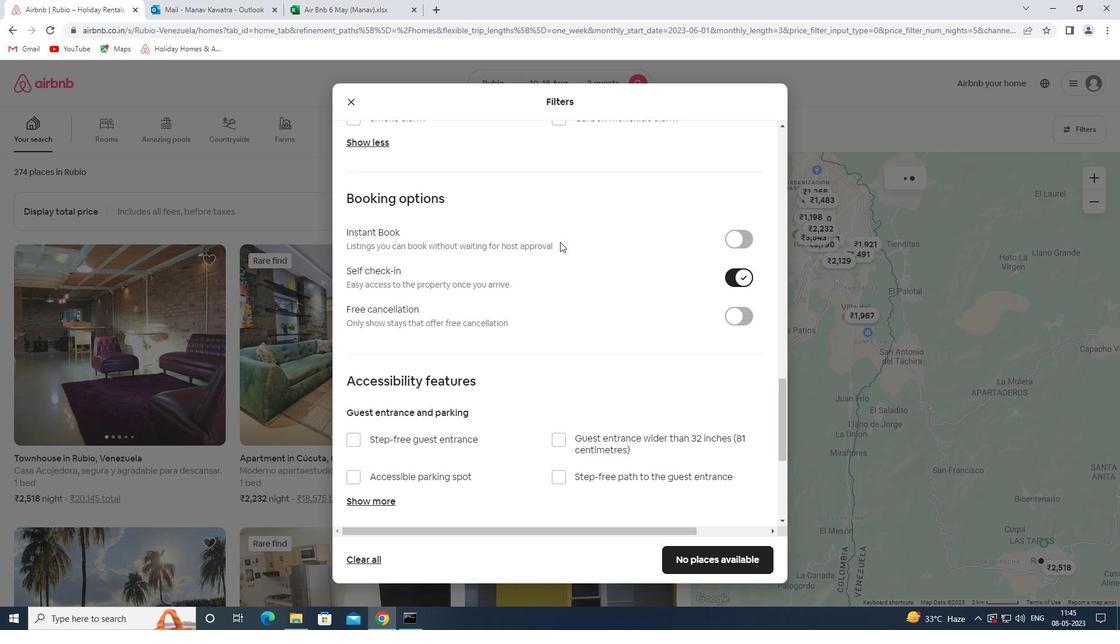 
Action: Mouse scrolled (547, 280) with delta (0, 0)
Screenshot: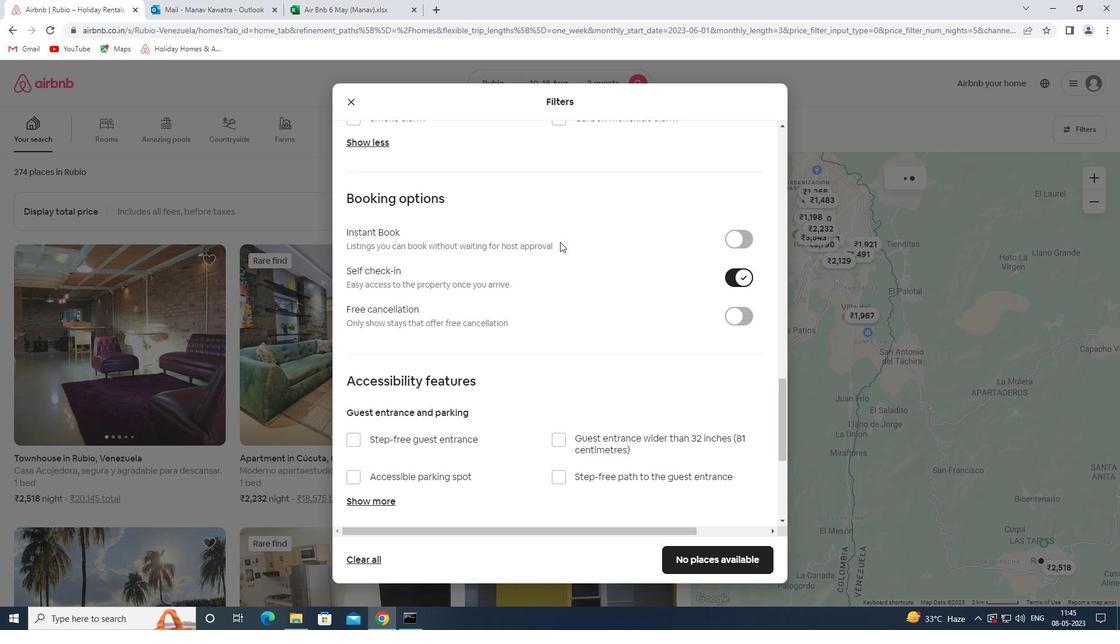 
Action: Mouse moved to (546, 282)
Screenshot: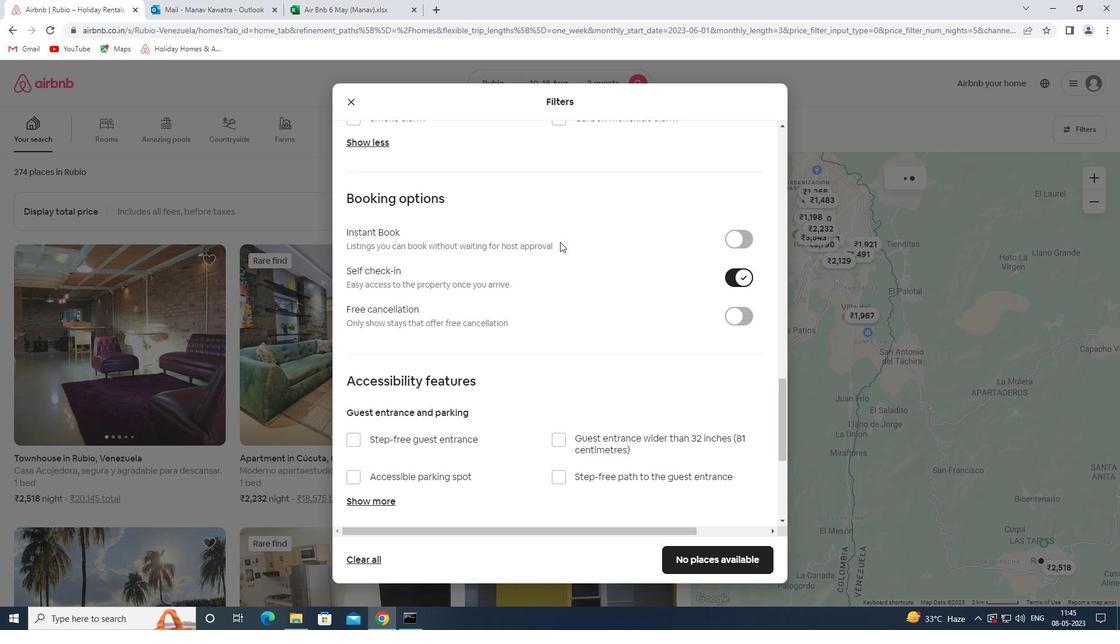 
Action: Mouse scrolled (546, 281) with delta (0, 0)
Screenshot: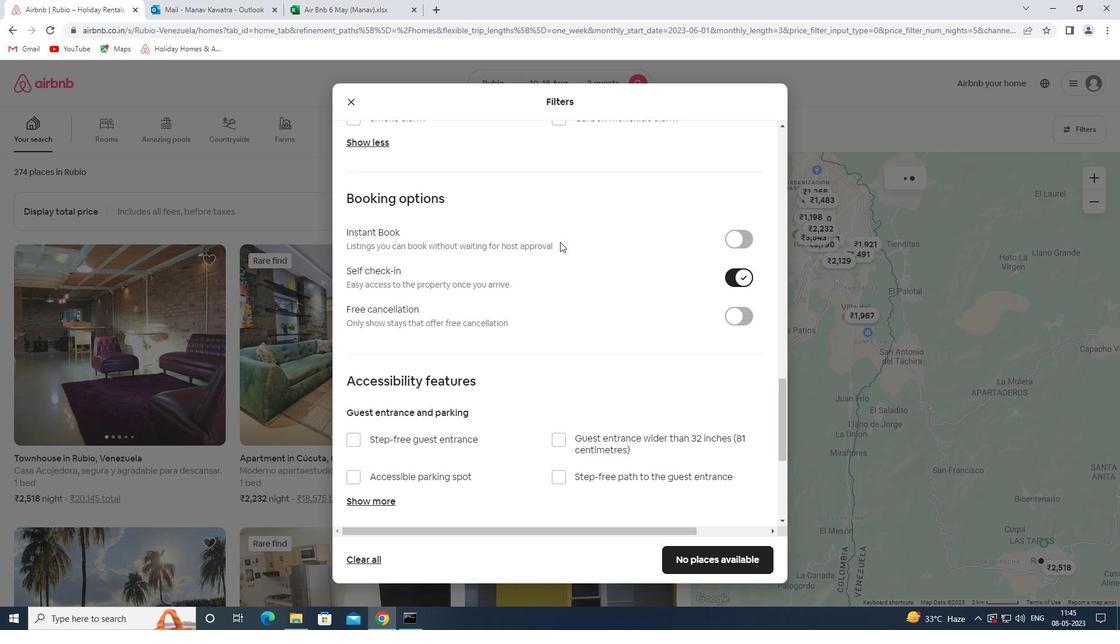 
Action: Mouse scrolled (546, 281) with delta (0, 0)
Screenshot: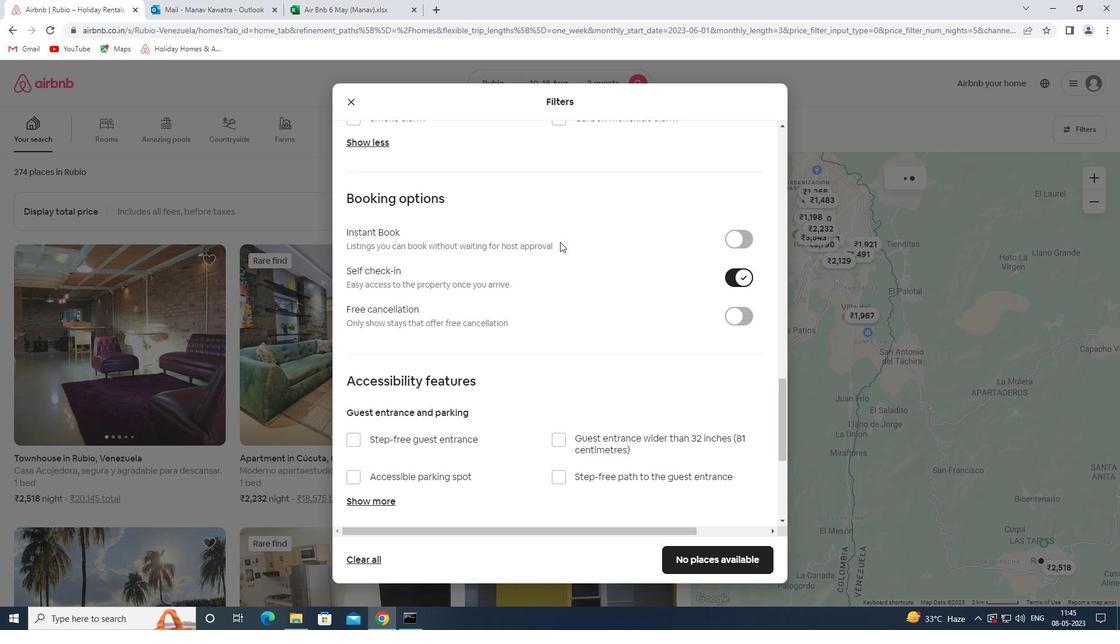 
Action: Mouse moved to (546, 282)
Screenshot: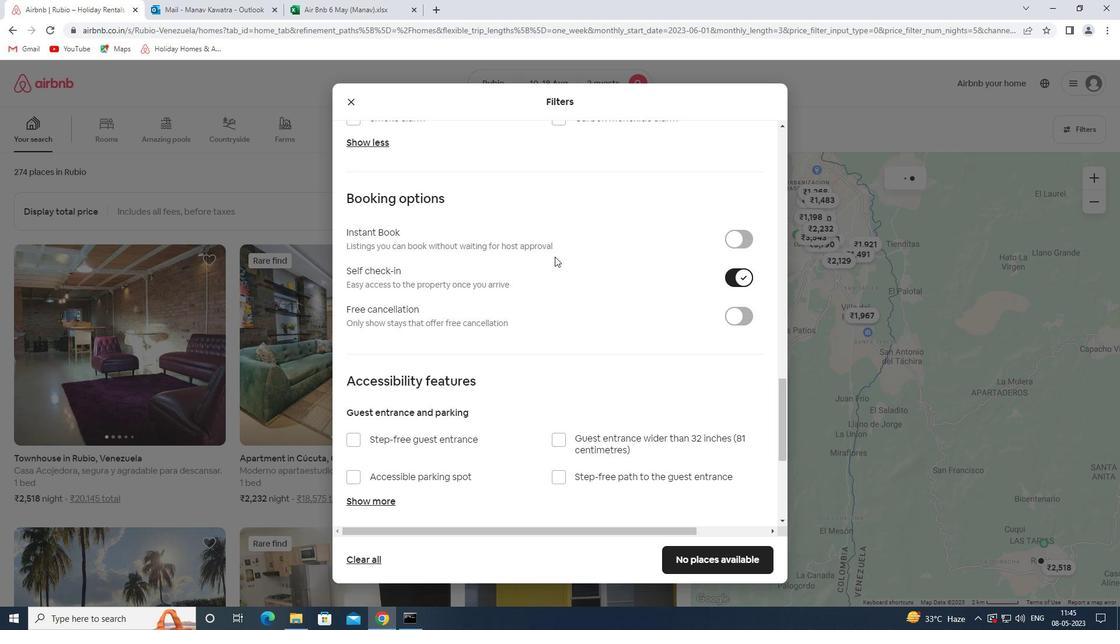 
Action: Mouse scrolled (546, 281) with delta (0, 0)
Screenshot: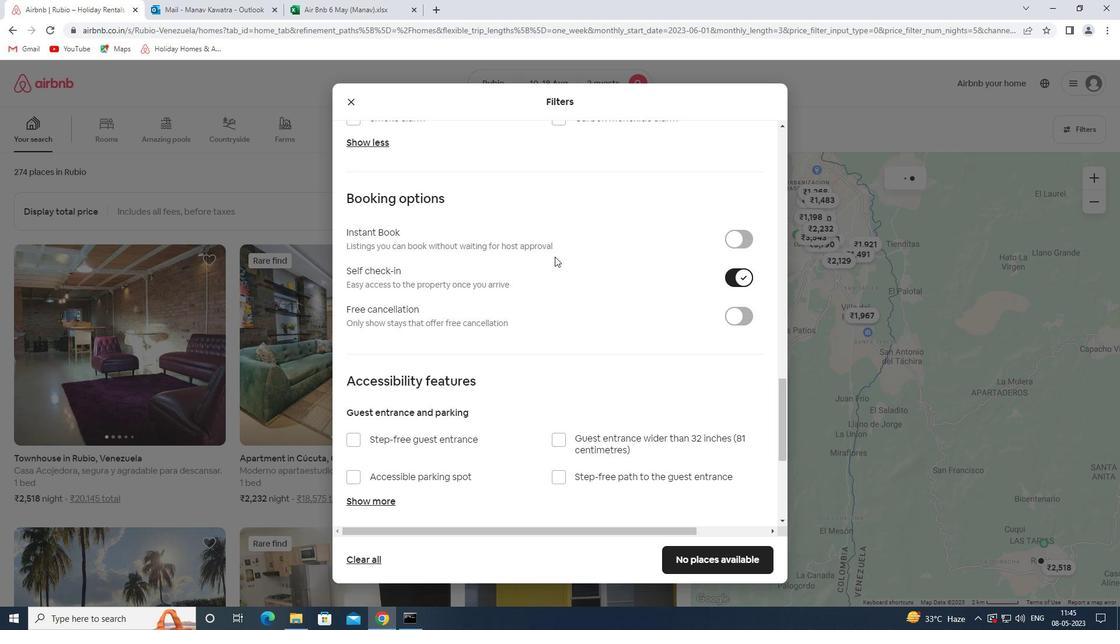 
Action: Mouse scrolled (546, 281) with delta (0, 0)
Screenshot: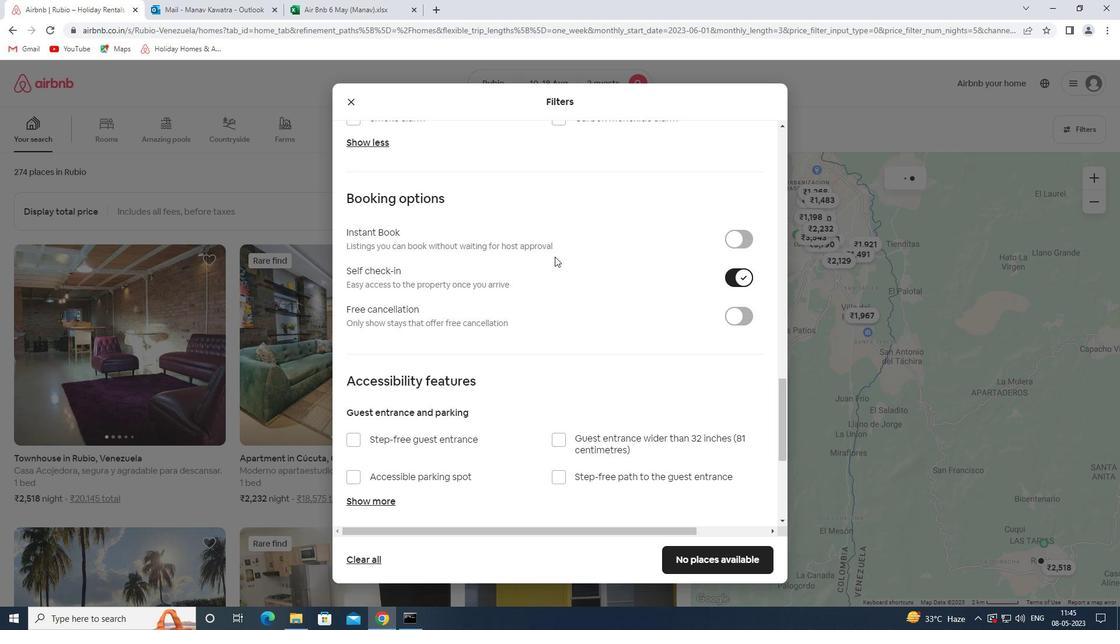 
Action: Mouse scrolled (546, 281) with delta (0, 0)
Screenshot: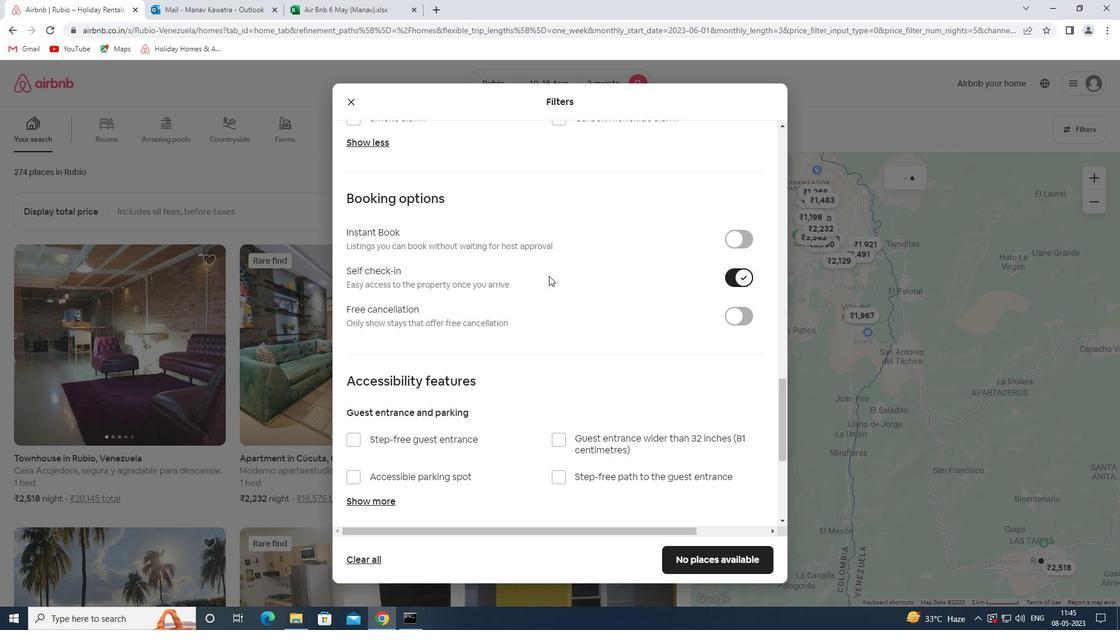 
Action: Mouse moved to (385, 450)
Screenshot: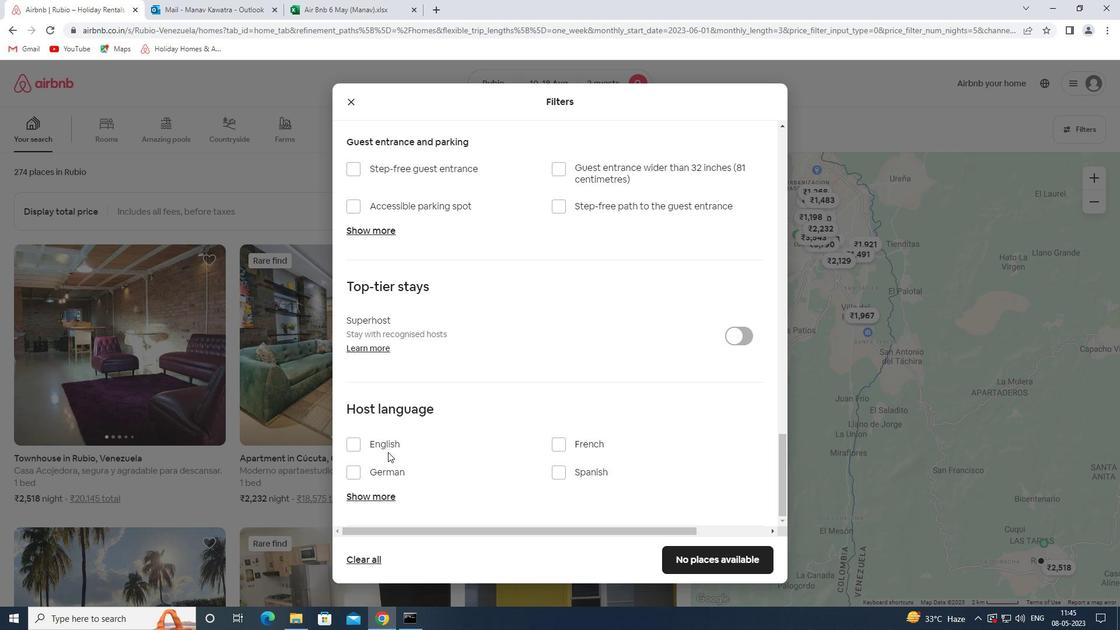 
Action: Mouse pressed left at (385, 450)
Screenshot: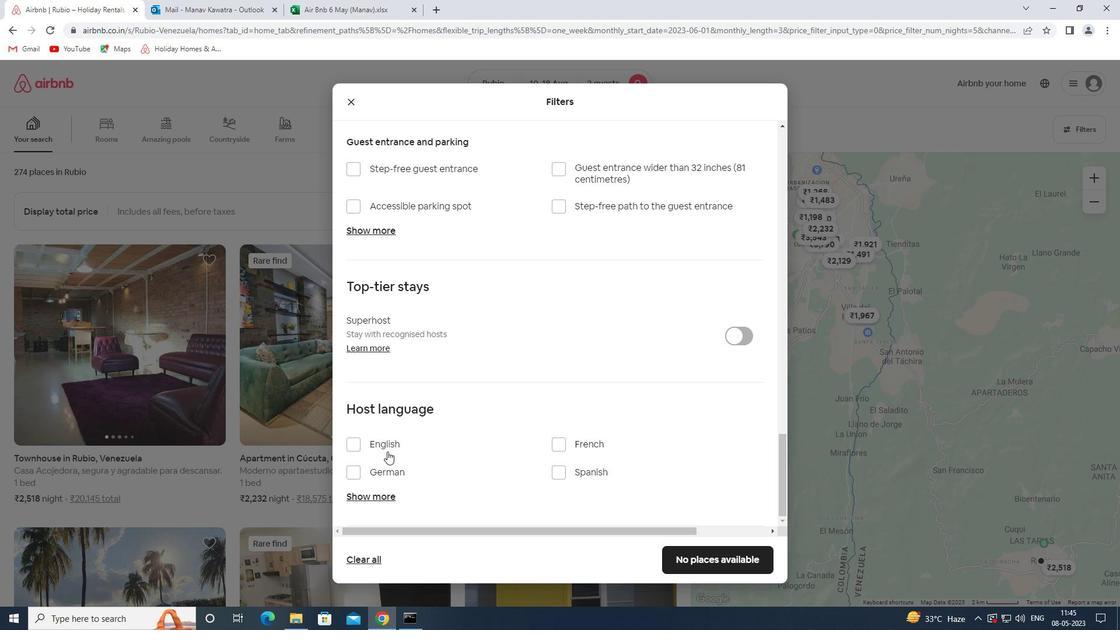 
Action: Mouse moved to (692, 557)
Screenshot: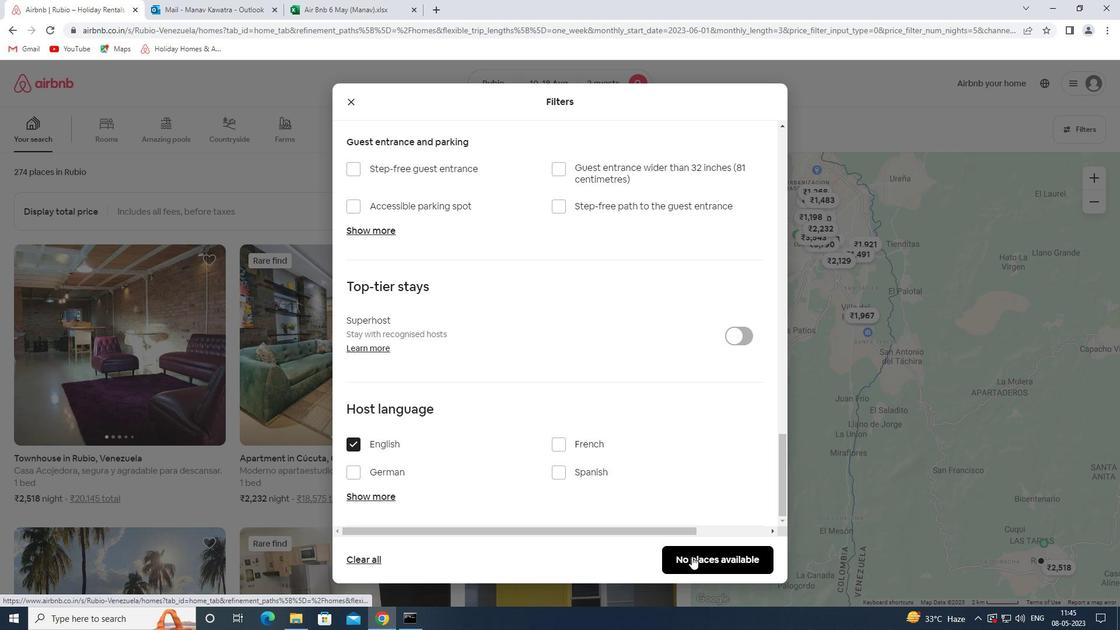 
Action: Mouse pressed left at (692, 557)
Screenshot: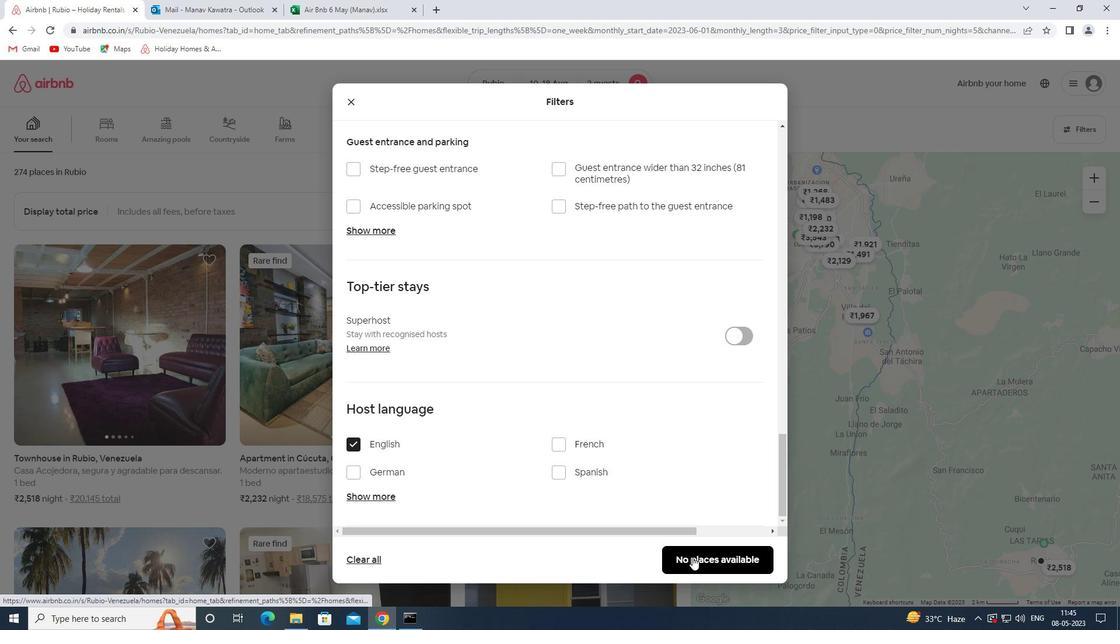 
Action: Mouse moved to (664, 355)
Screenshot: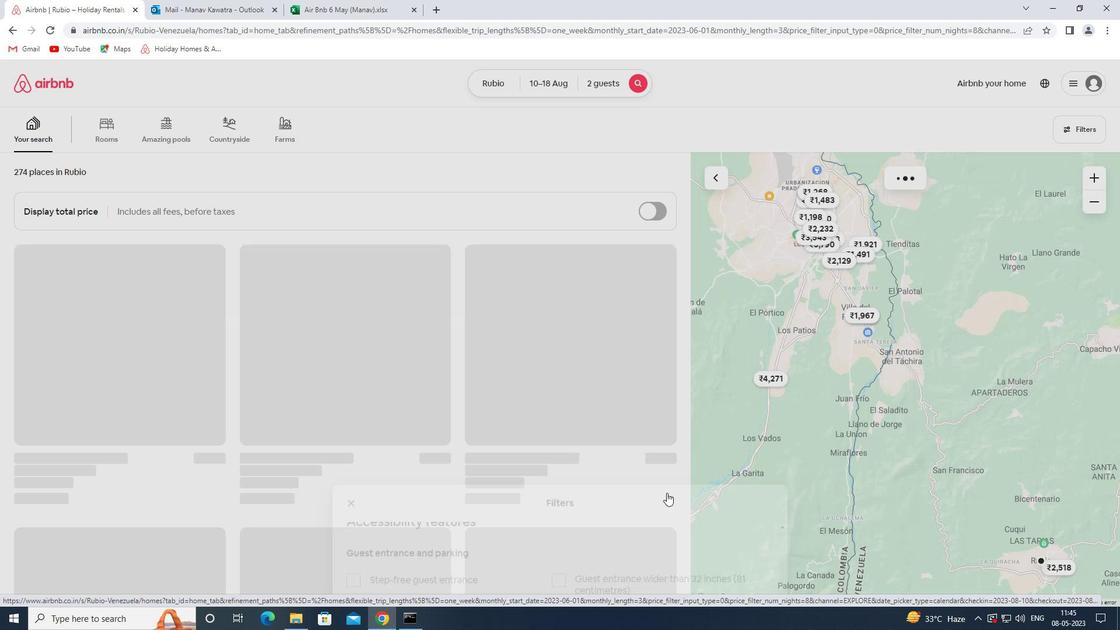 
